 Task: Search one way flight ticket for 4 adults, 2 children, 2 infants in seat and 1 infant on lap in premium economy from Madison: Dane County Regional Airport (truax Field) to Springfield: Abraham Lincoln Capital Airport on 5-2-2023. Choice of flights is United. Number of bags: 2 checked bags. Price is upto 74000. Outbound departure time preference is 14:30.
Action: Mouse moved to (377, 338)
Screenshot: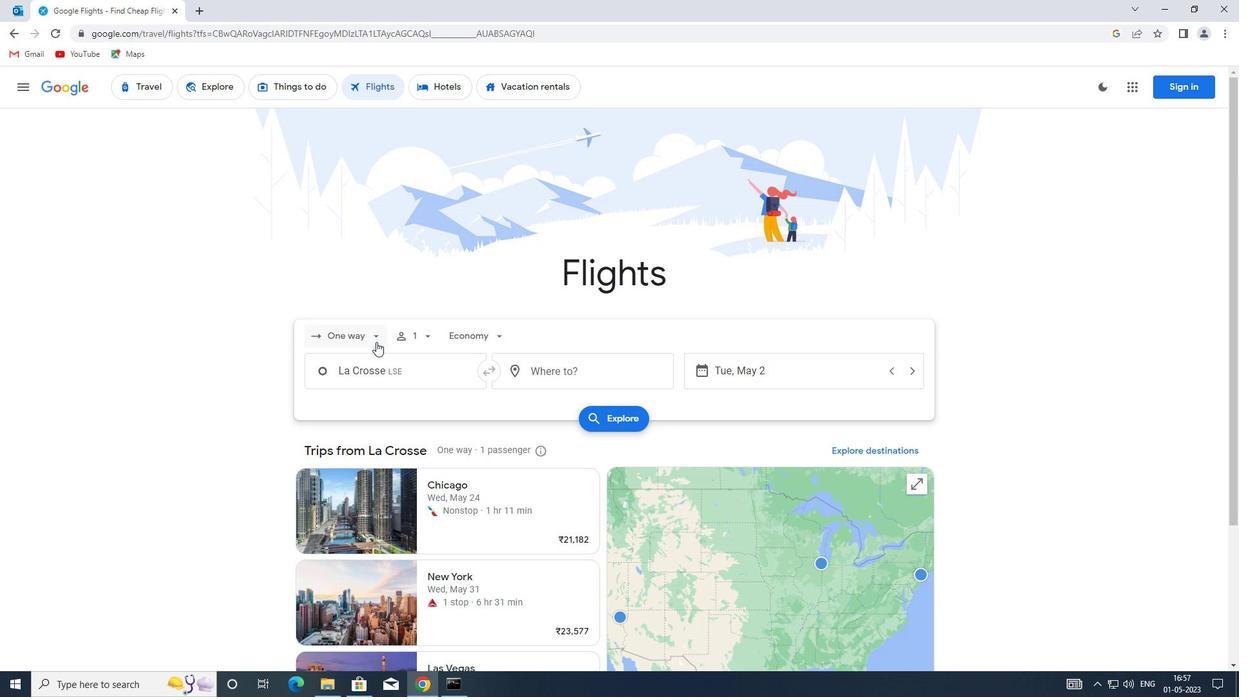 
Action: Mouse pressed left at (377, 338)
Screenshot: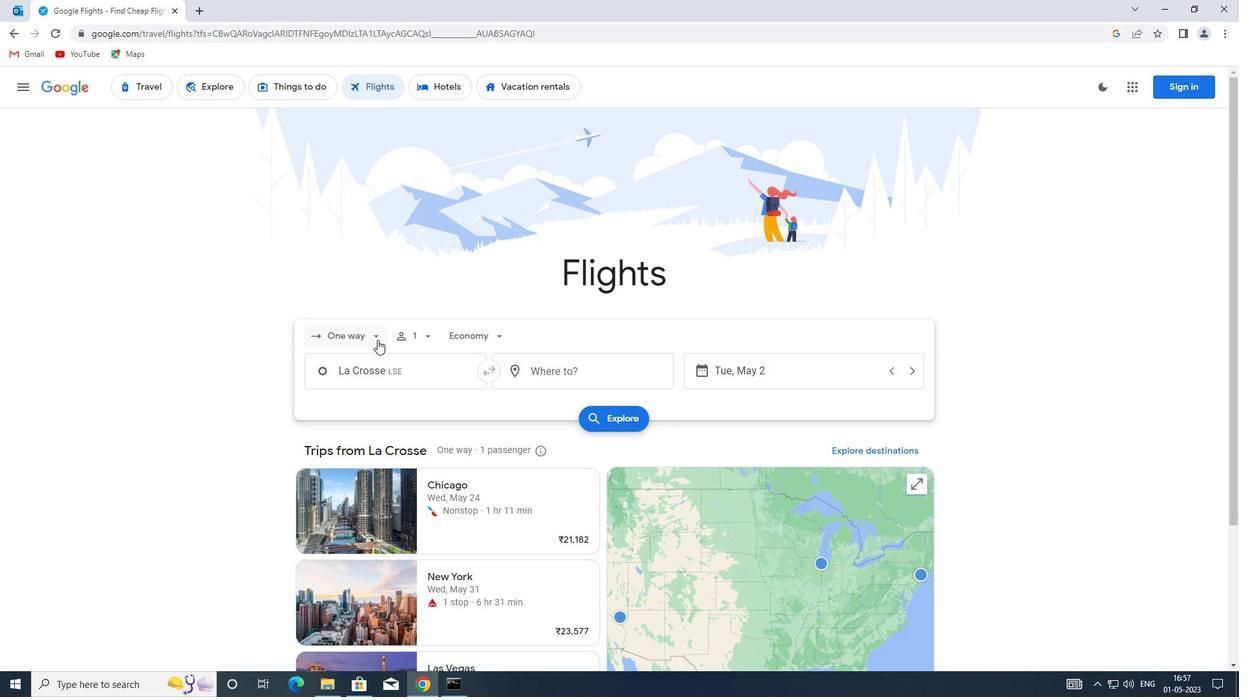 
Action: Mouse moved to (369, 396)
Screenshot: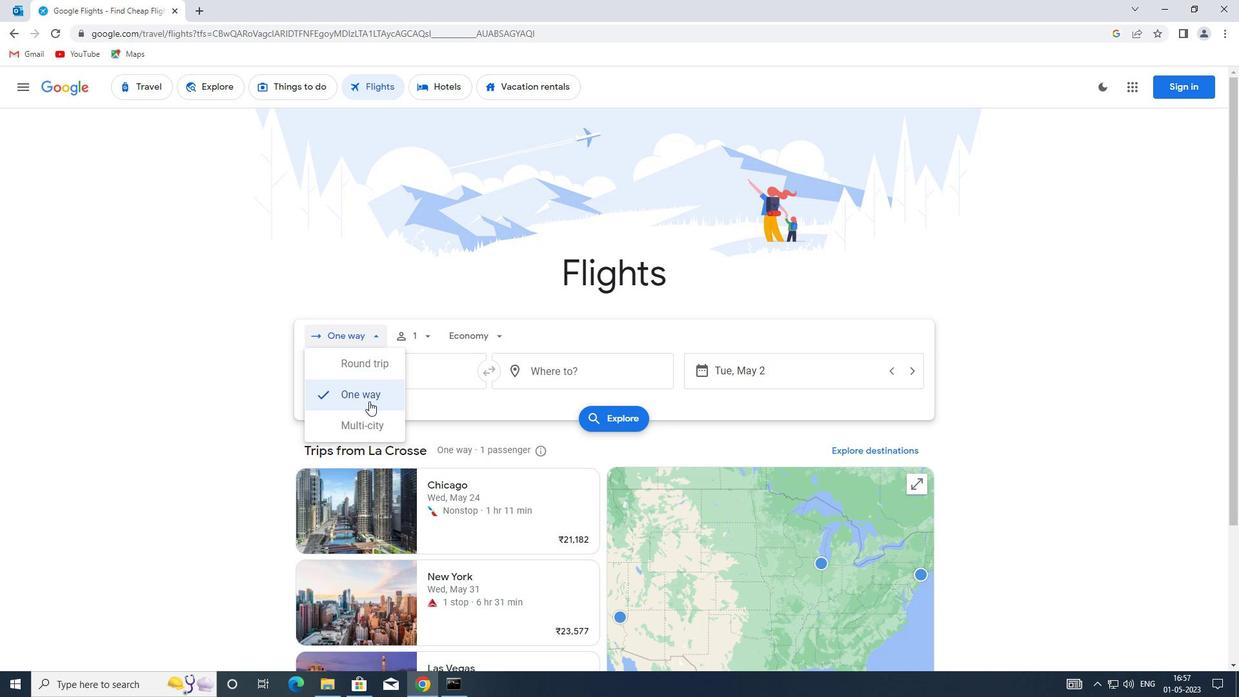 
Action: Mouse pressed left at (369, 396)
Screenshot: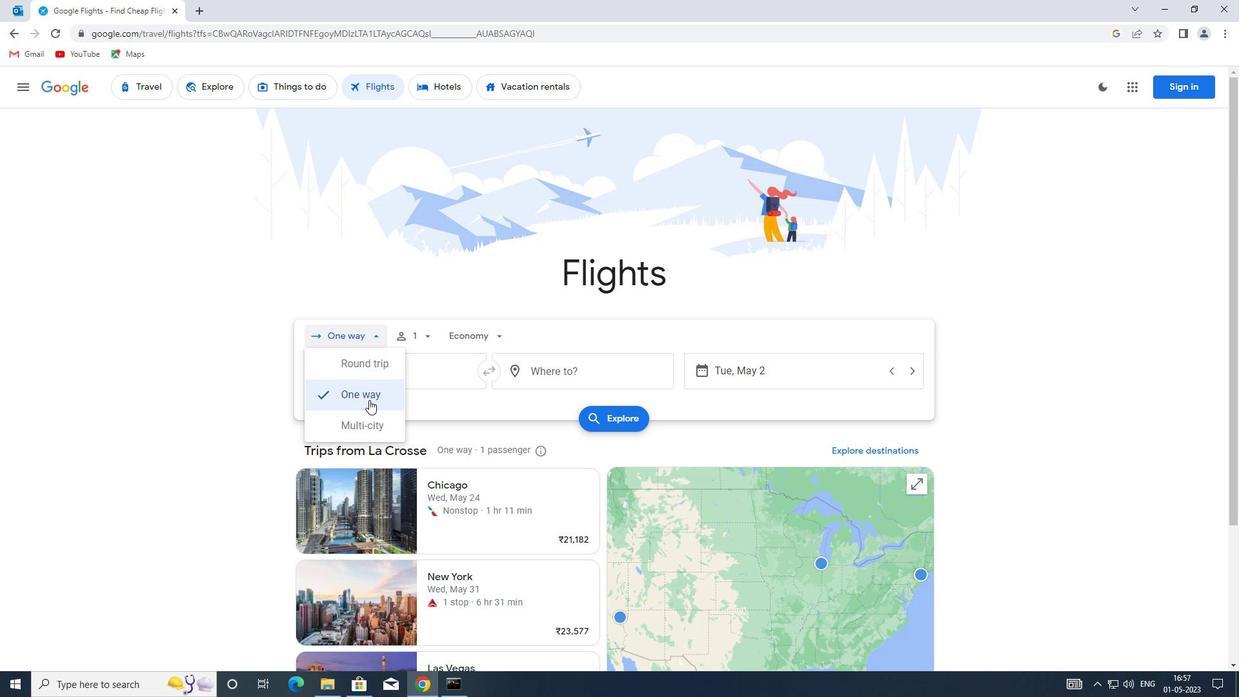 
Action: Mouse moved to (413, 333)
Screenshot: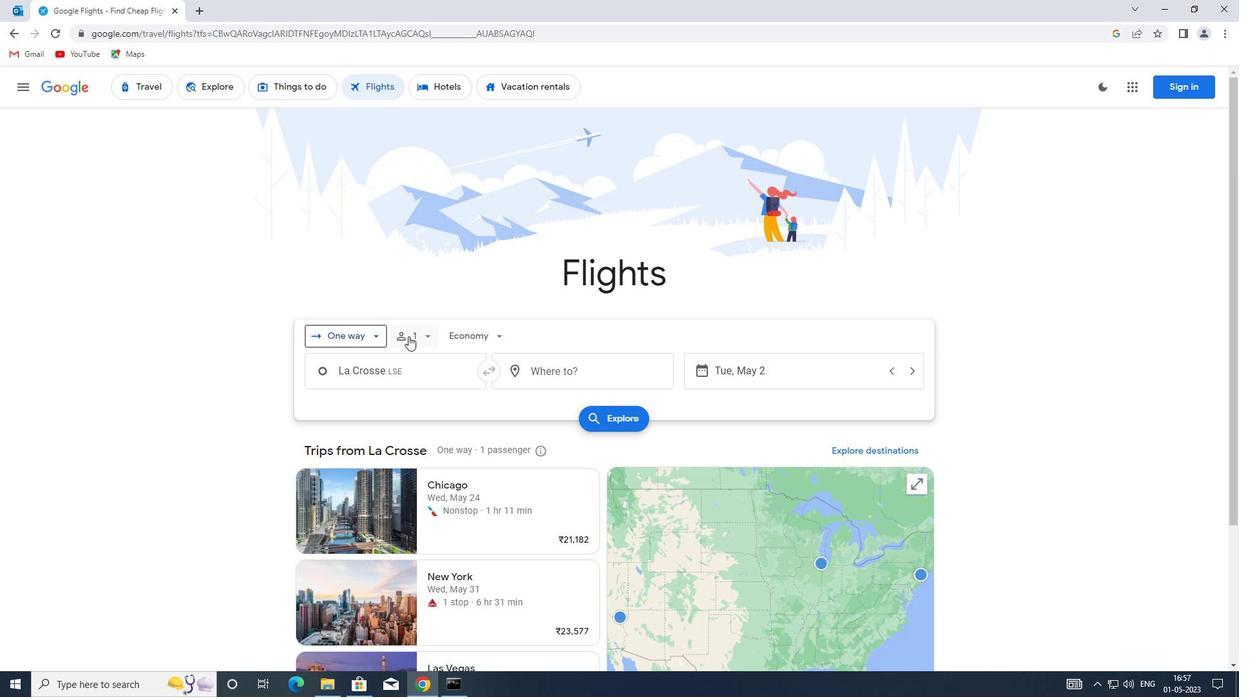 
Action: Mouse pressed left at (413, 333)
Screenshot: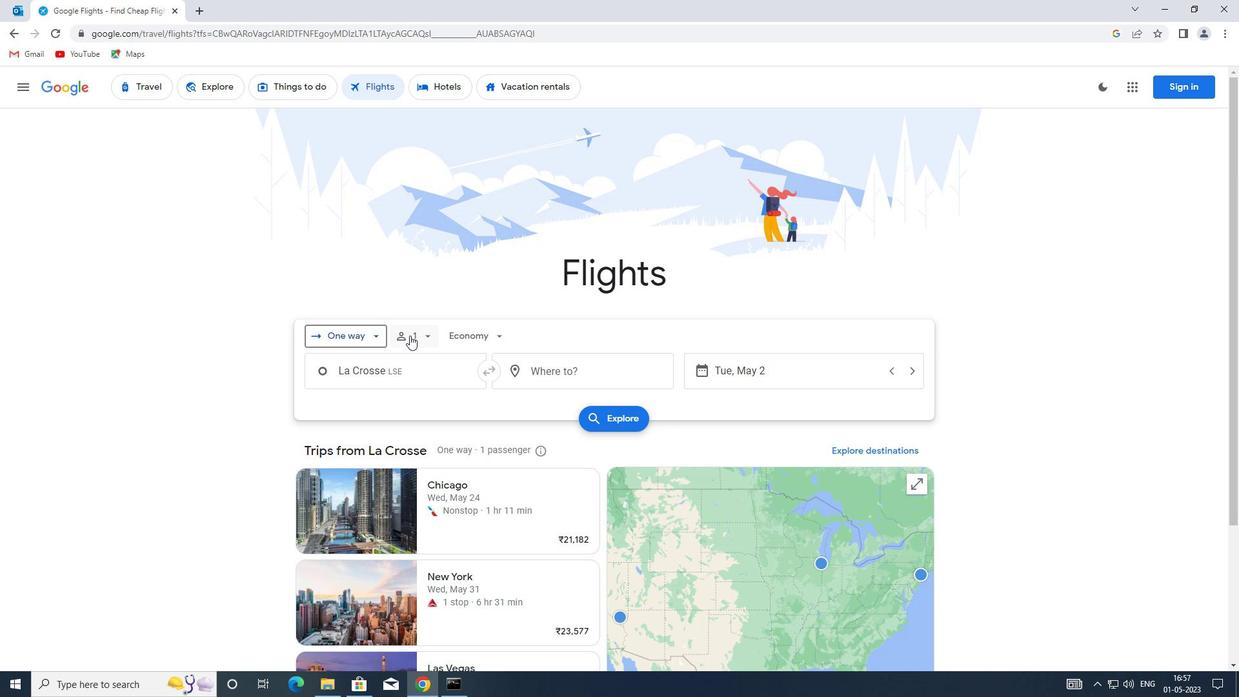 
Action: Mouse moved to (527, 367)
Screenshot: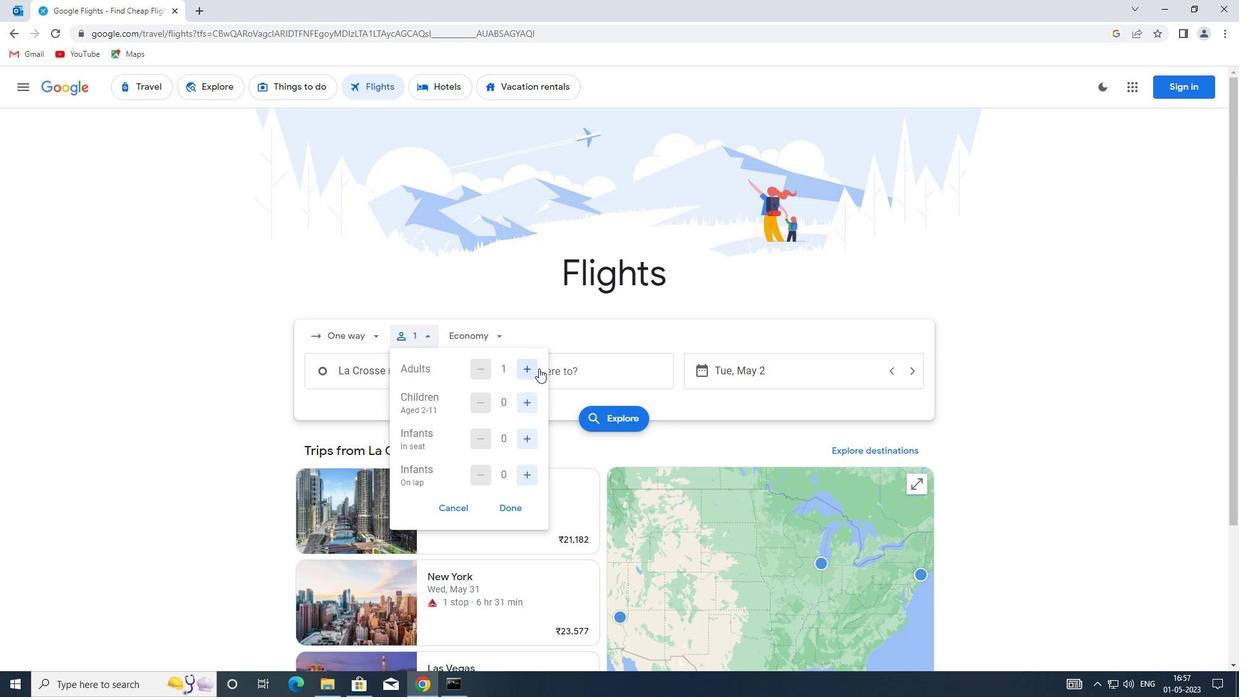 
Action: Mouse pressed left at (527, 367)
Screenshot: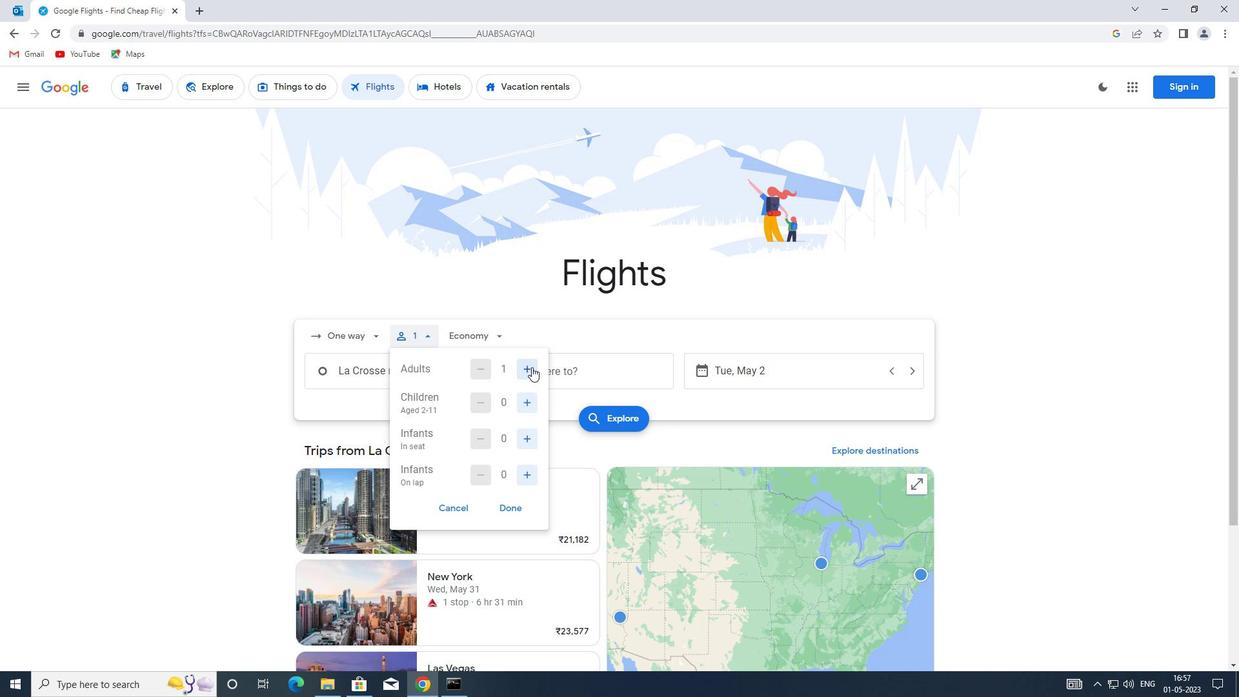 
Action: Mouse pressed left at (527, 367)
Screenshot: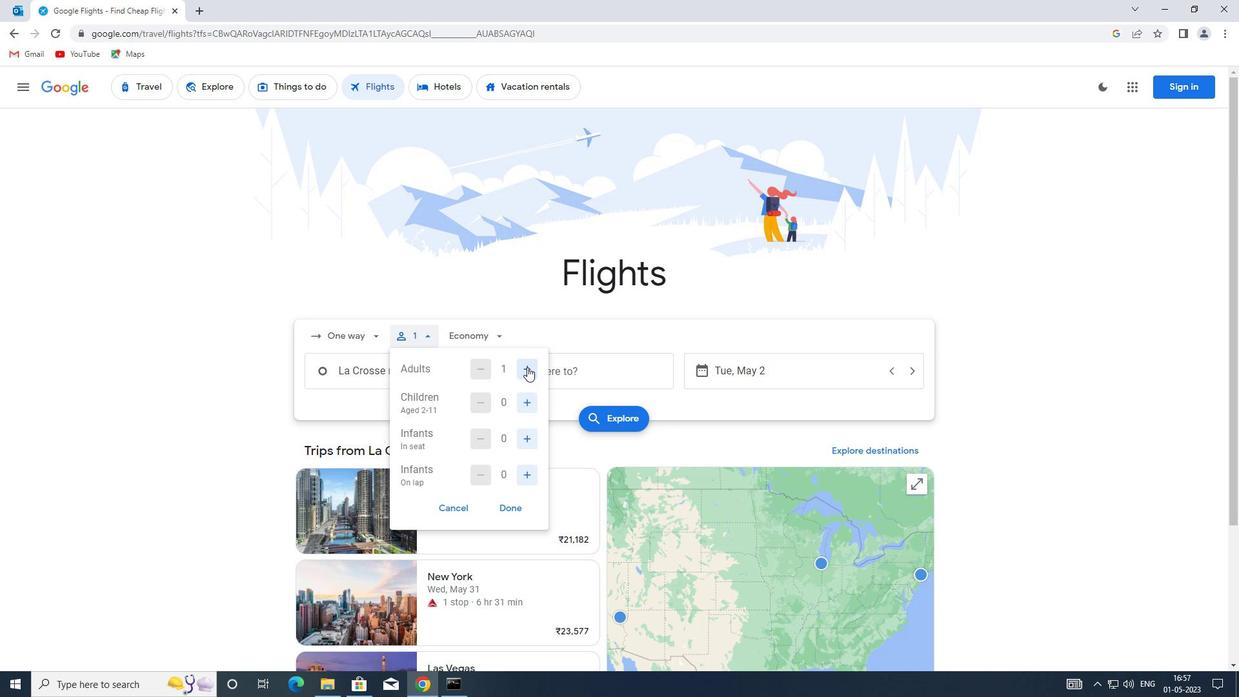 
Action: Mouse pressed left at (527, 367)
Screenshot: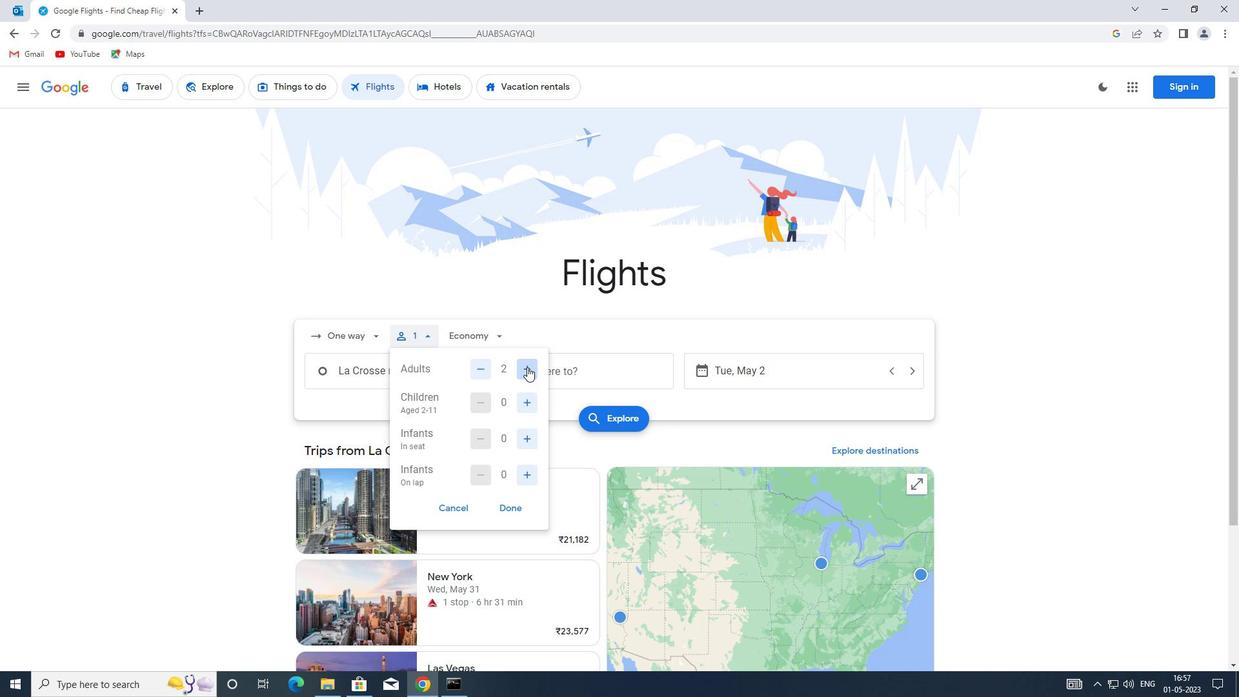 
Action: Mouse moved to (524, 400)
Screenshot: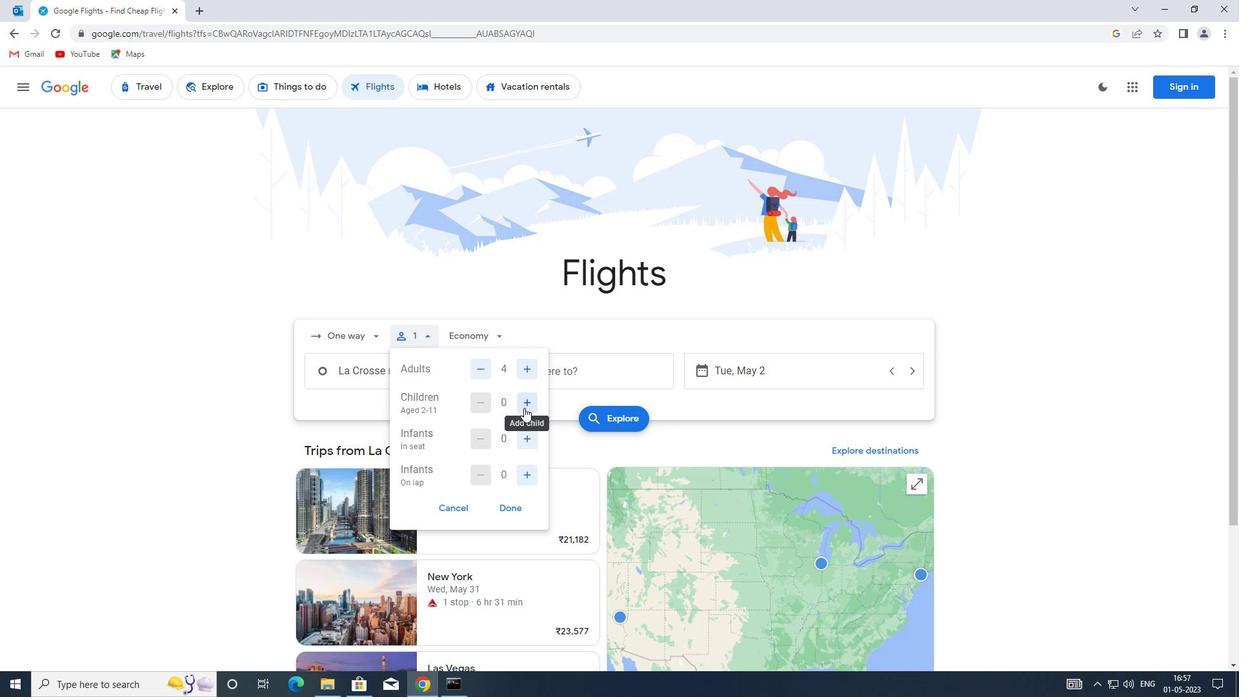 
Action: Mouse pressed left at (524, 400)
Screenshot: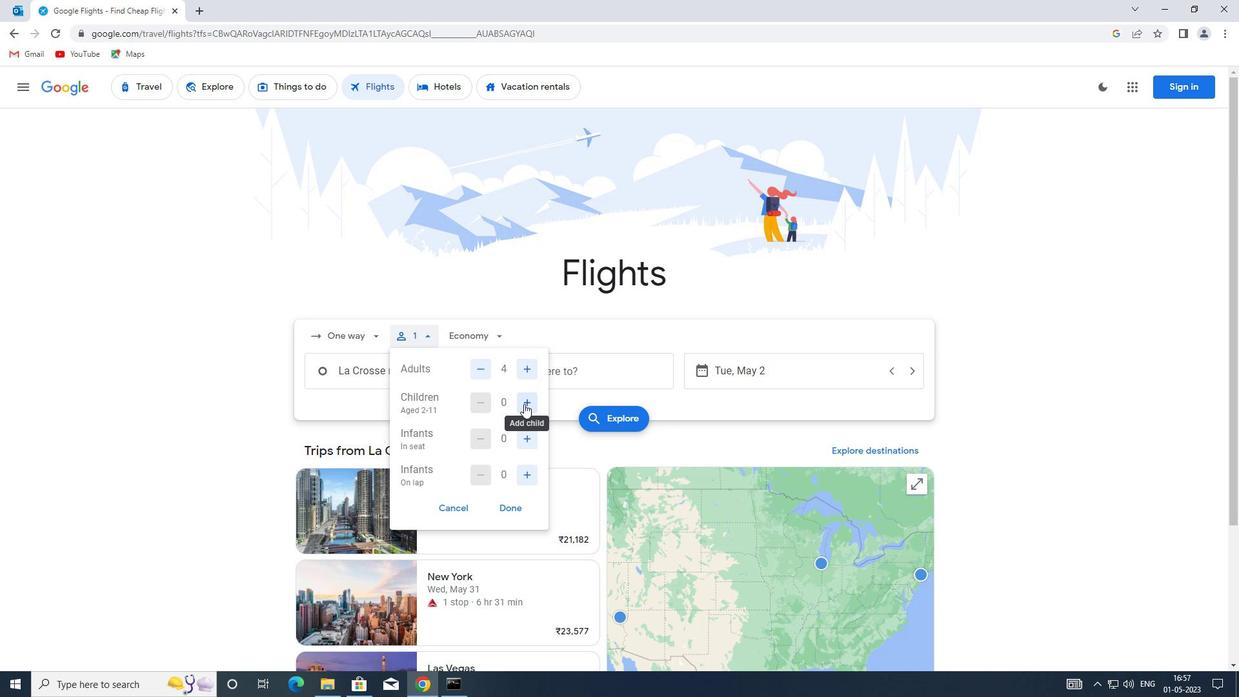 
Action: Mouse pressed left at (524, 400)
Screenshot: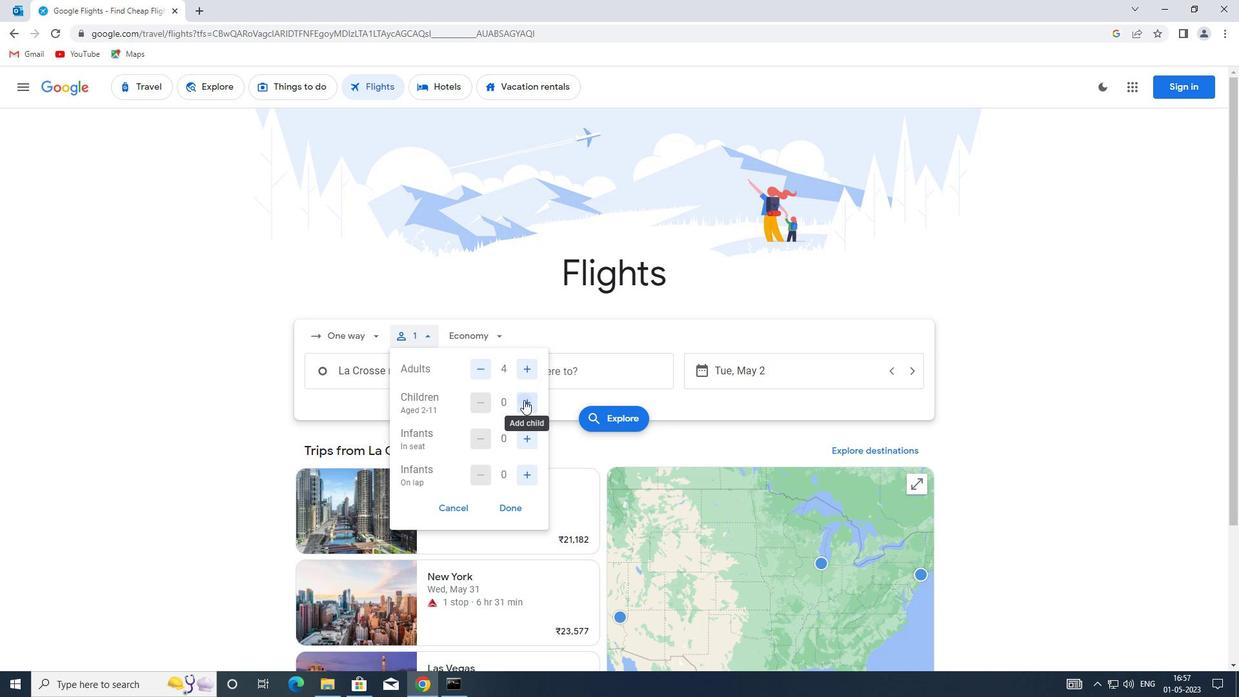 
Action: Mouse moved to (522, 436)
Screenshot: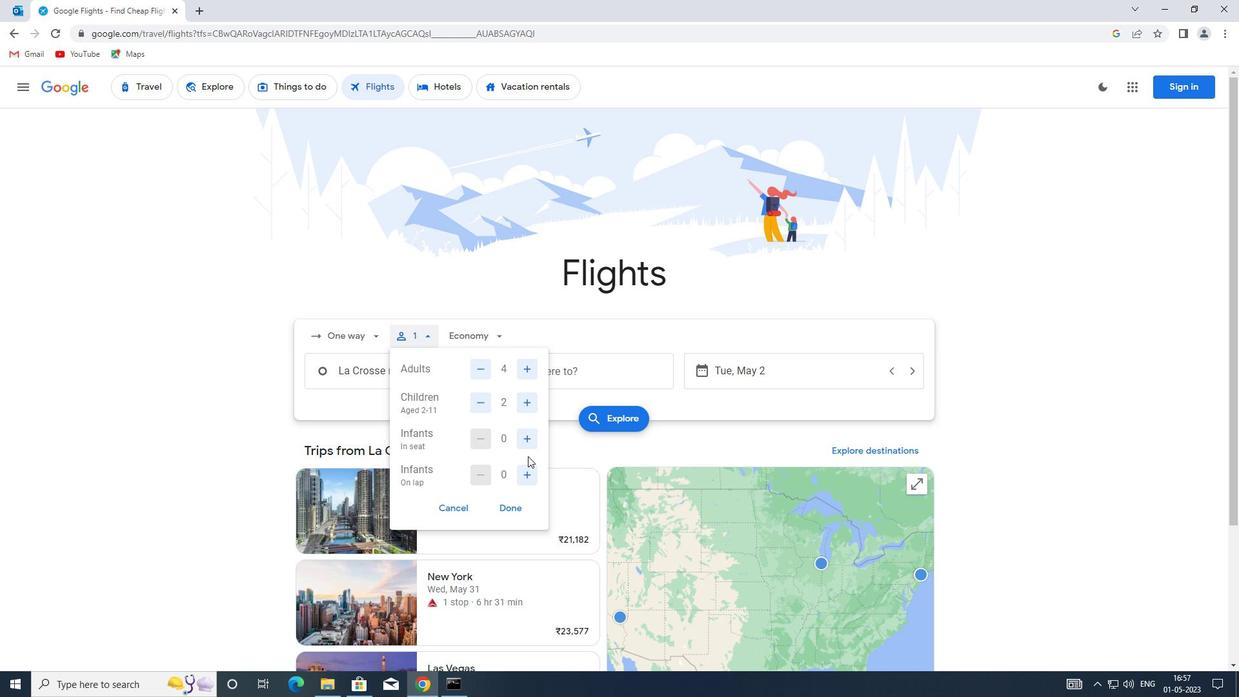 
Action: Mouse pressed left at (522, 436)
Screenshot: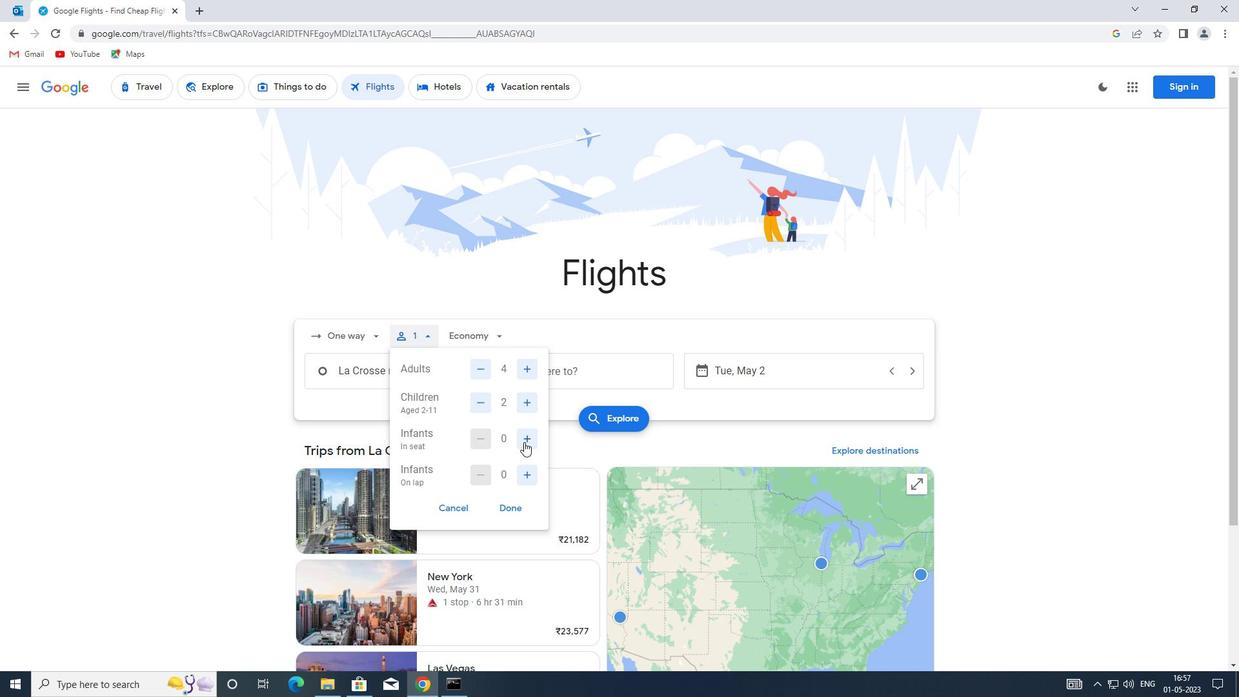 
Action: Mouse pressed left at (522, 436)
Screenshot: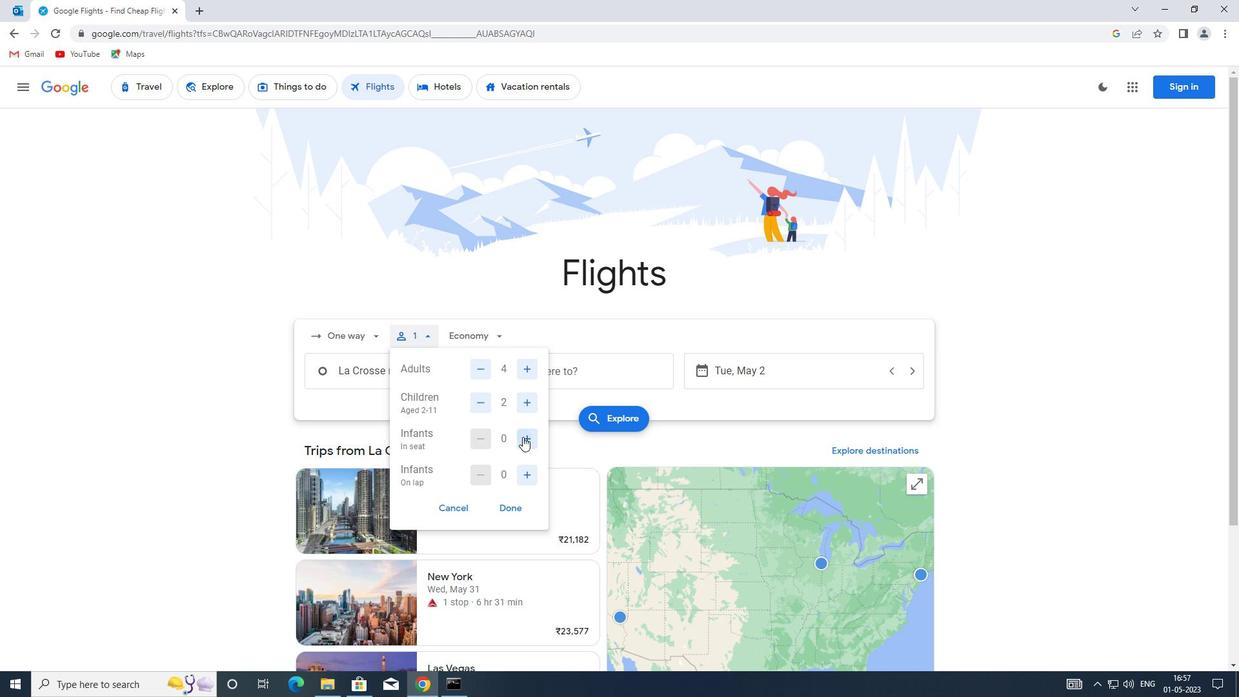 
Action: Mouse moved to (528, 473)
Screenshot: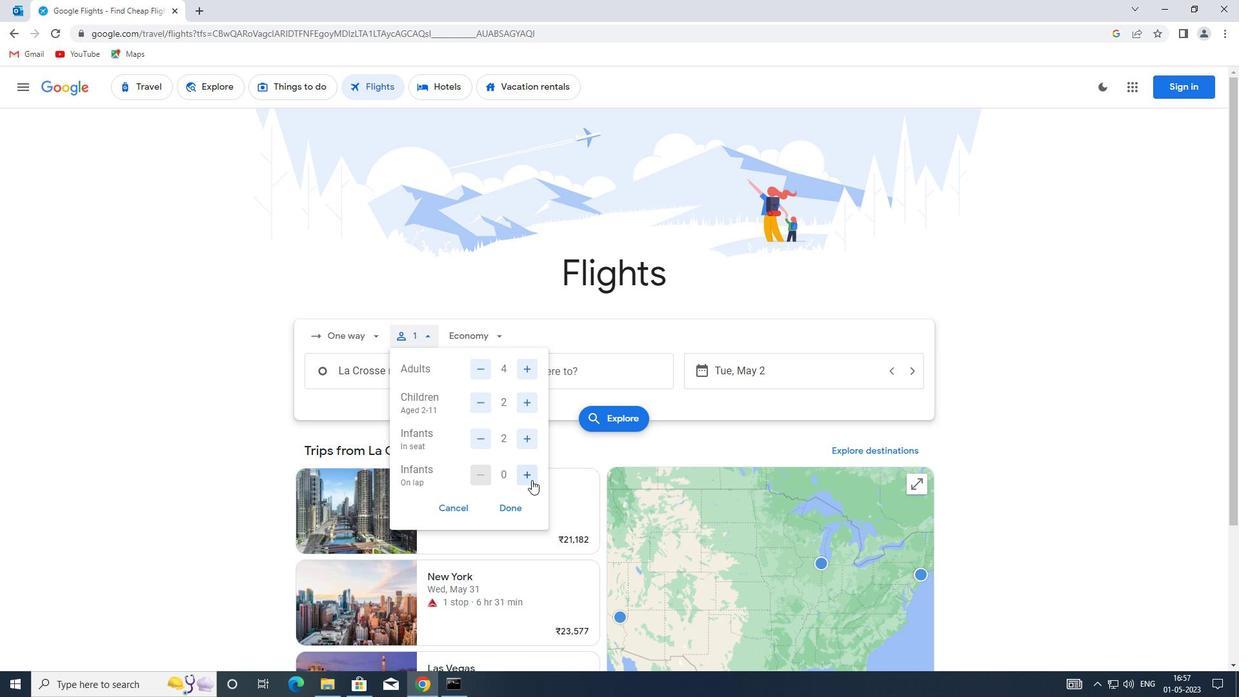 
Action: Mouse pressed left at (528, 473)
Screenshot: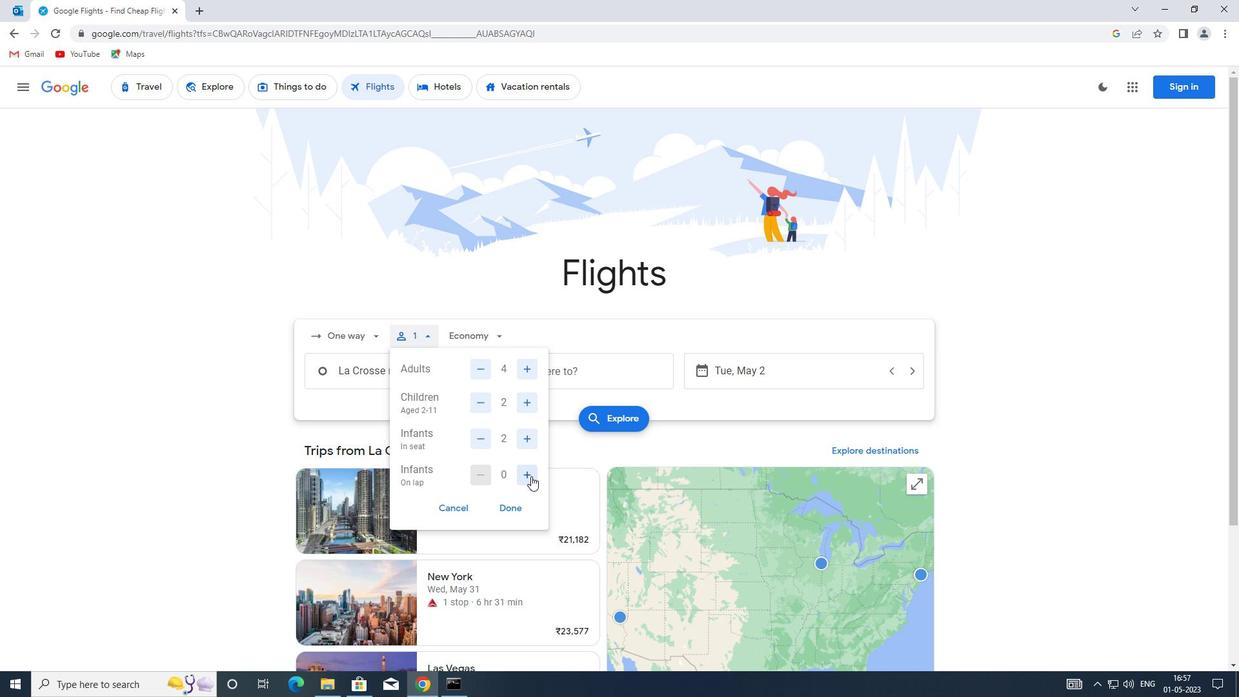 
Action: Mouse moved to (504, 509)
Screenshot: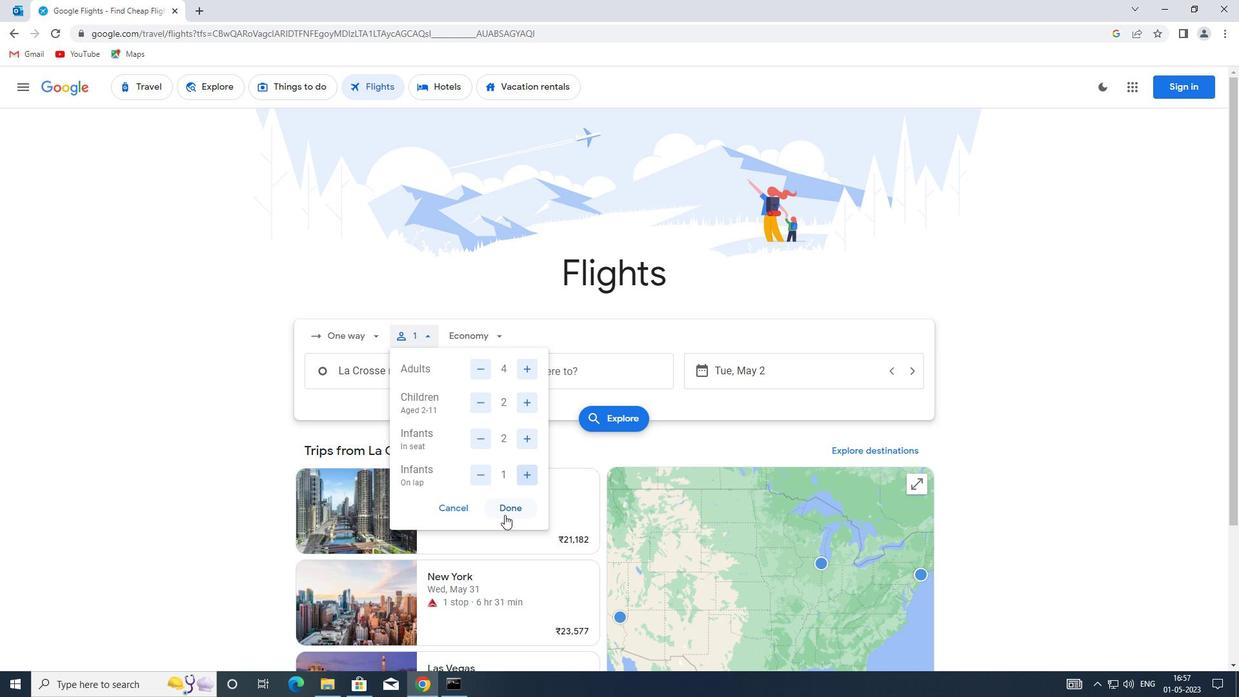 
Action: Mouse pressed left at (504, 509)
Screenshot: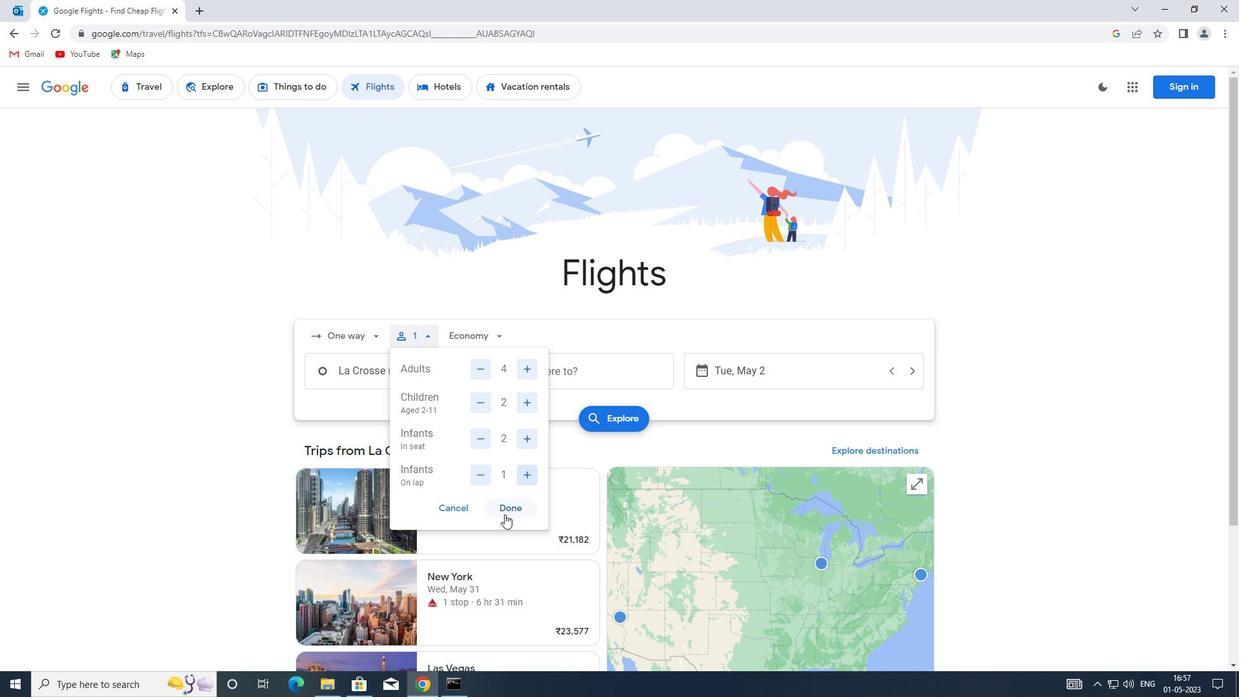 
Action: Mouse moved to (488, 337)
Screenshot: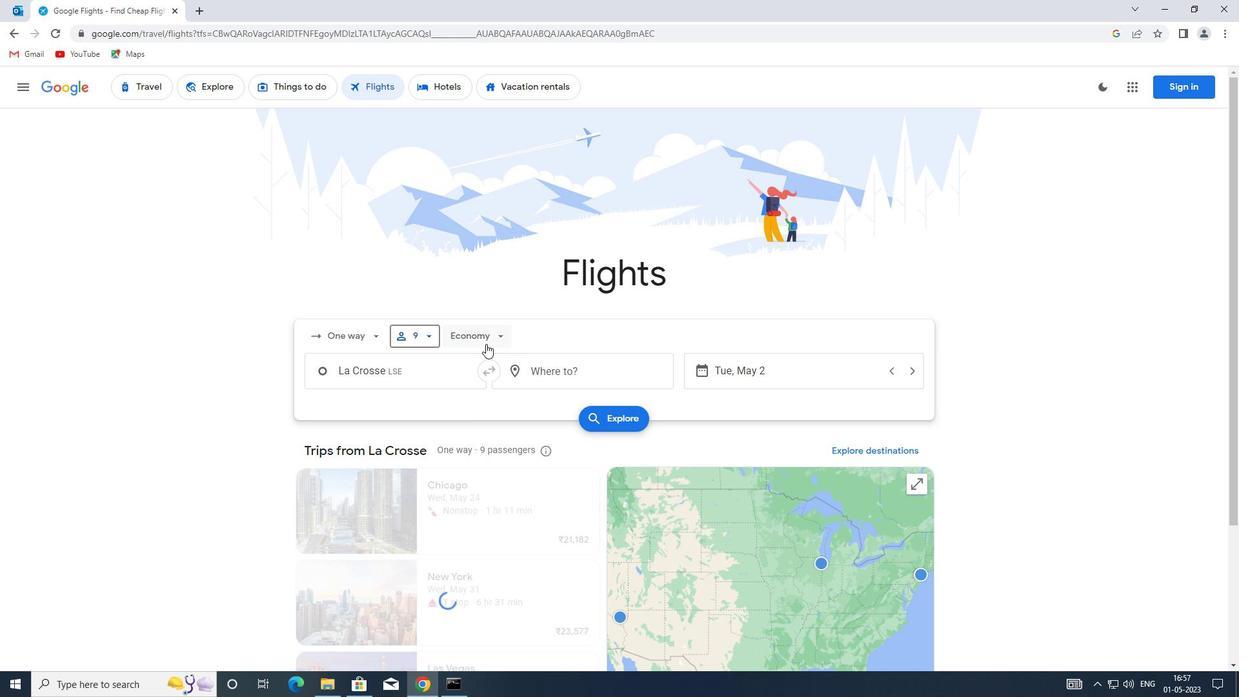 
Action: Mouse pressed left at (488, 337)
Screenshot: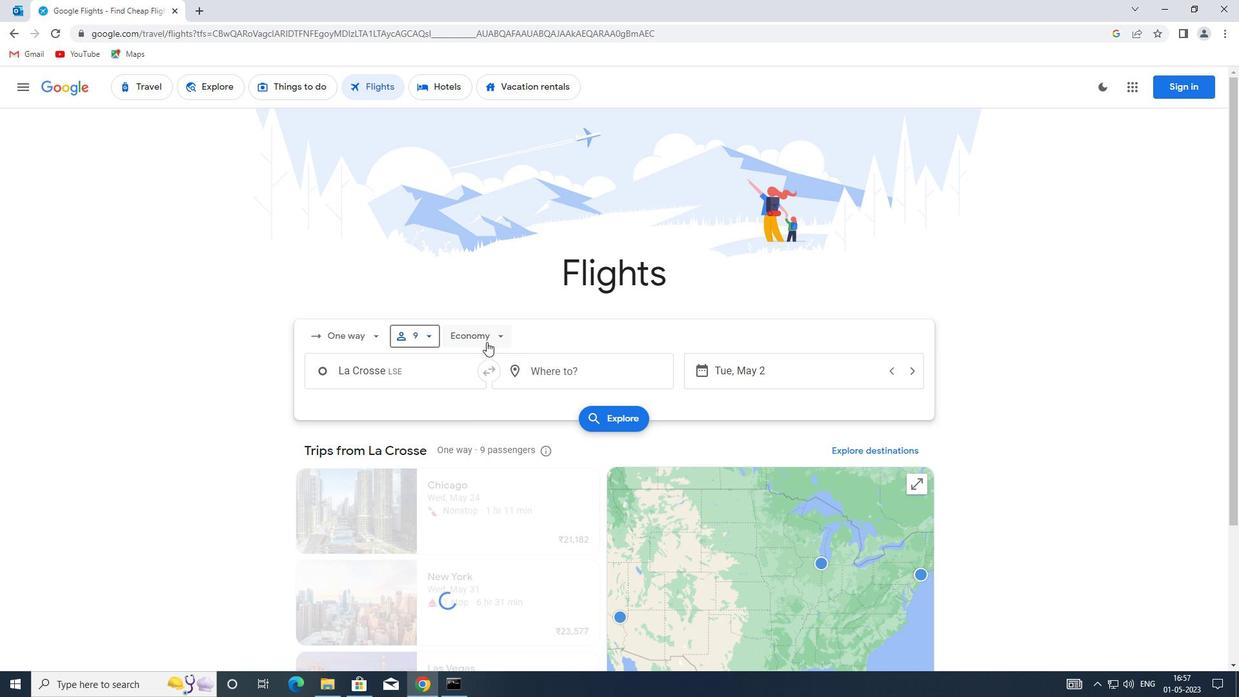 
Action: Mouse moved to (514, 396)
Screenshot: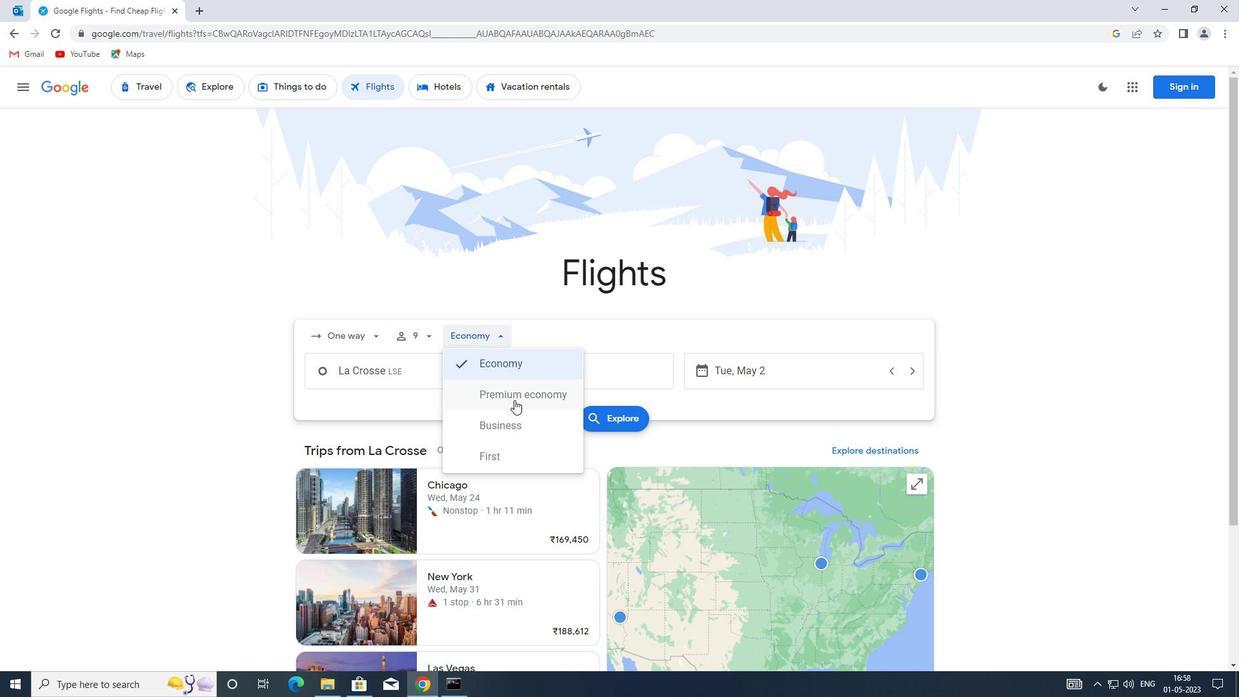 
Action: Mouse pressed left at (514, 396)
Screenshot: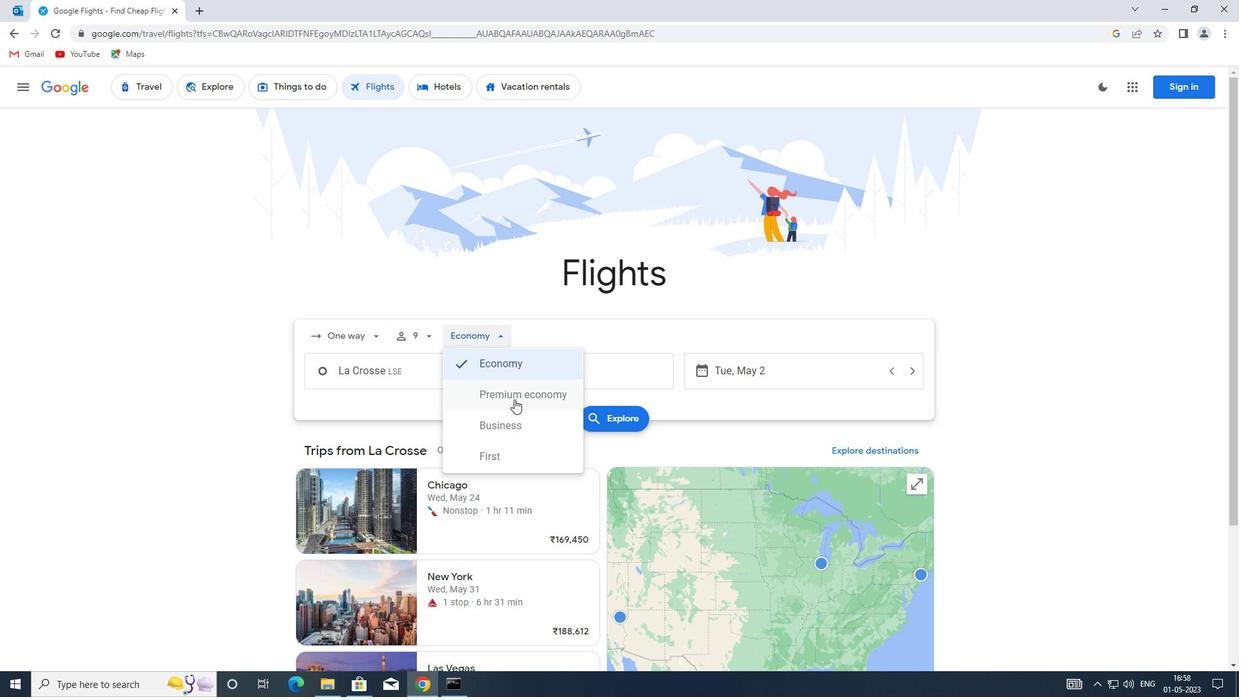 
Action: Mouse moved to (424, 372)
Screenshot: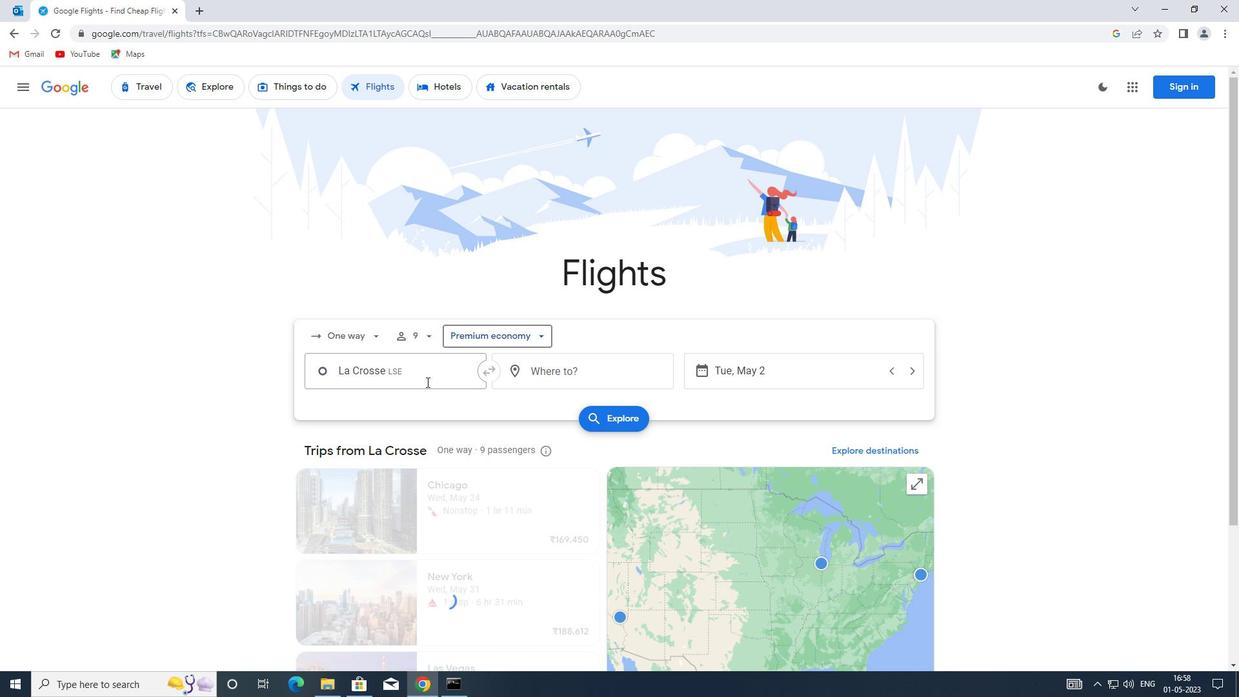 
Action: Mouse pressed left at (424, 372)
Screenshot: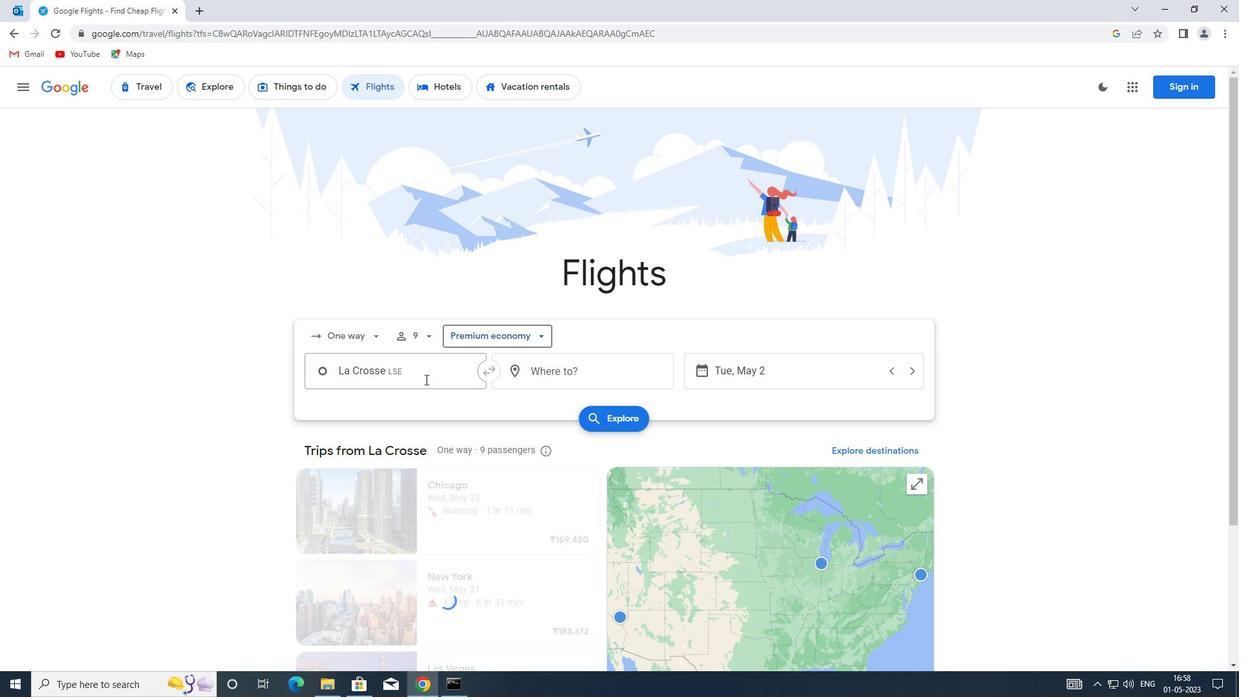 
Action: Key pressed msm<Key.backspace>n
Screenshot: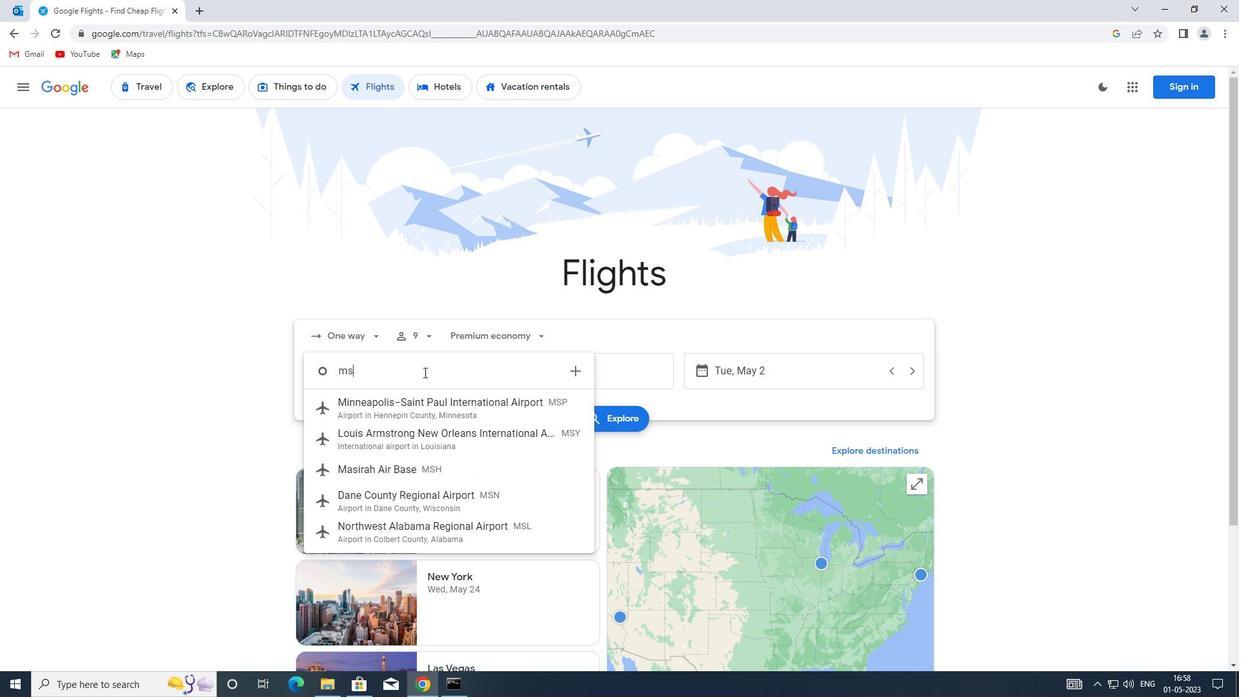
Action: Mouse moved to (498, 415)
Screenshot: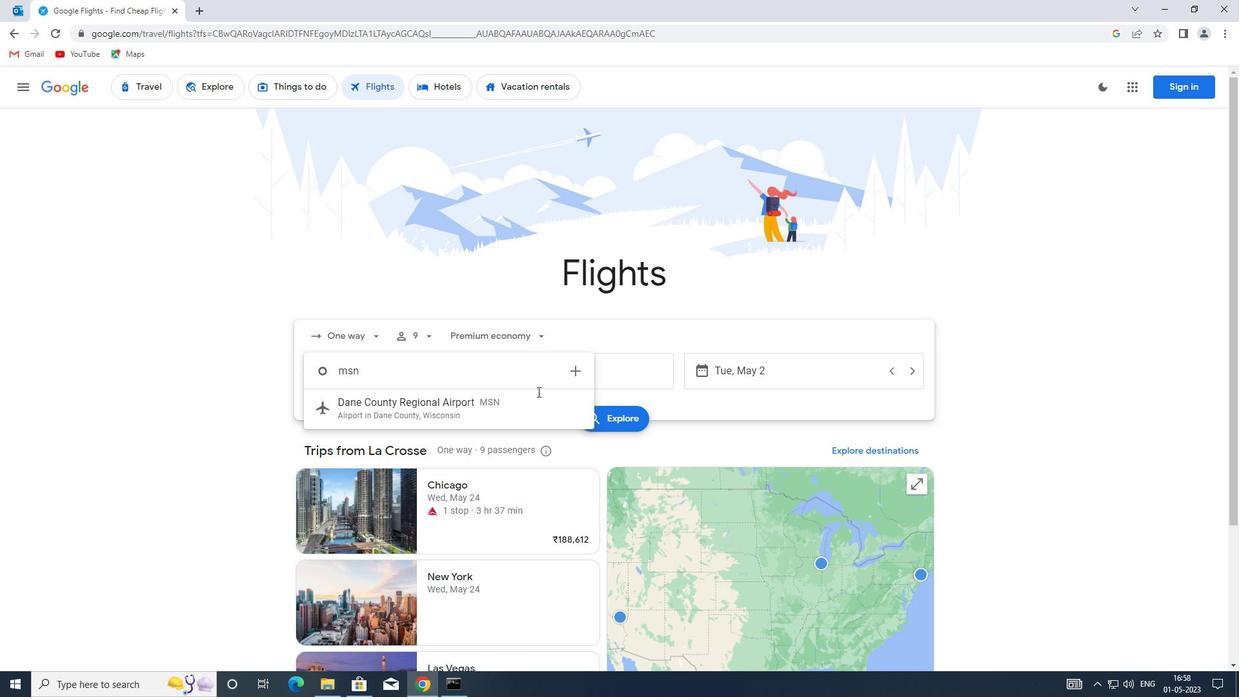 
Action: Mouse pressed left at (498, 415)
Screenshot: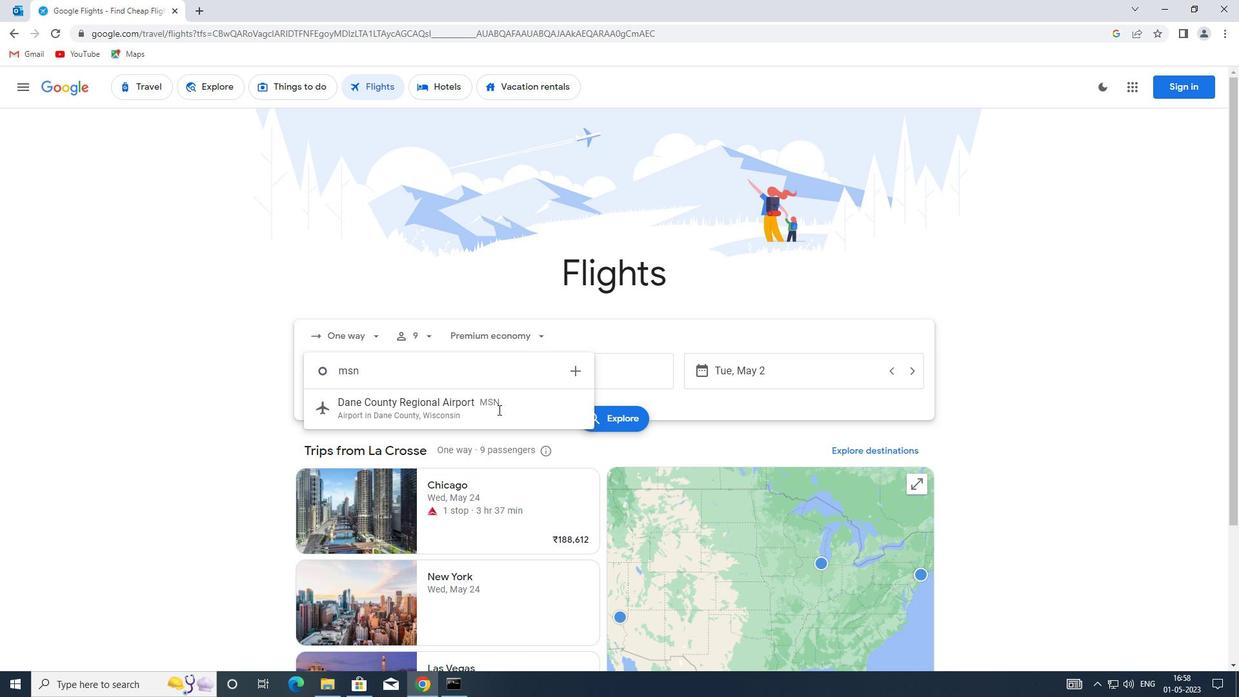 
Action: Mouse moved to (436, 410)
Screenshot: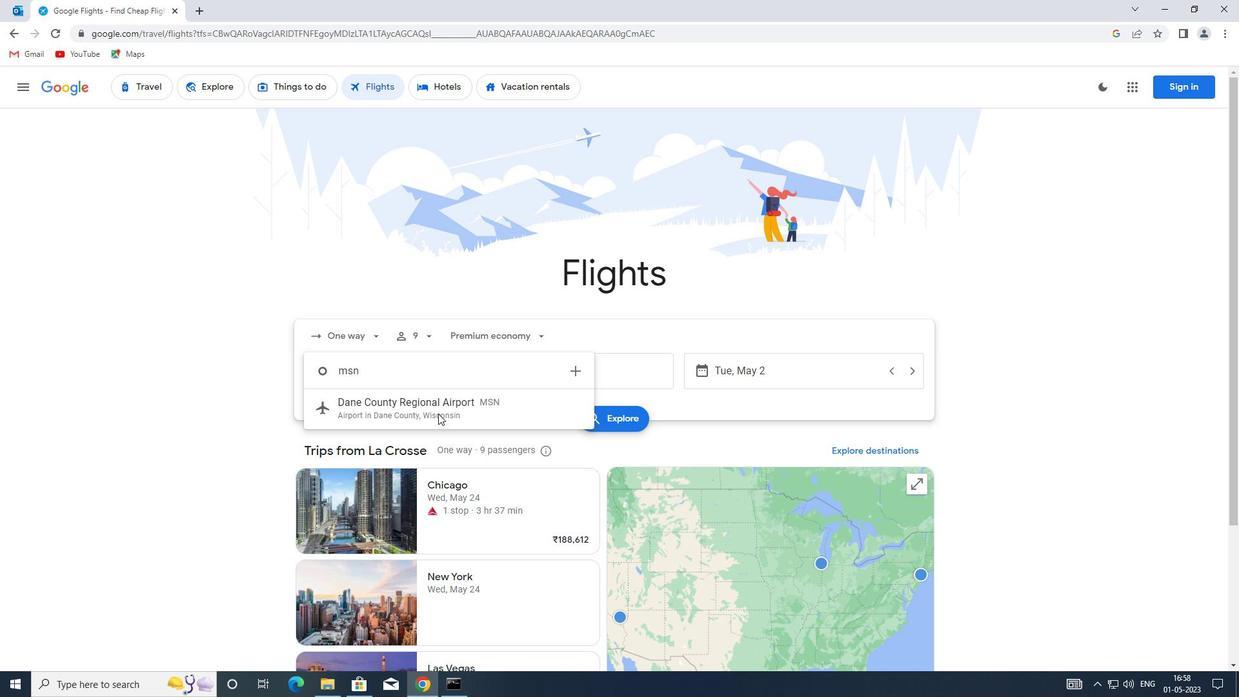 
Action: Mouse pressed left at (436, 410)
Screenshot: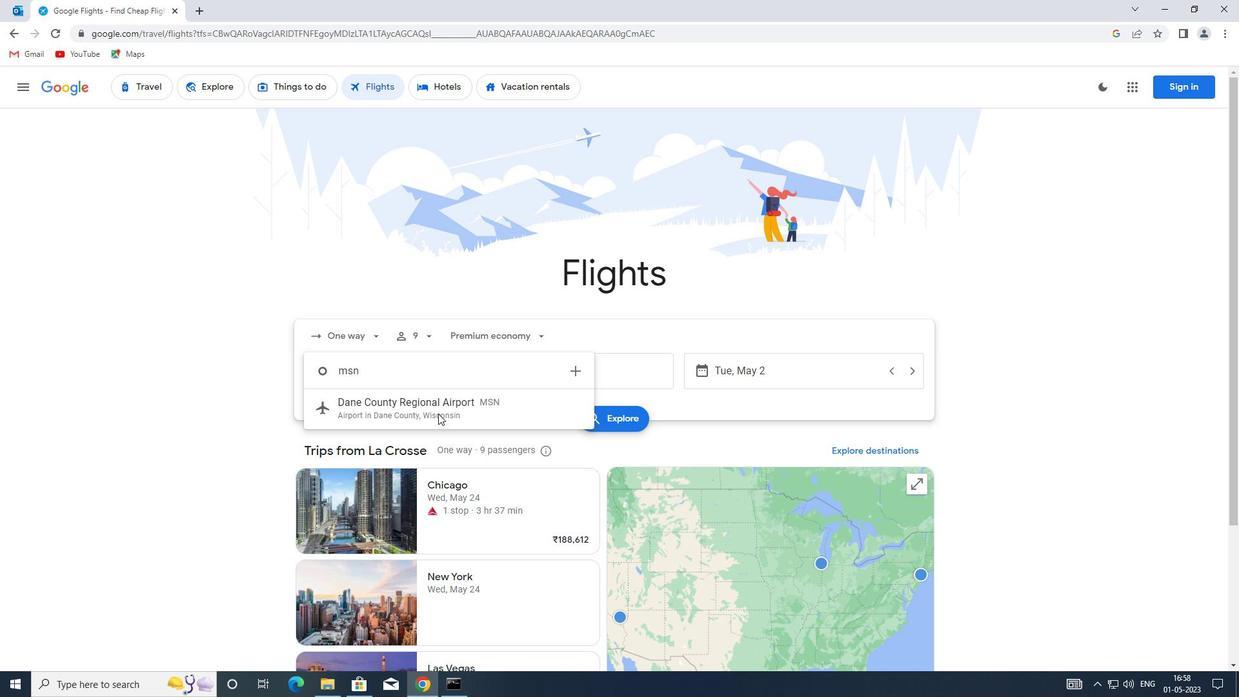 
Action: Mouse moved to (584, 365)
Screenshot: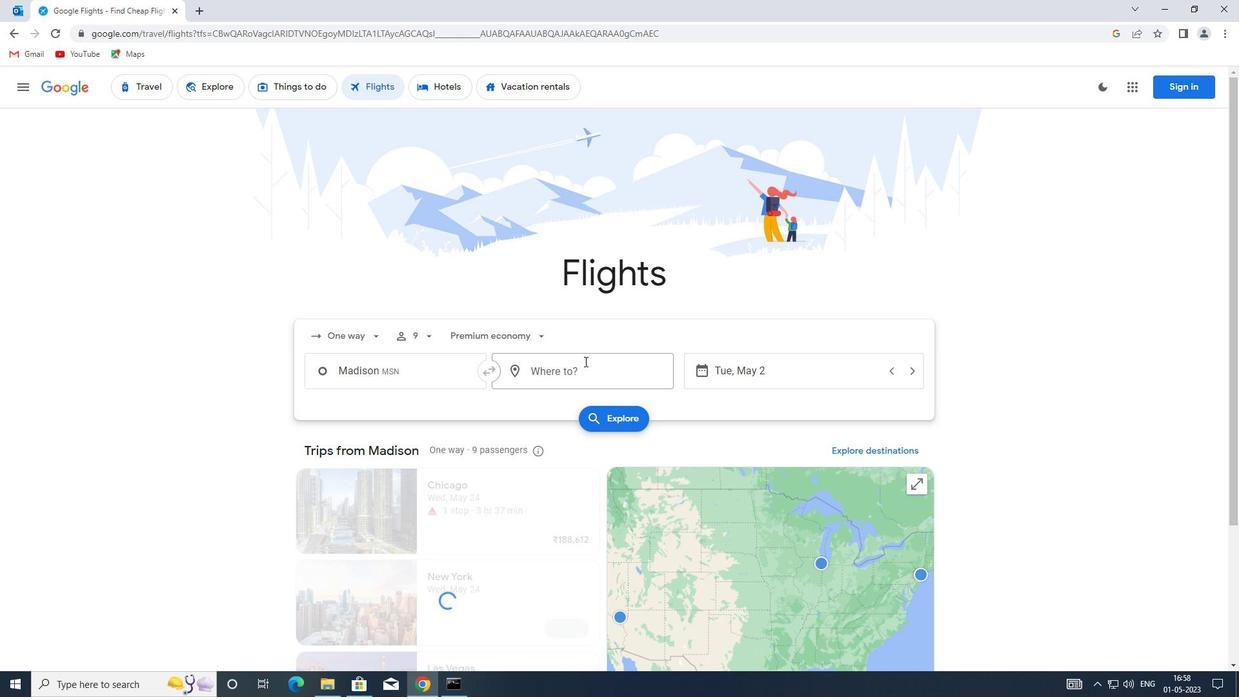 
Action: Mouse pressed left at (584, 365)
Screenshot: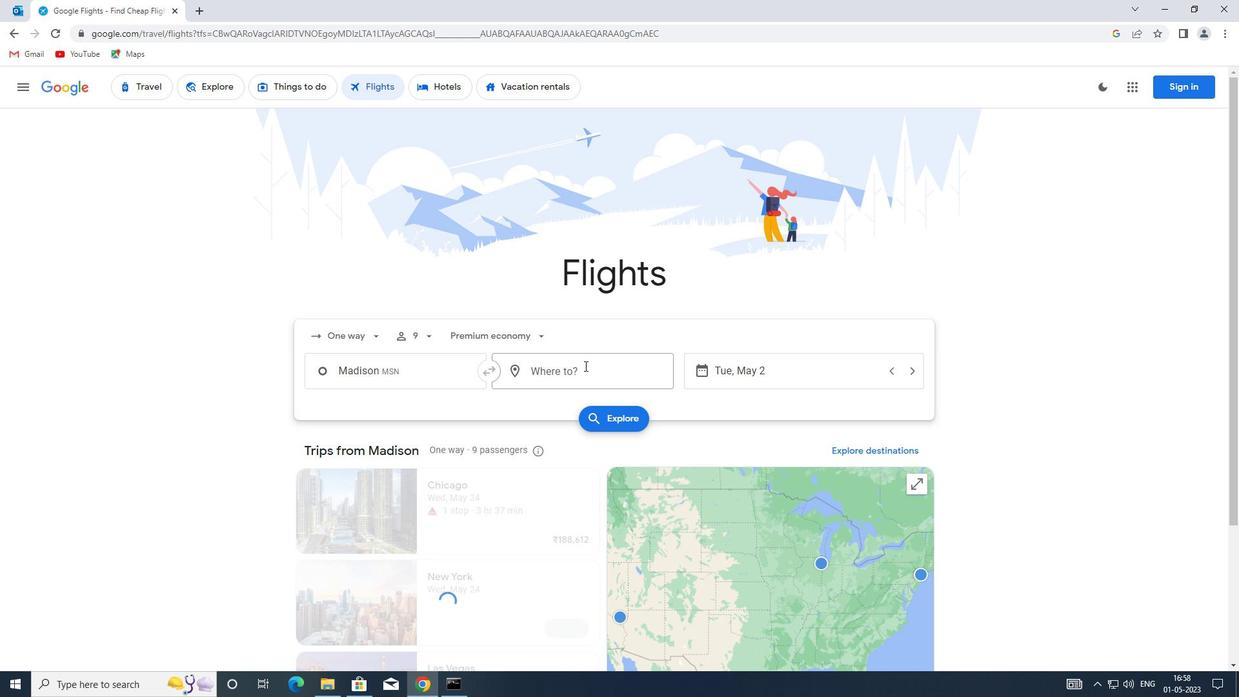 
Action: Mouse moved to (584, 366)
Screenshot: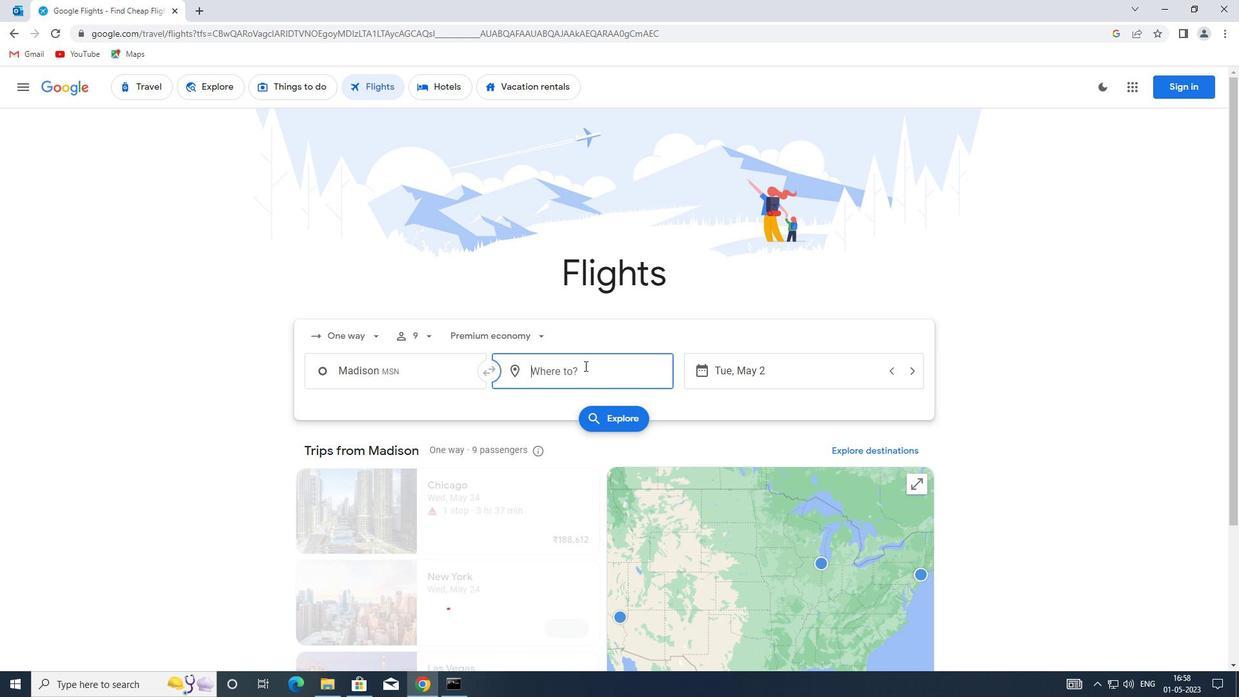 
Action: Key pressed spi
Screenshot: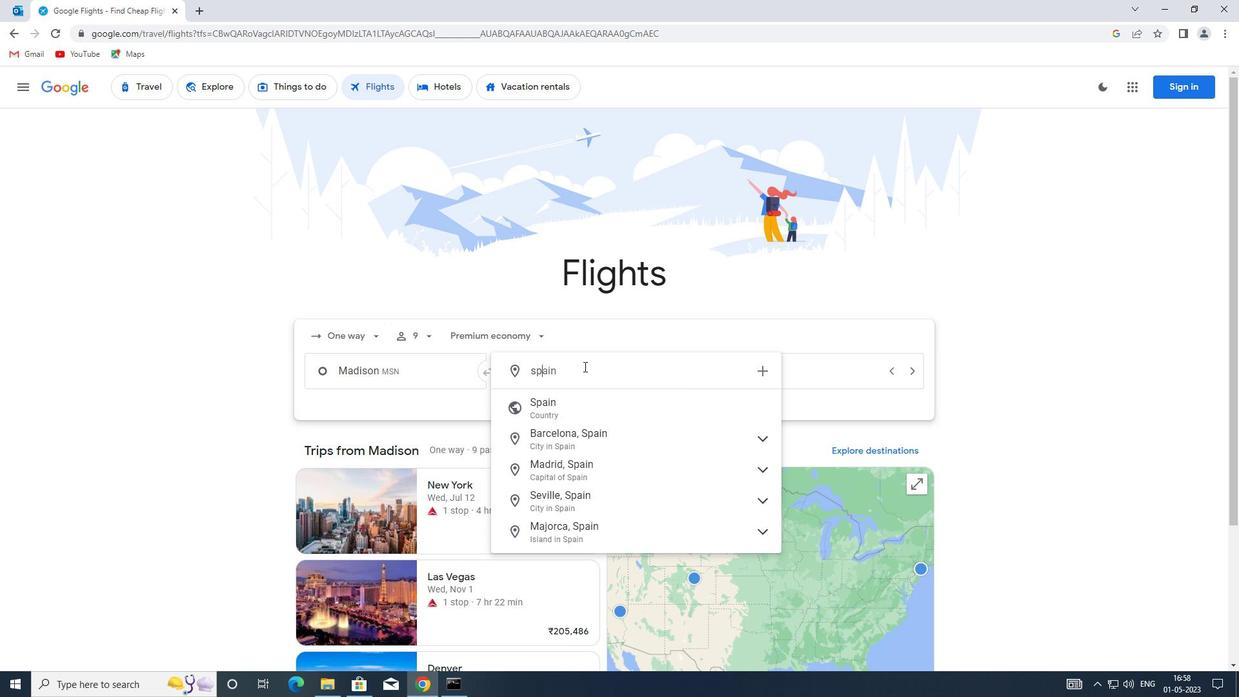 
Action: Mouse moved to (606, 405)
Screenshot: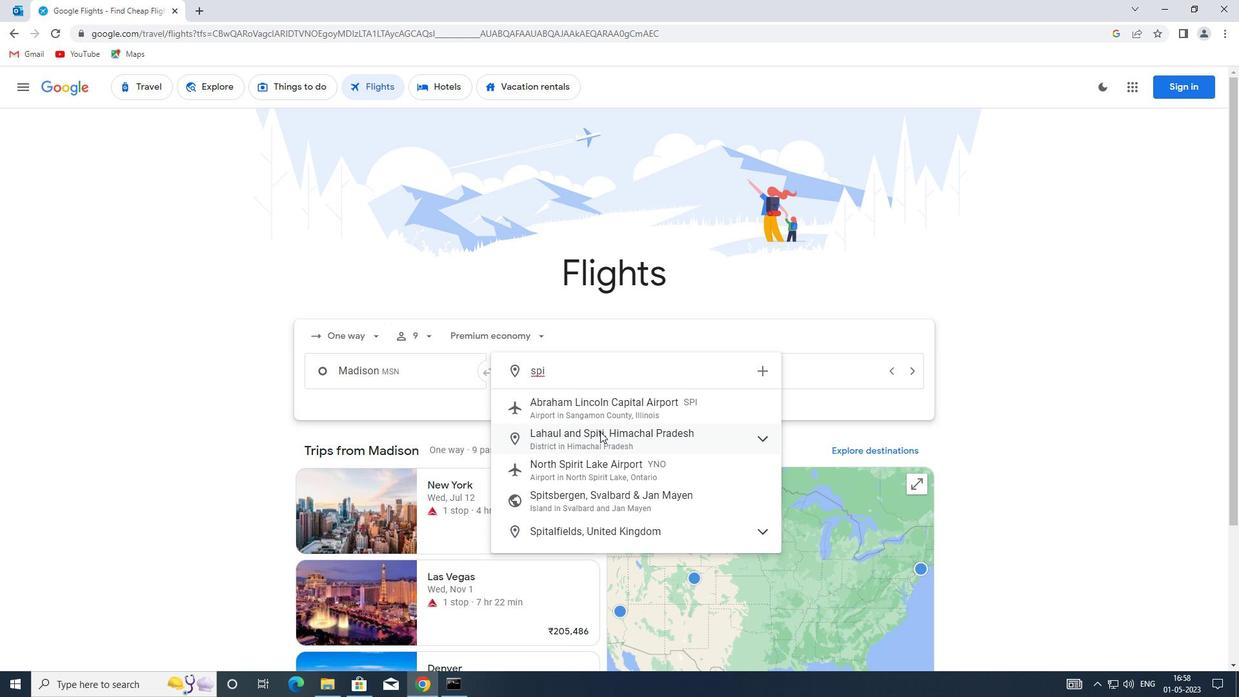 
Action: Mouse pressed left at (606, 405)
Screenshot: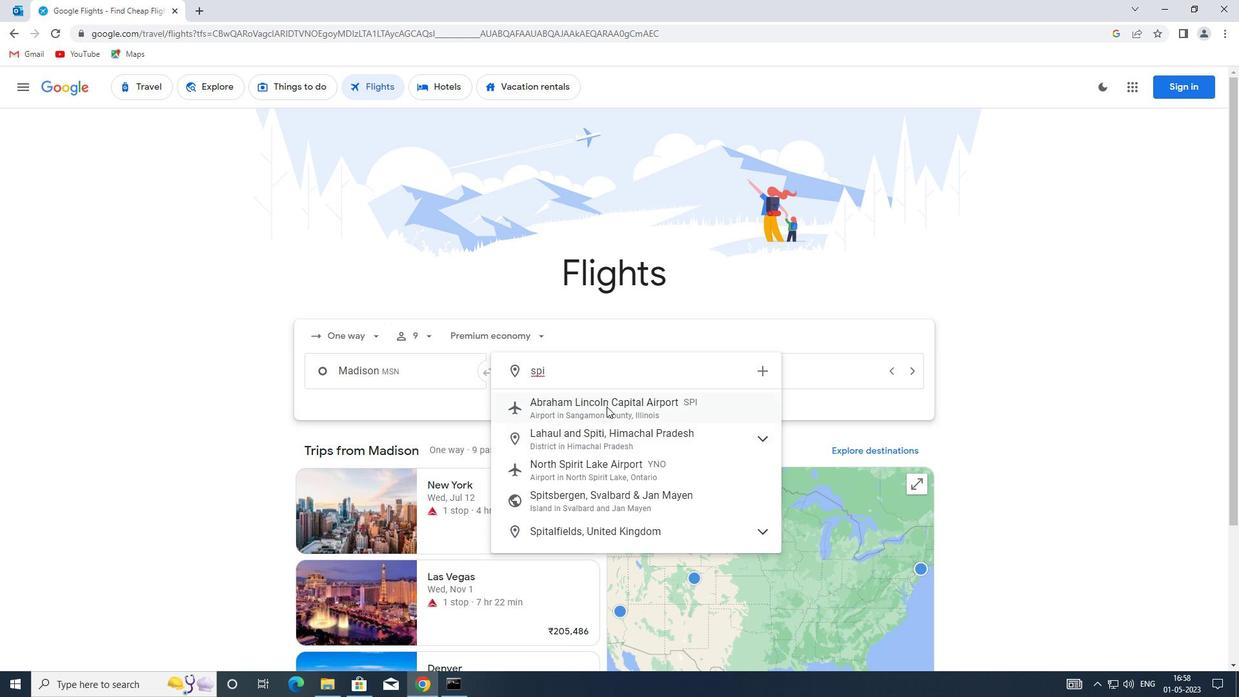 
Action: Mouse moved to (737, 373)
Screenshot: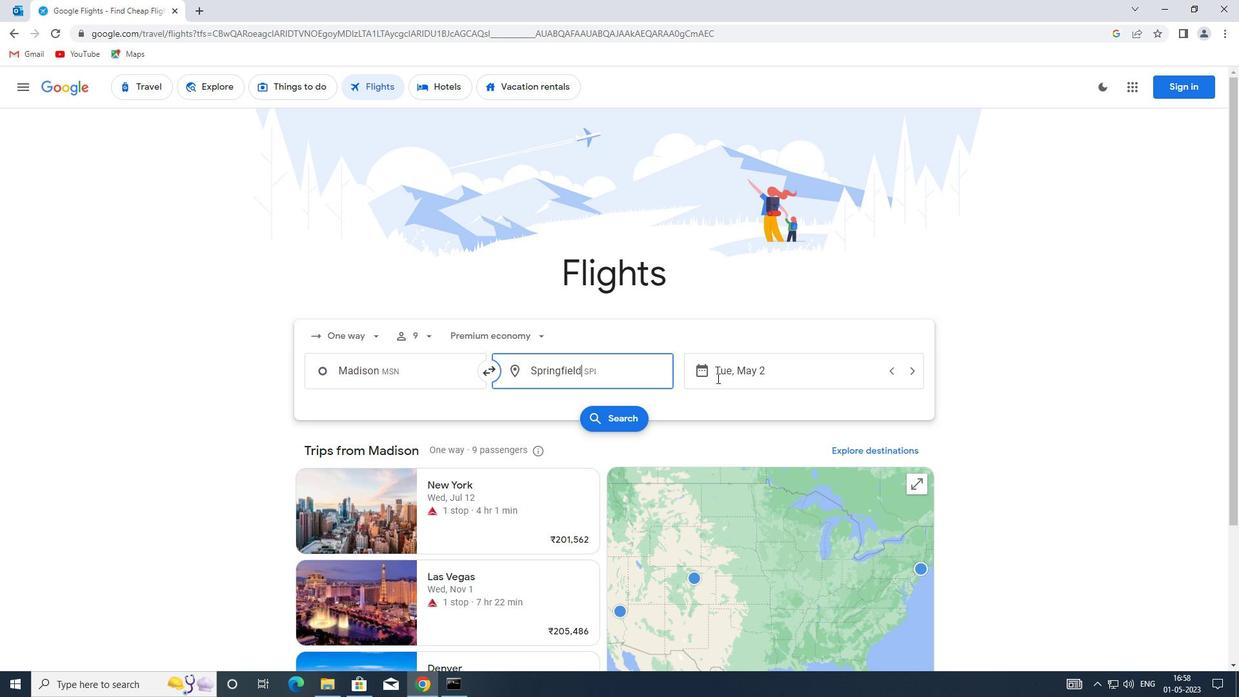 
Action: Mouse pressed left at (737, 373)
Screenshot: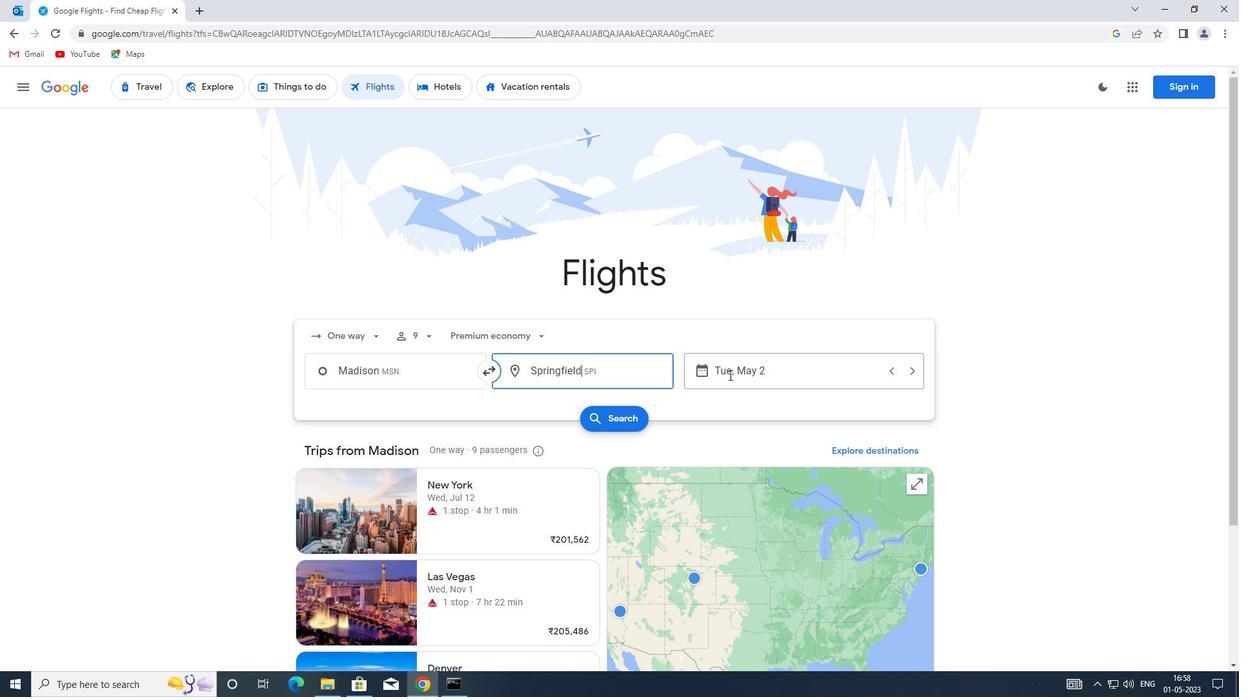 
Action: Mouse moved to (535, 439)
Screenshot: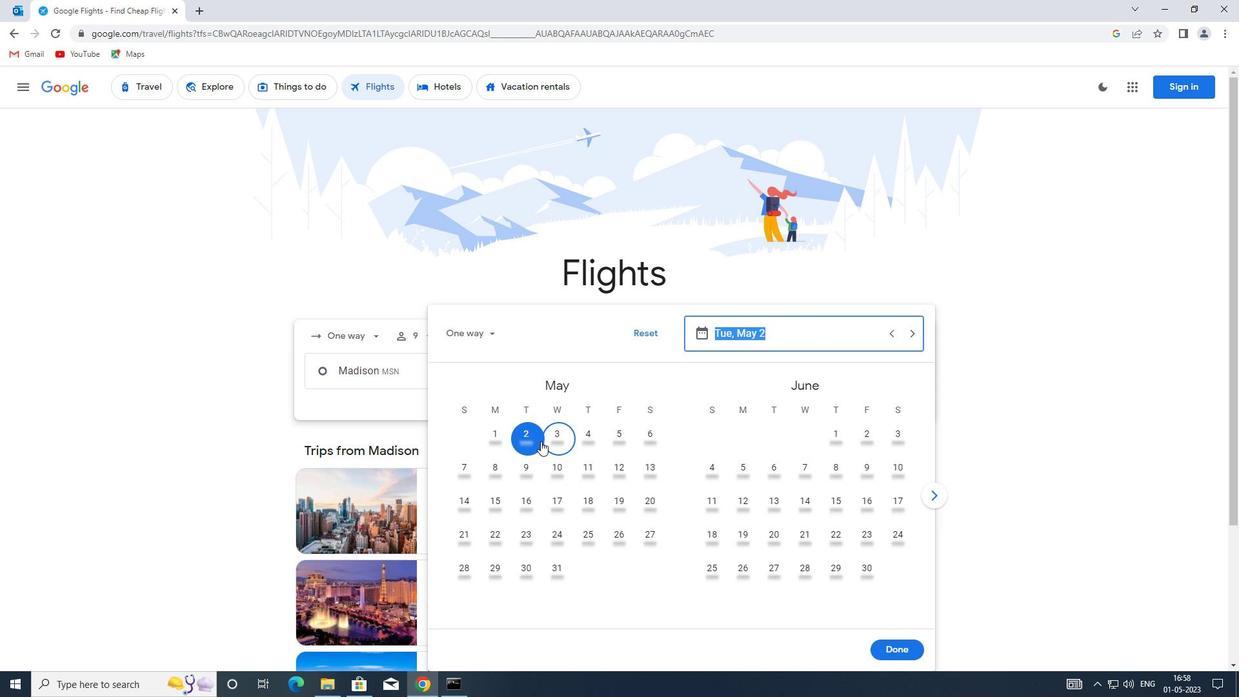 
Action: Mouse pressed left at (535, 439)
Screenshot: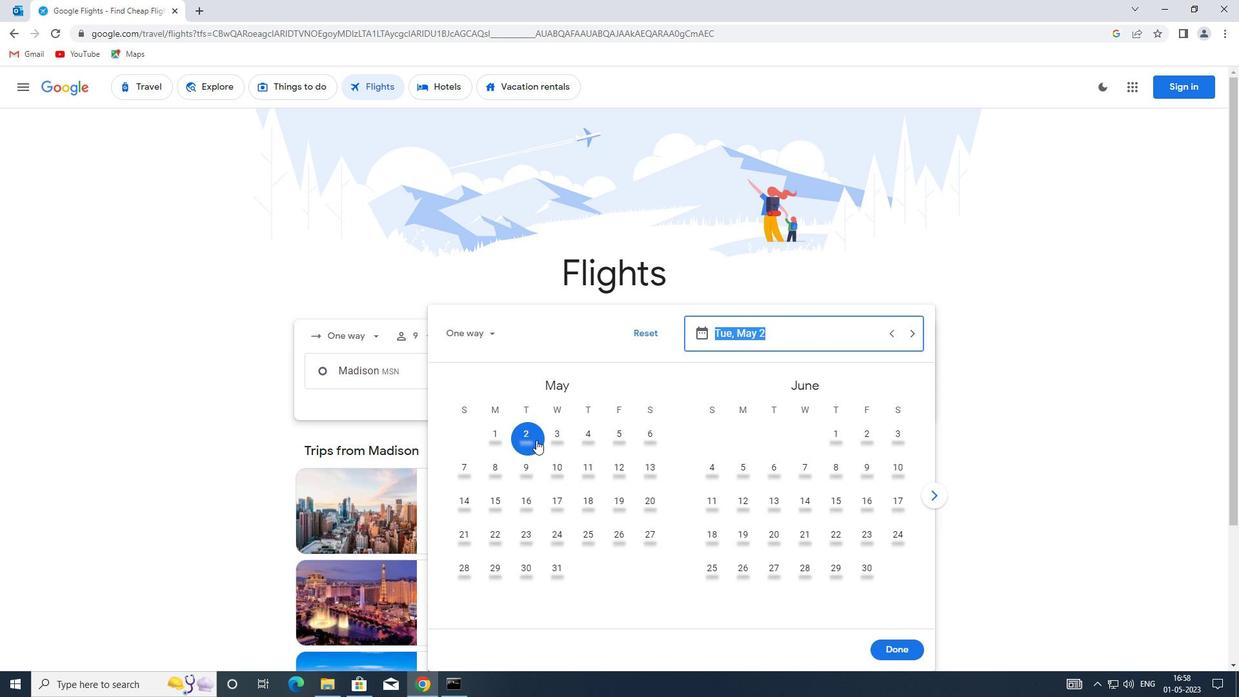 
Action: Mouse moved to (888, 646)
Screenshot: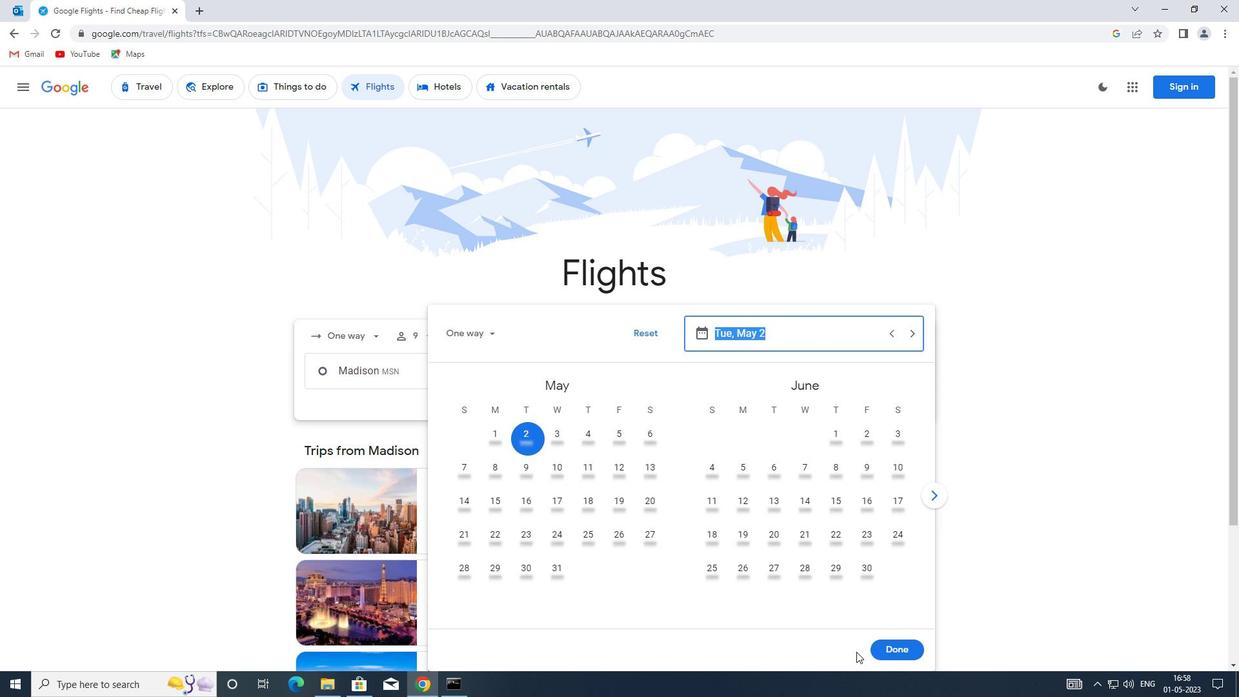 
Action: Mouse pressed left at (888, 646)
Screenshot: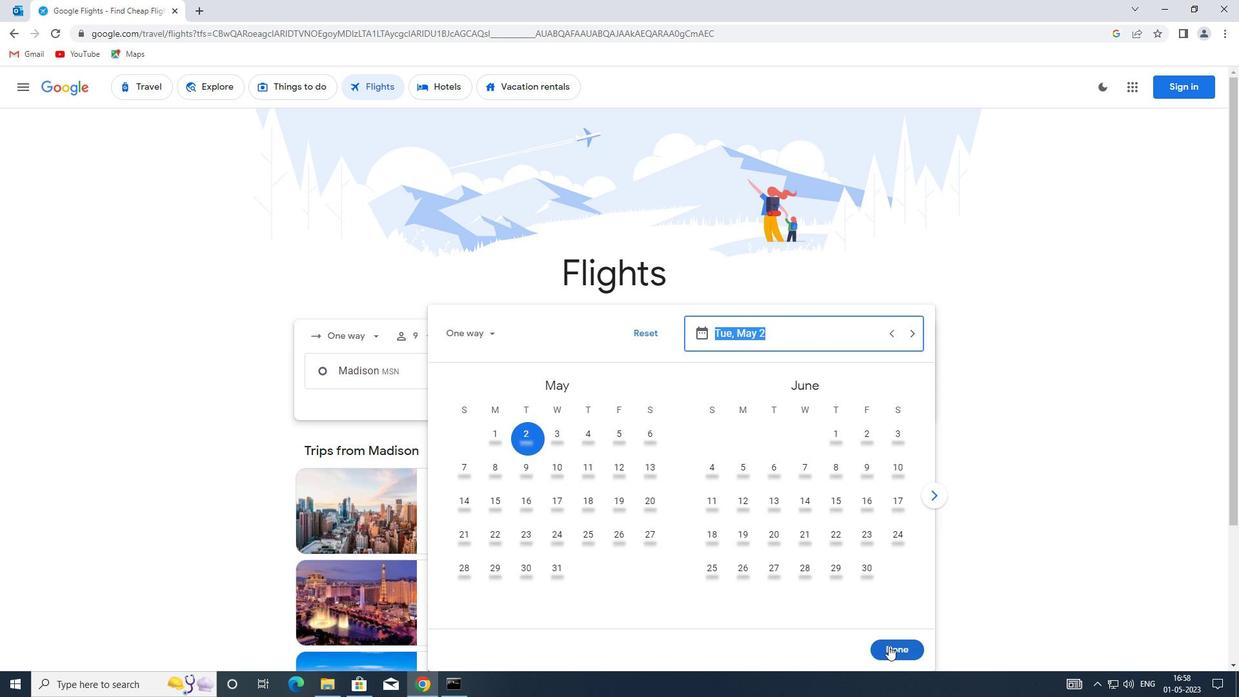 
Action: Mouse moved to (584, 423)
Screenshot: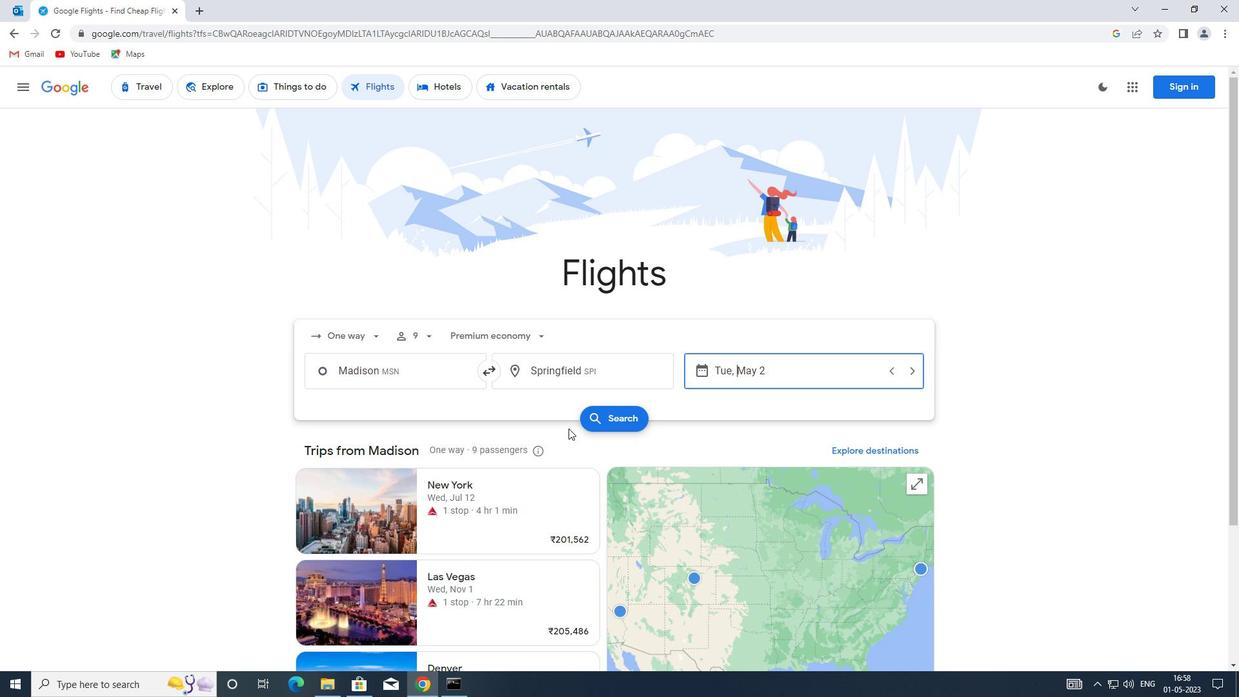
Action: Mouse pressed left at (584, 423)
Screenshot: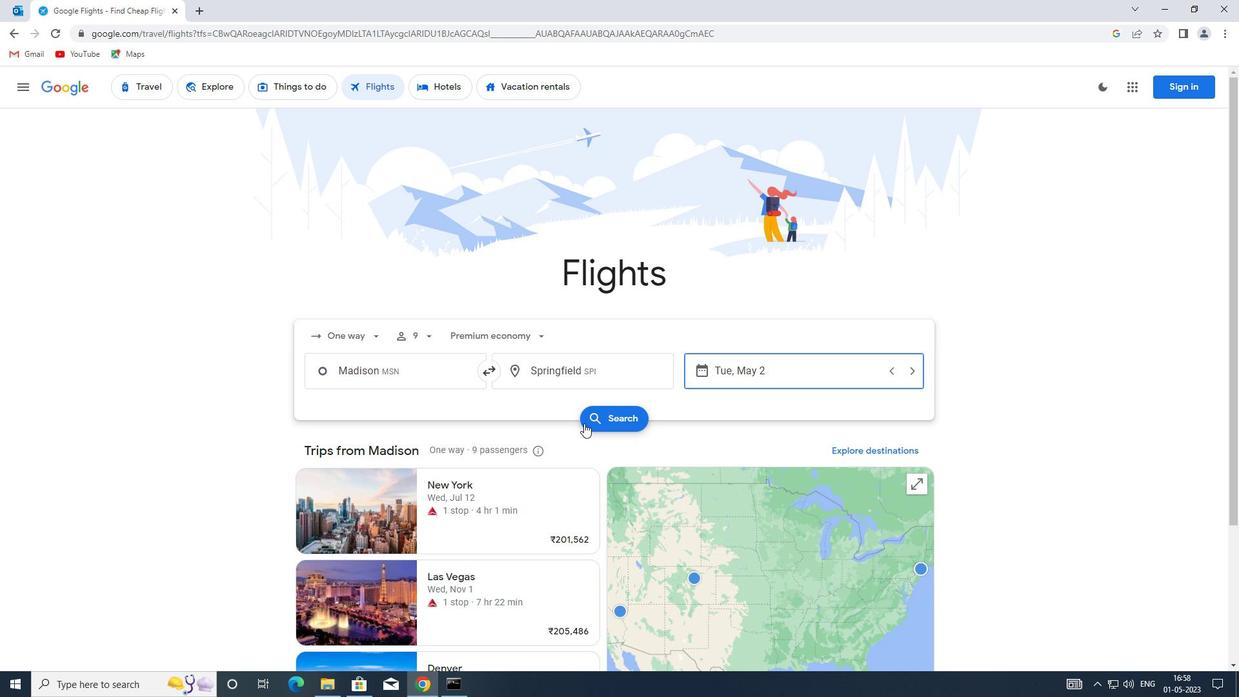 
Action: Mouse moved to (340, 203)
Screenshot: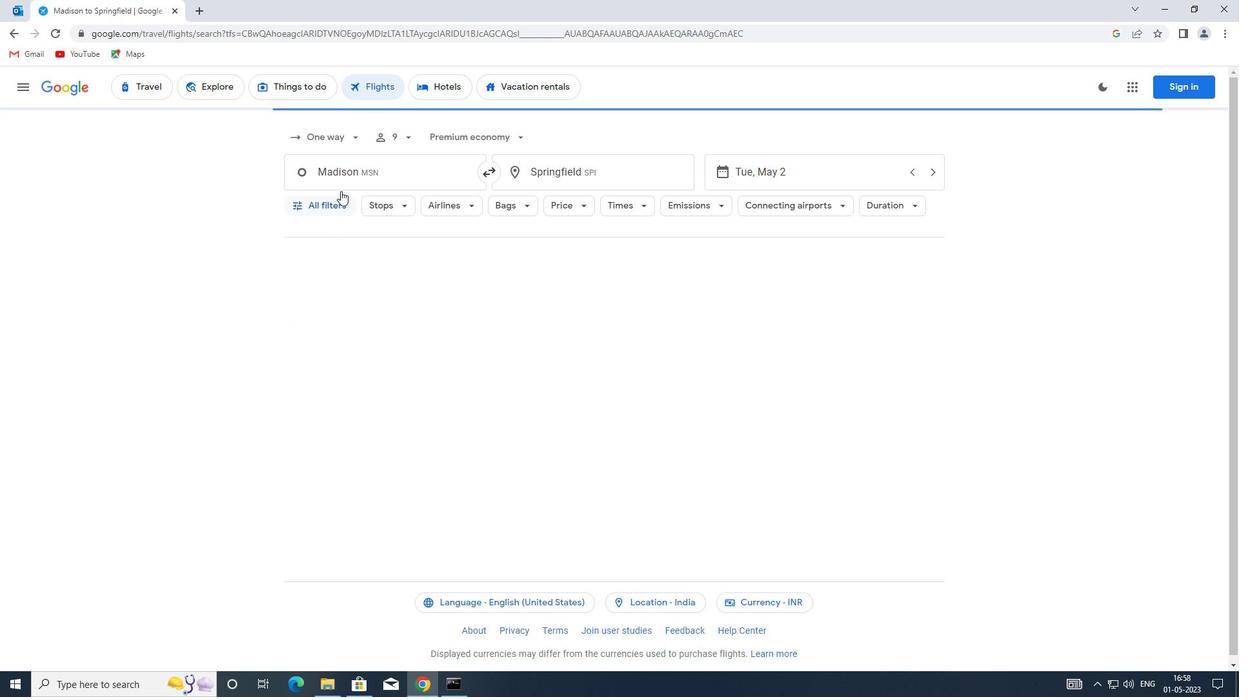 
Action: Mouse pressed left at (340, 203)
Screenshot: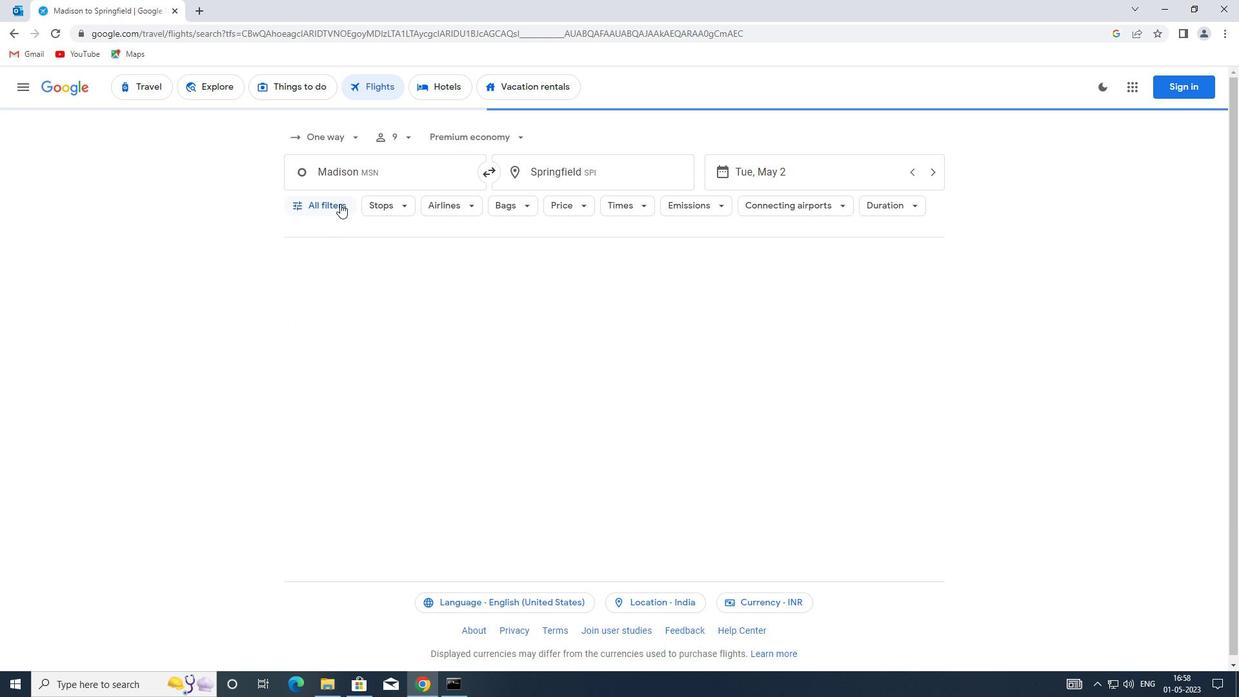 
Action: Mouse moved to (398, 349)
Screenshot: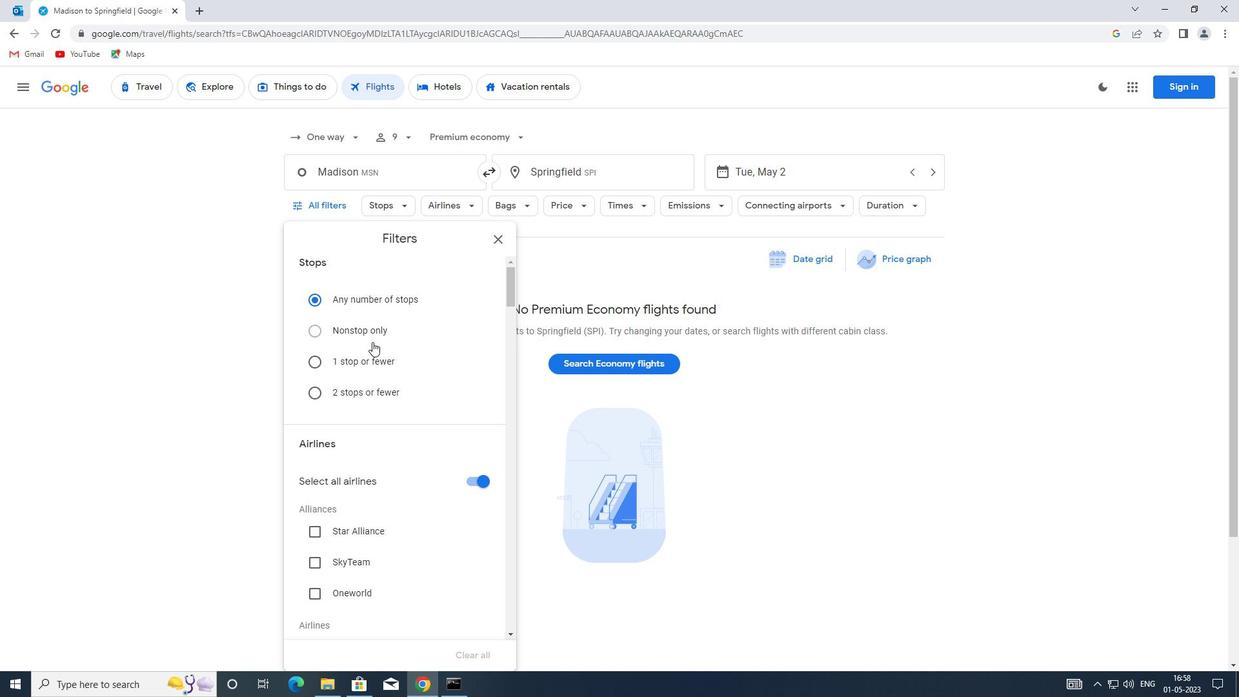 
Action: Mouse scrolled (398, 348) with delta (0, 0)
Screenshot: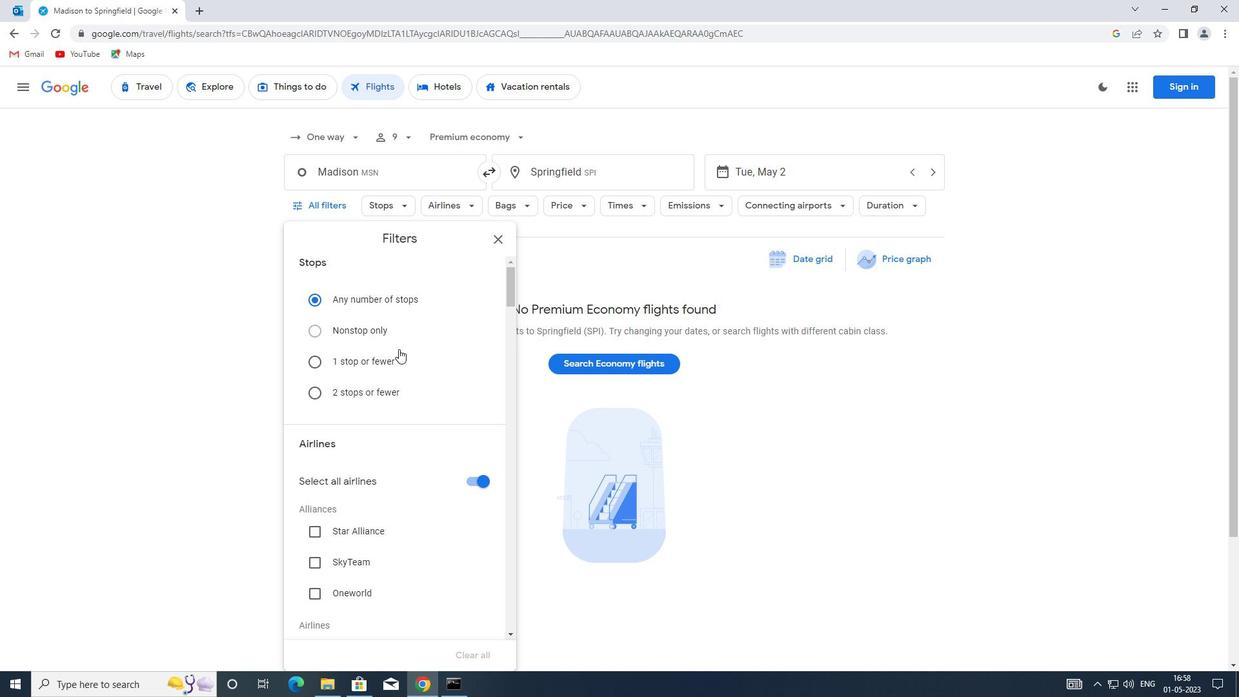 
Action: Mouse moved to (467, 414)
Screenshot: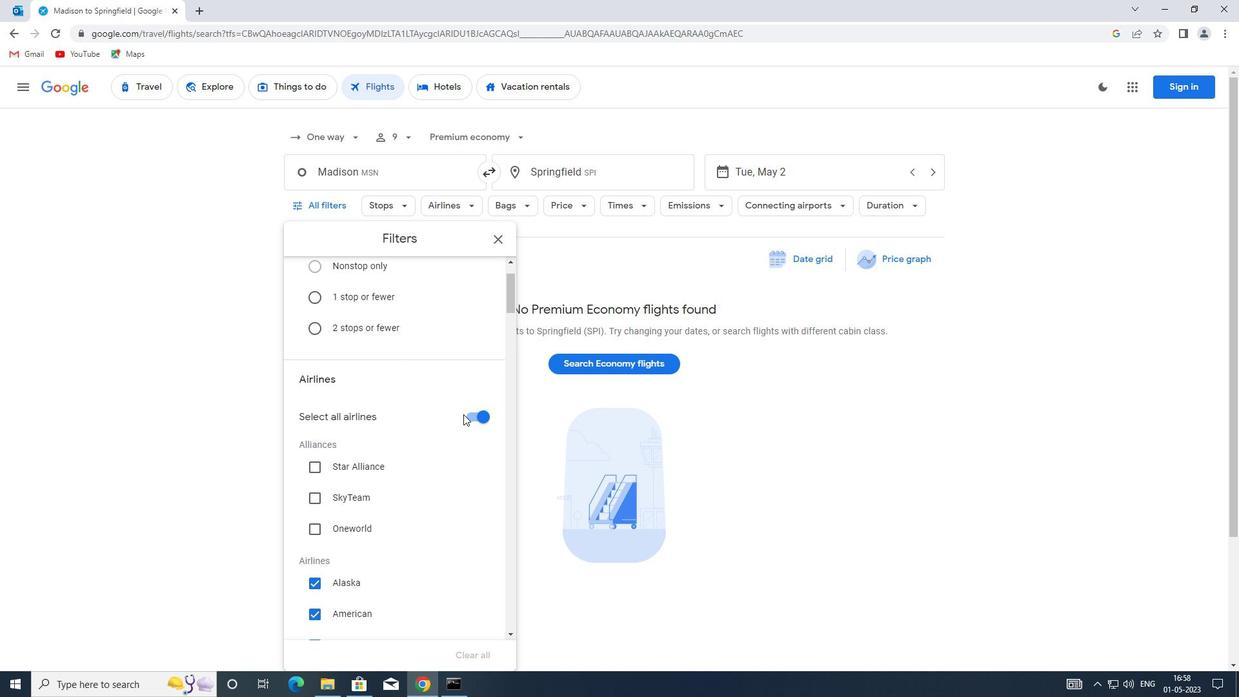 
Action: Mouse pressed left at (467, 414)
Screenshot: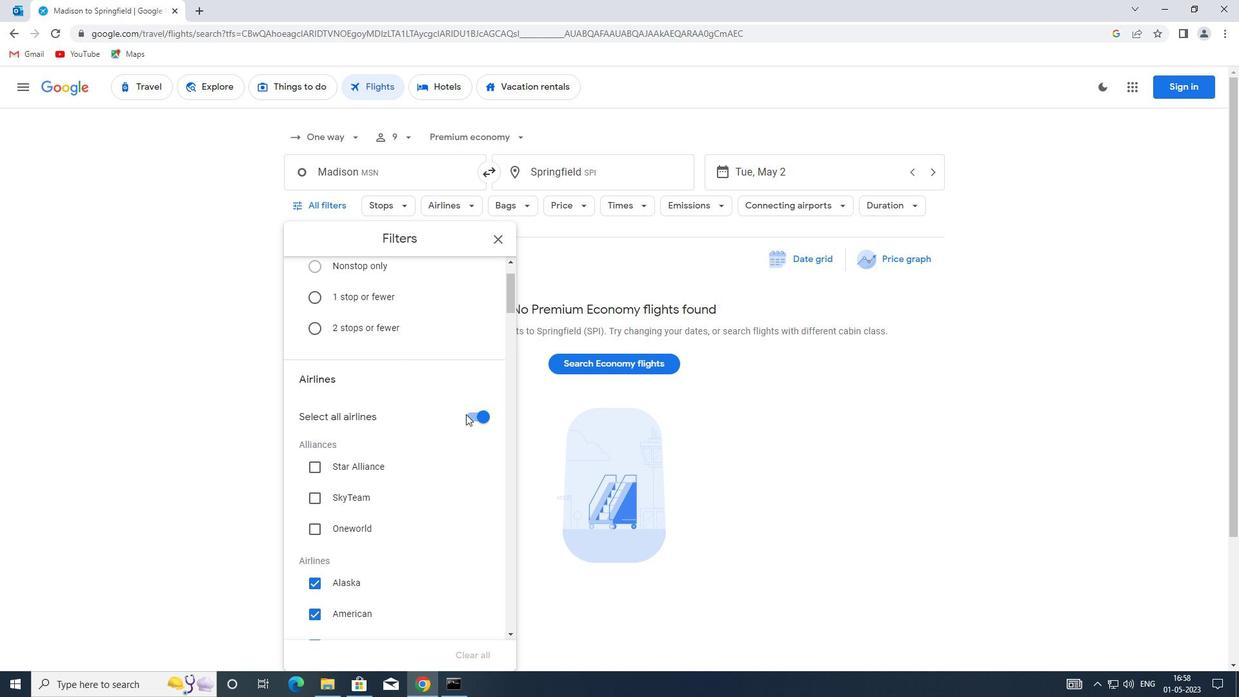
Action: Mouse moved to (386, 416)
Screenshot: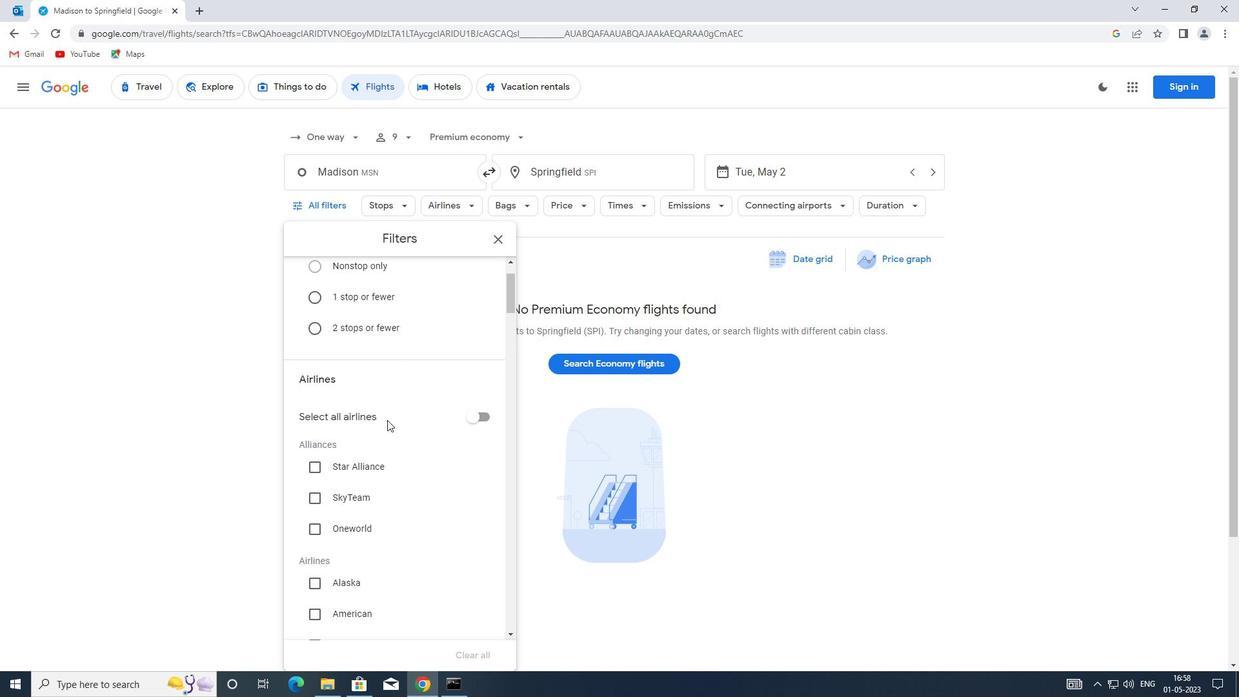 
Action: Mouse scrolled (386, 416) with delta (0, 0)
Screenshot: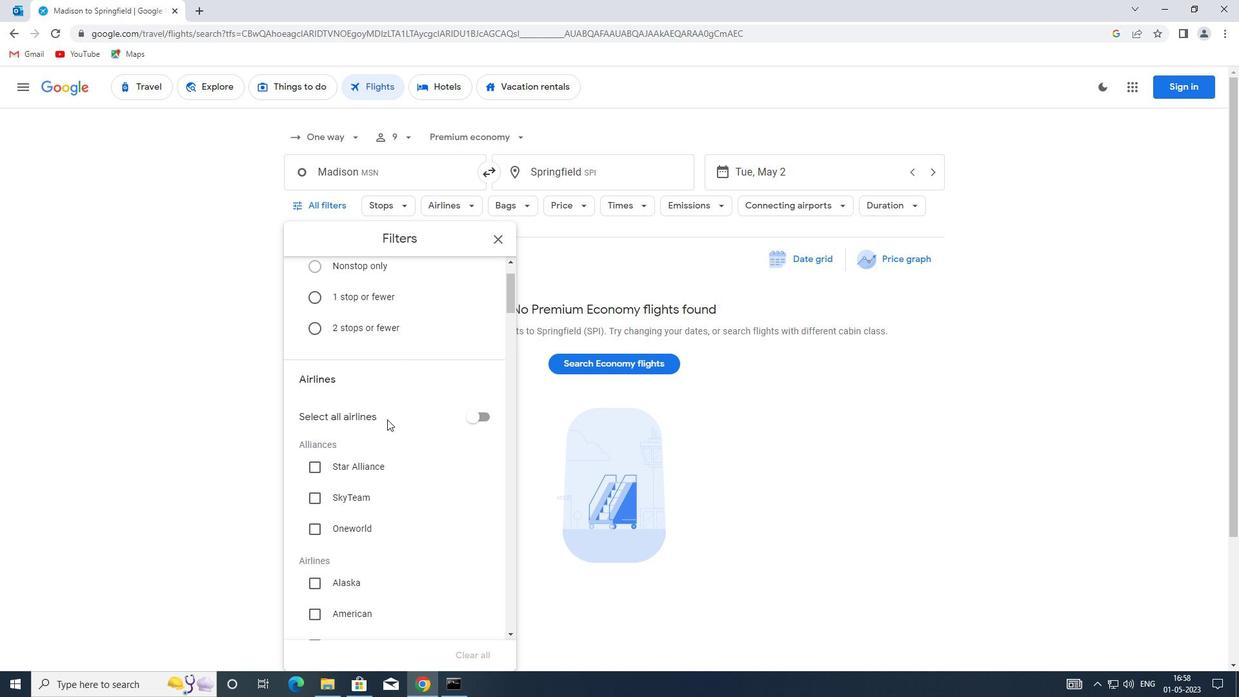 
Action: Mouse moved to (381, 417)
Screenshot: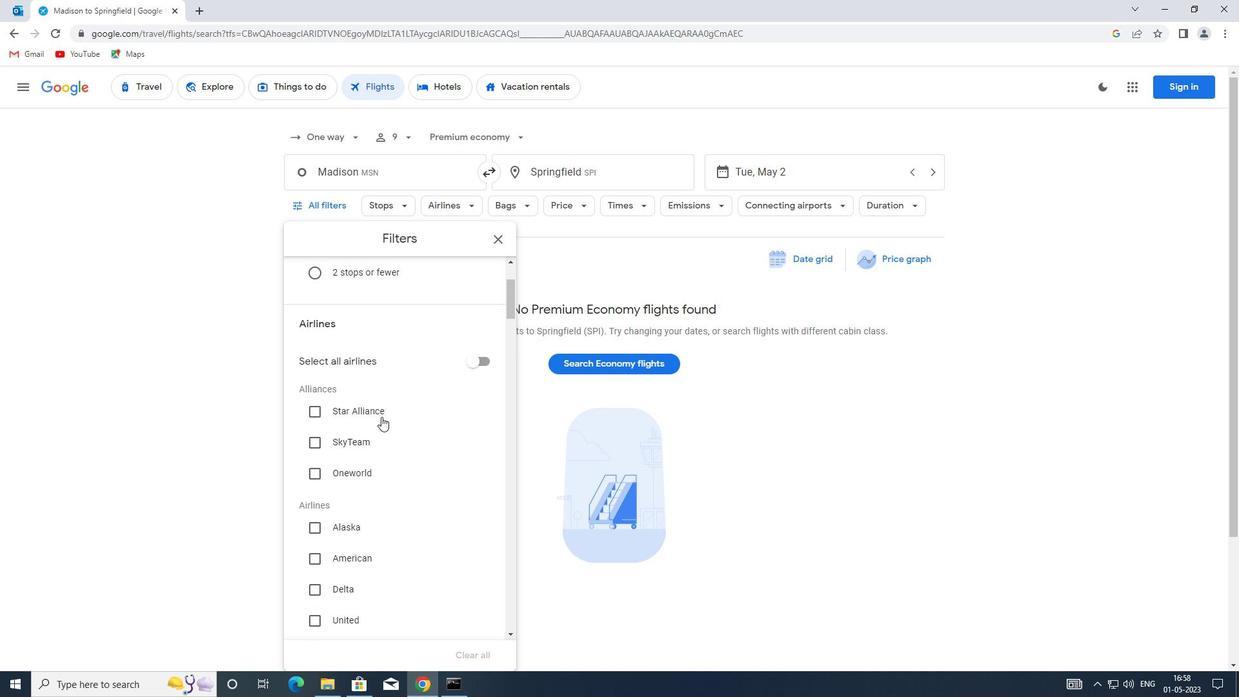 
Action: Mouse scrolled (381, 416) with delta (0, 0)
Screenshot: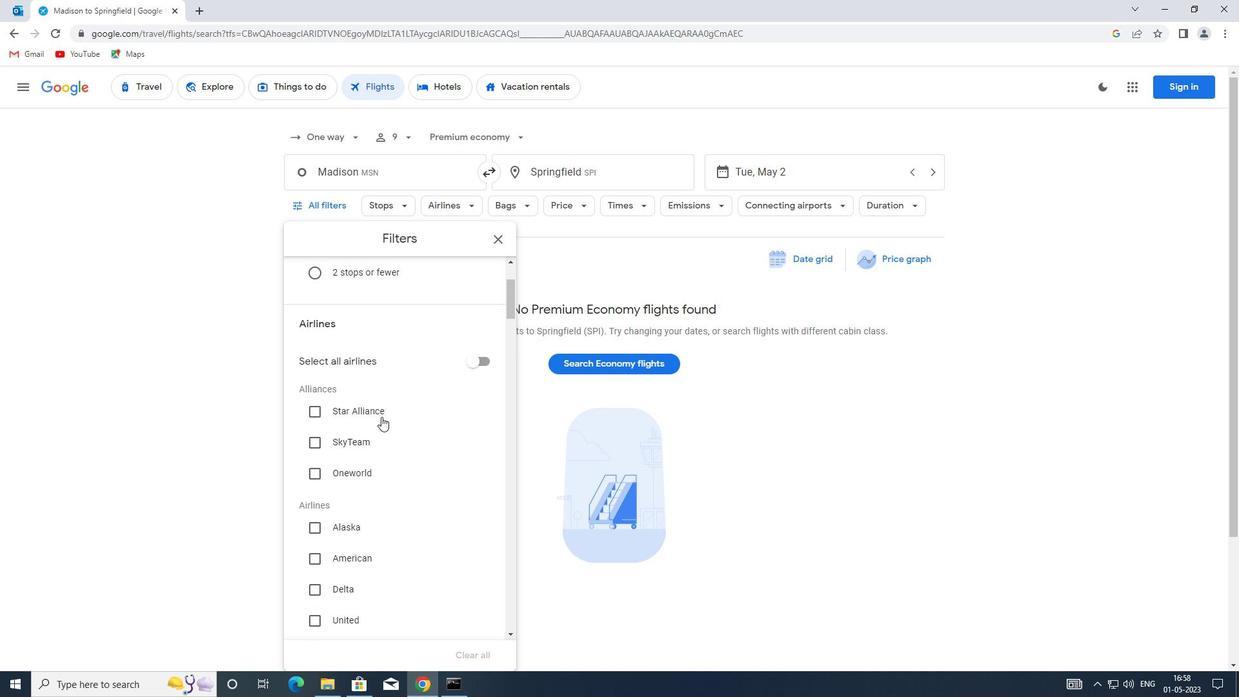 
Action: Mouse moved to (377, 419)
Screenshot: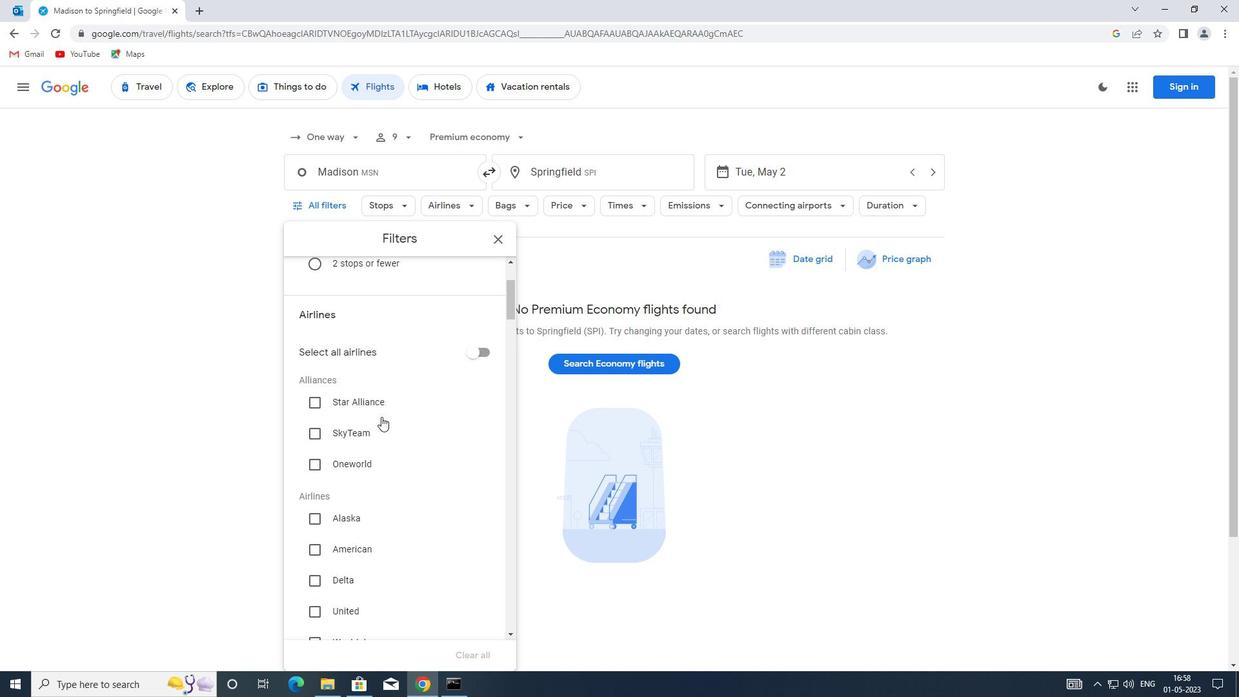 
Action: Mouse scrolled (377, 418) with delta (0, 0)
Screenshot: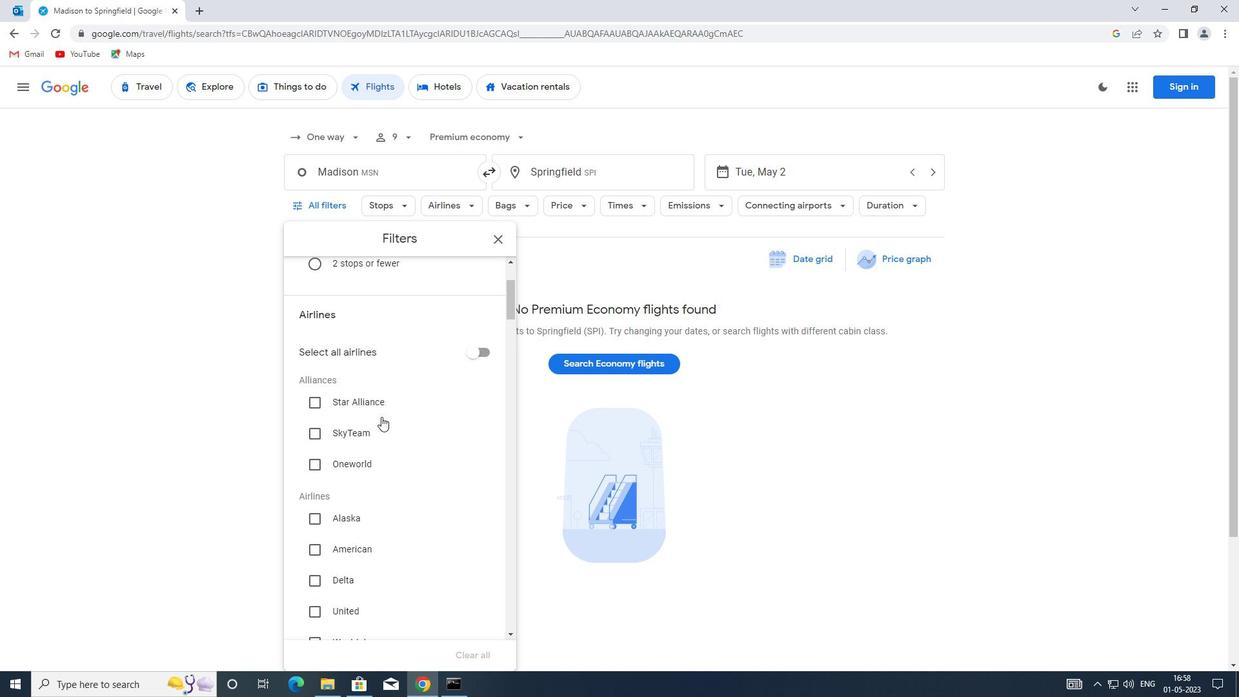 
Action: Mouse moved to (309, 480)
Screenshot: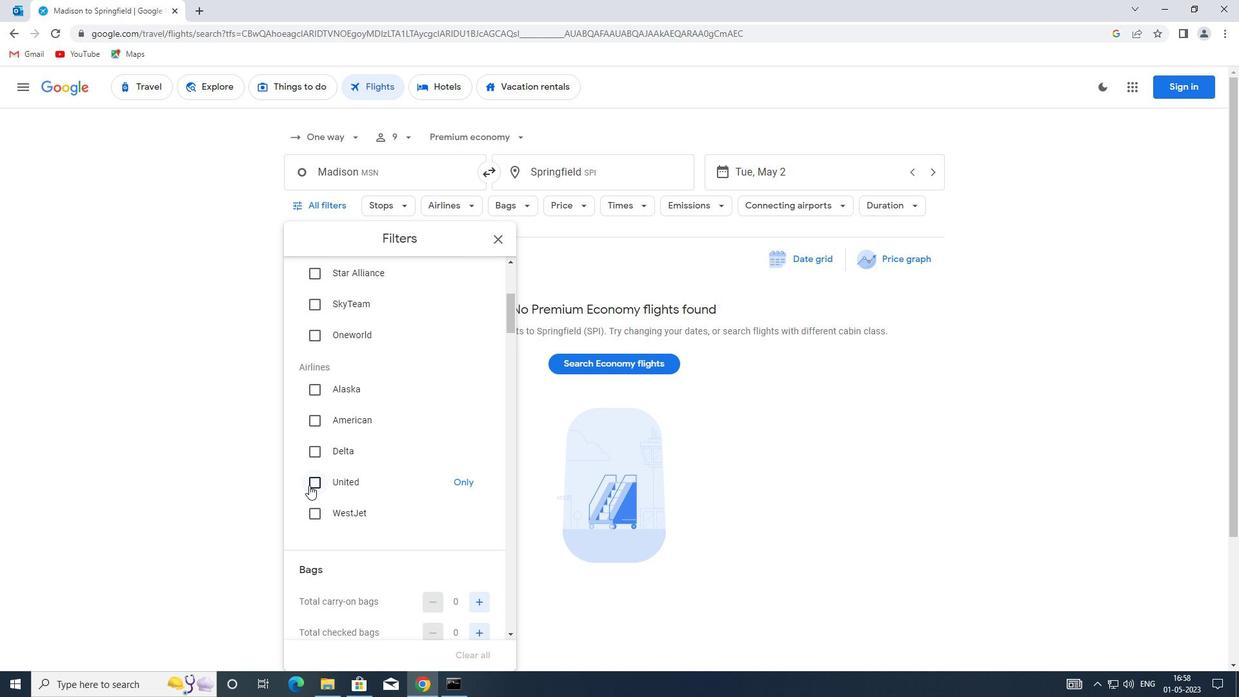 
Action: Mouse pressed left at (309, 480)
Screenshot: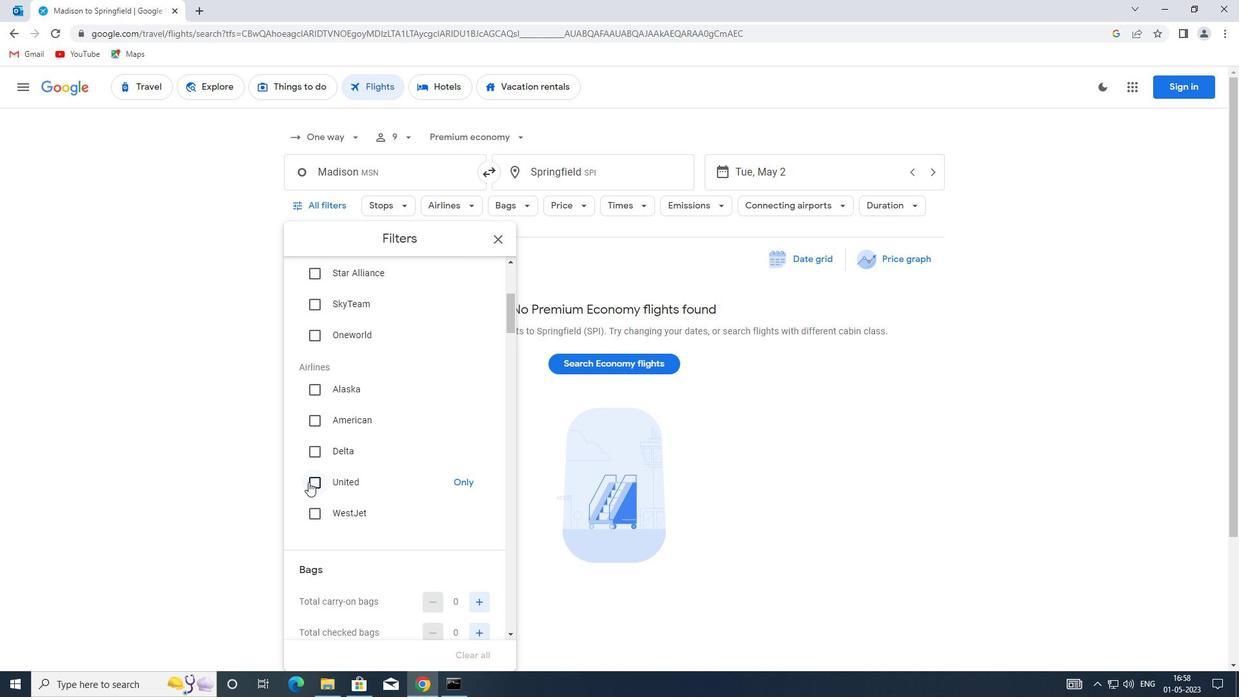
Action: Mouse moved to (413, 429)
Screenshot: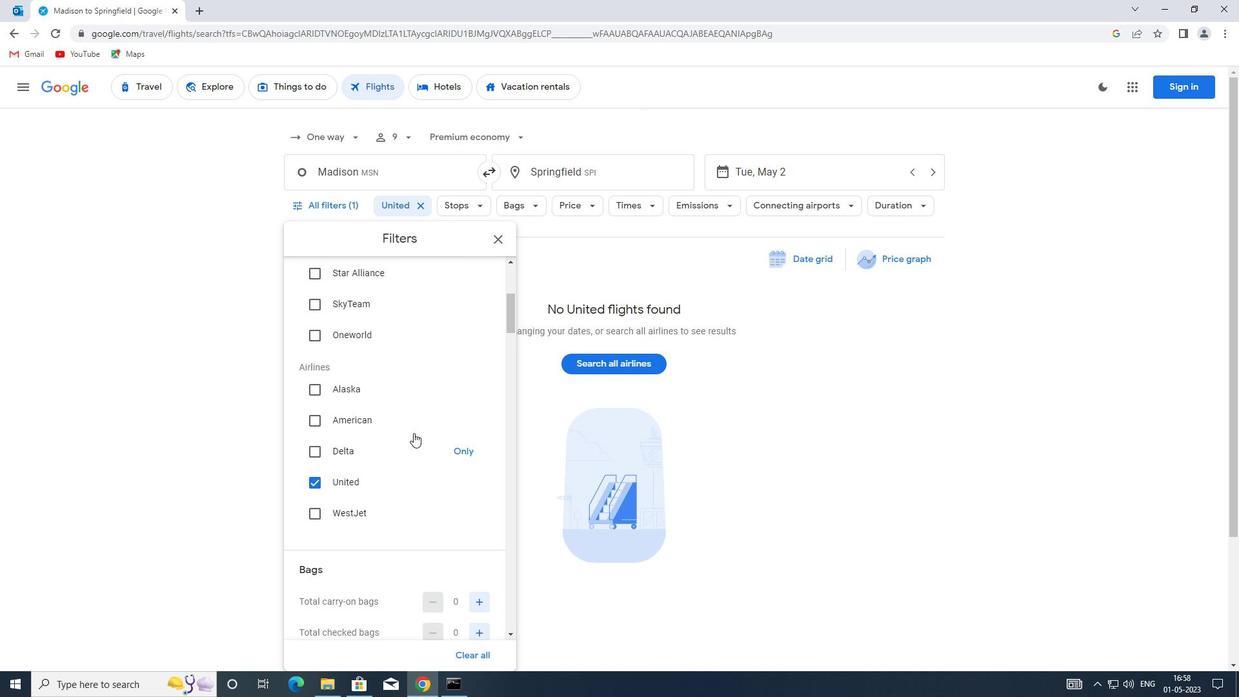 
Action: Mouse scrolled (413, 428) with delta (0, 0)
Screenshot: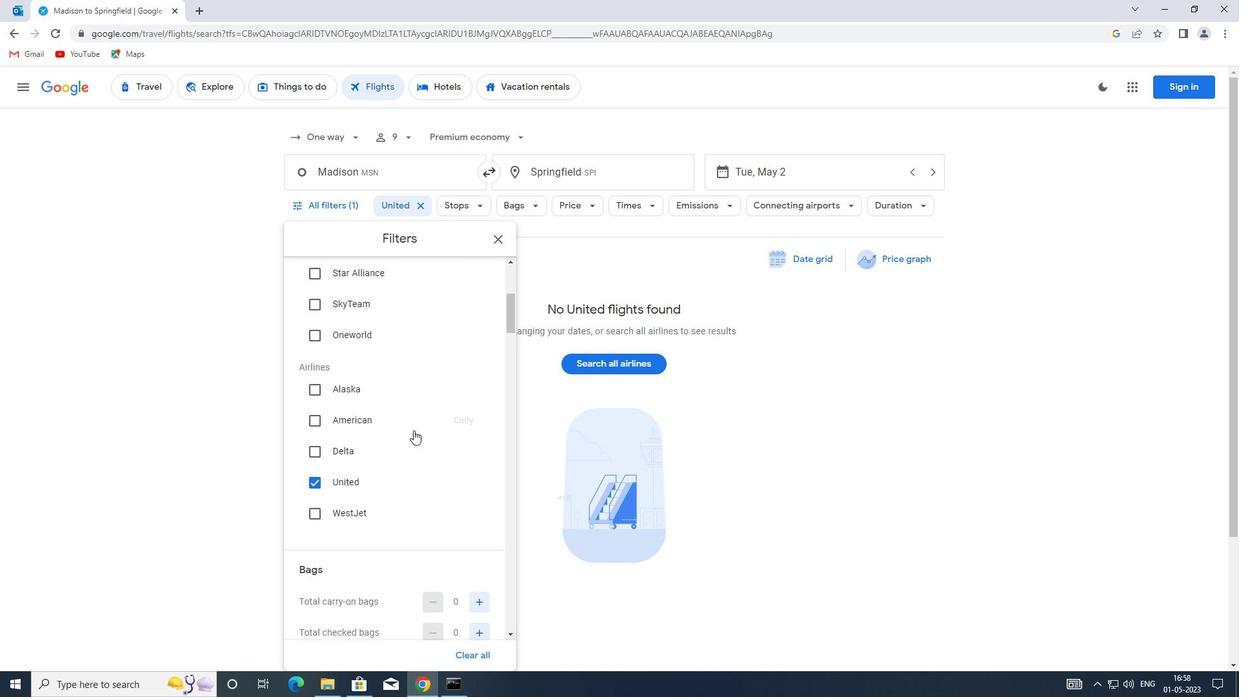 
Action: Mouse moved to (410, 423)
Screenshot: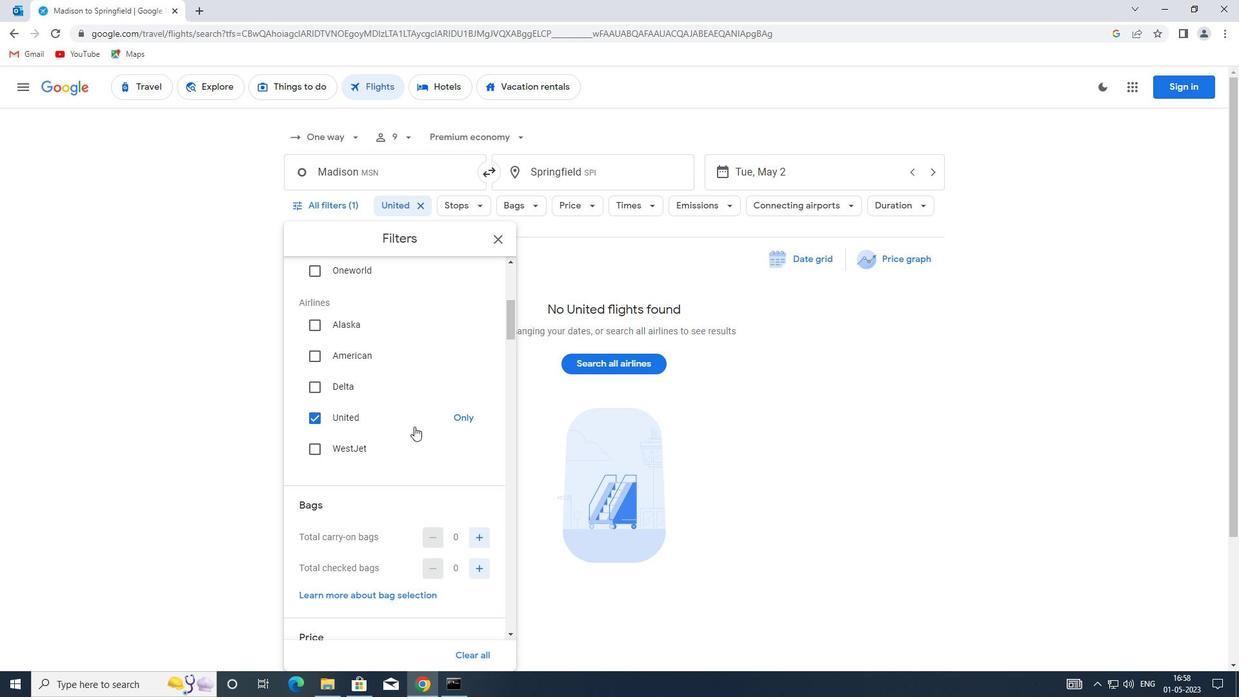 
Action: Mouse scrolled (410, 422) with delta (0, 0)
Screenshot: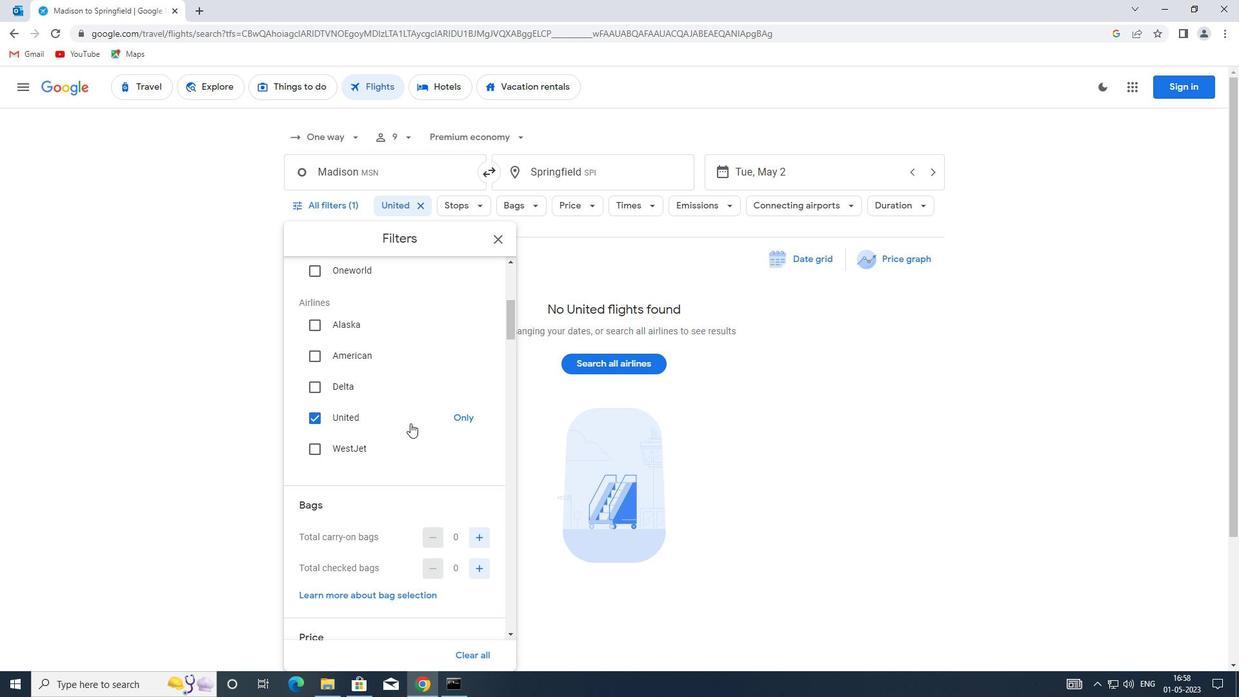 
Action: Mouse moved to (478, 503)
Screenshot: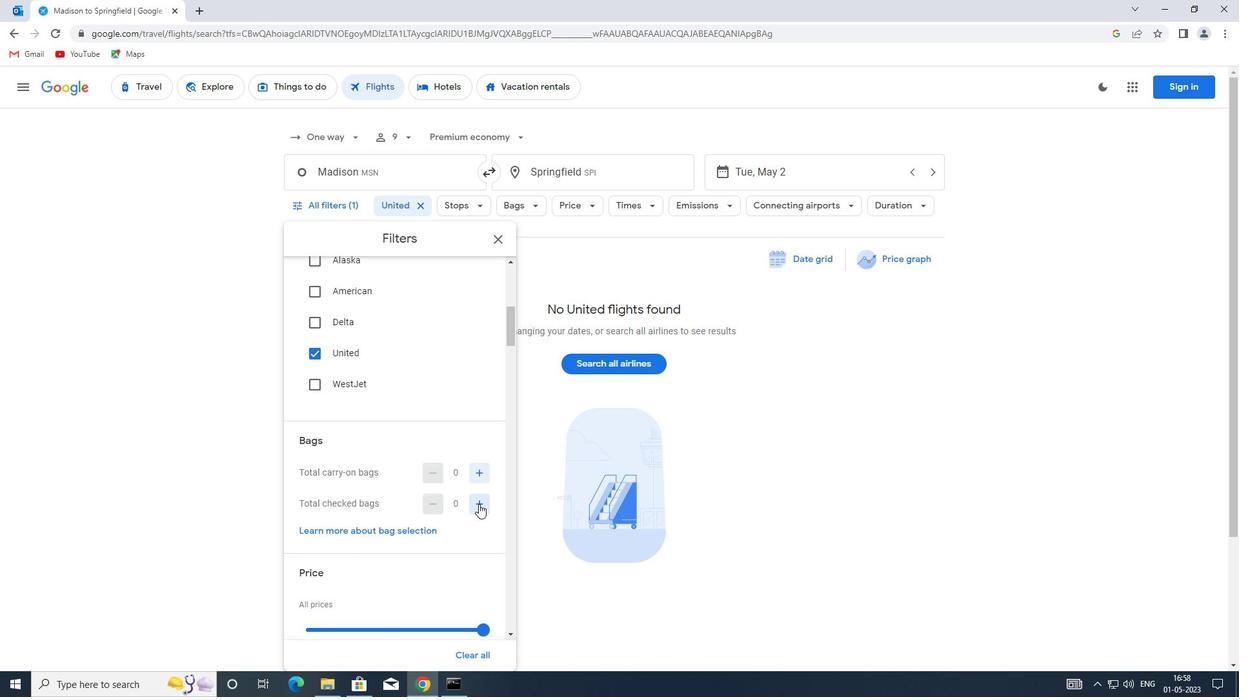 
Action: Mouse pressed left at (478, 503)
Screenshot: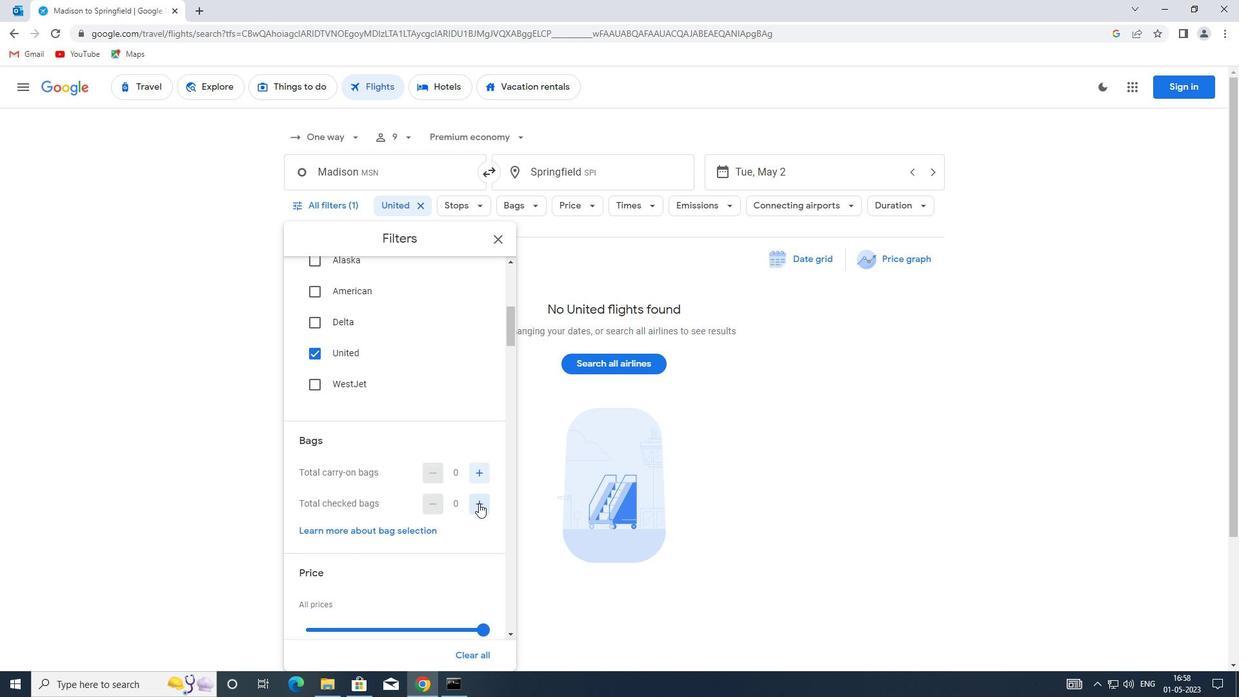 
Action: Mouse moved to (480, 503)
Screenshot: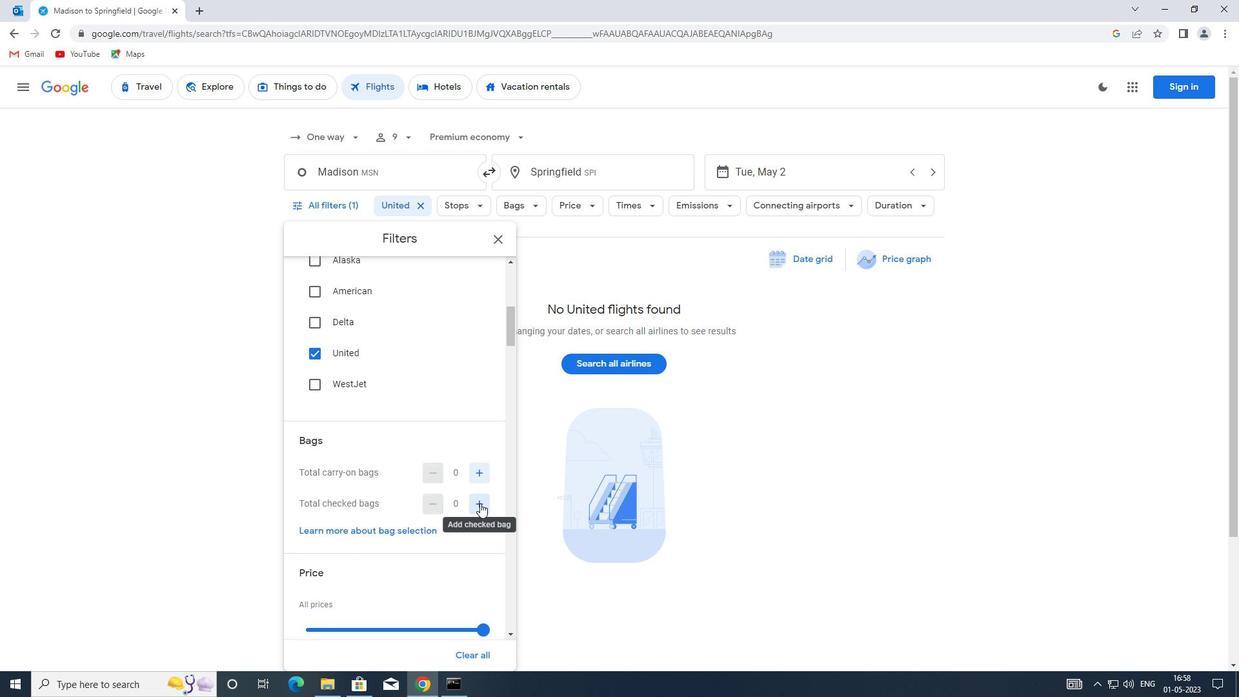 
Action: Mouse pressed left at (480, 503)
Screenshot: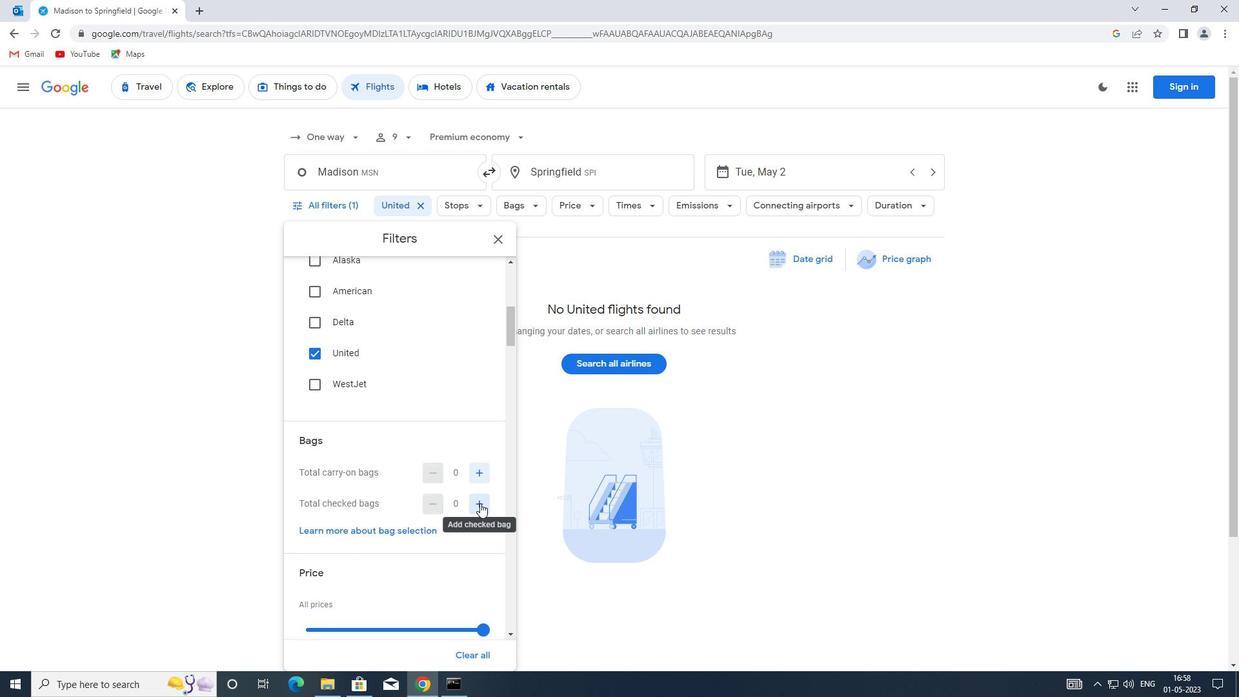 
Action: Mouse moved to (383, 484)
Screenshot: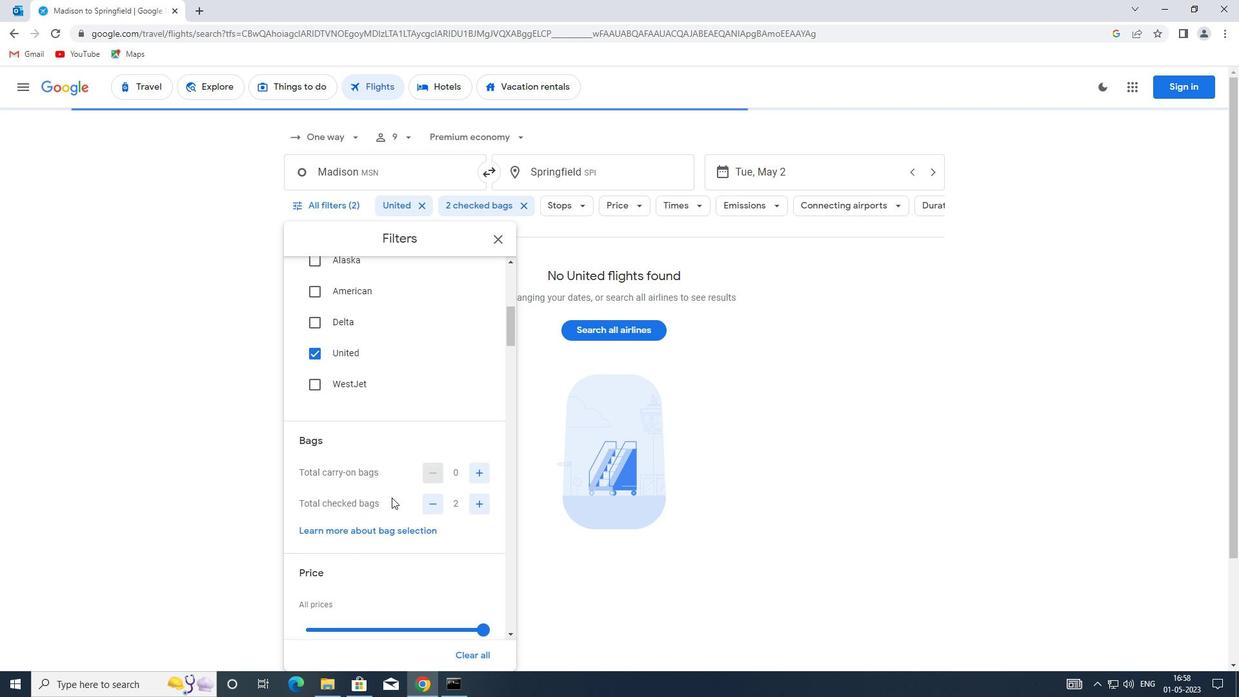 
Action: Mouse scrolled (383, 483) with delta (0, 0)
Screenshot: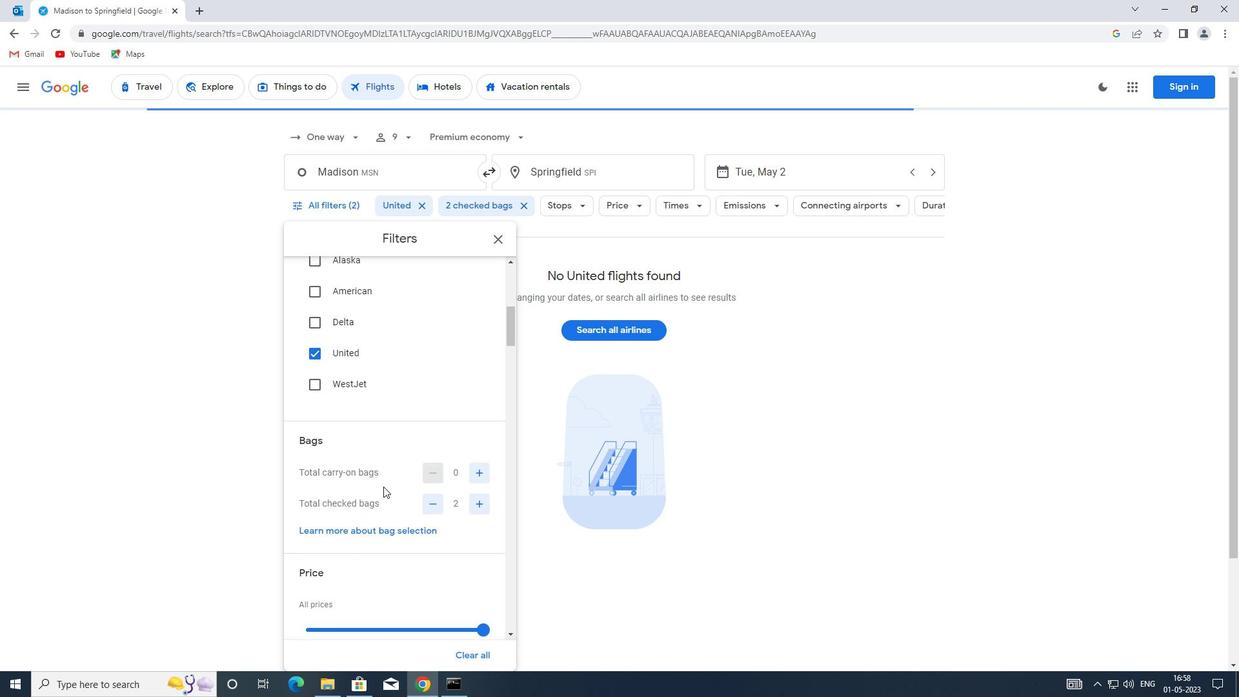 
Action: Mouse moved to (381, 482)
Screenshot: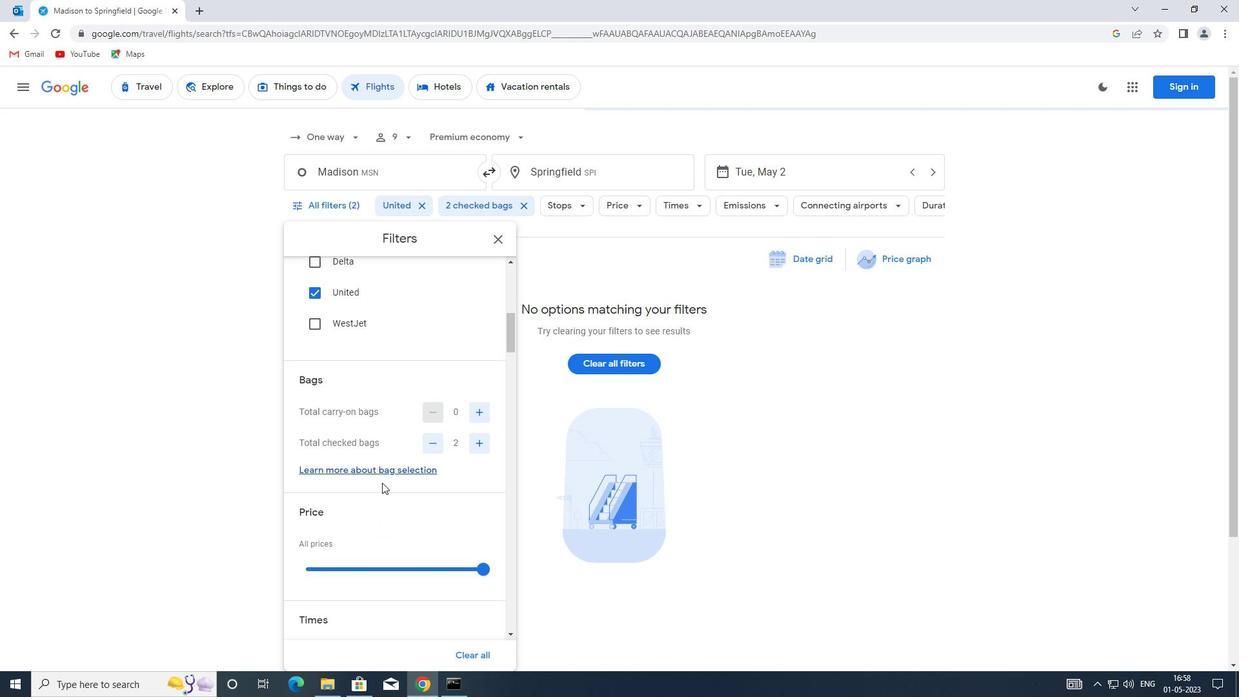 
Action: Mouse scrolled (381, 482) with delta (0, 0)
Screenshot: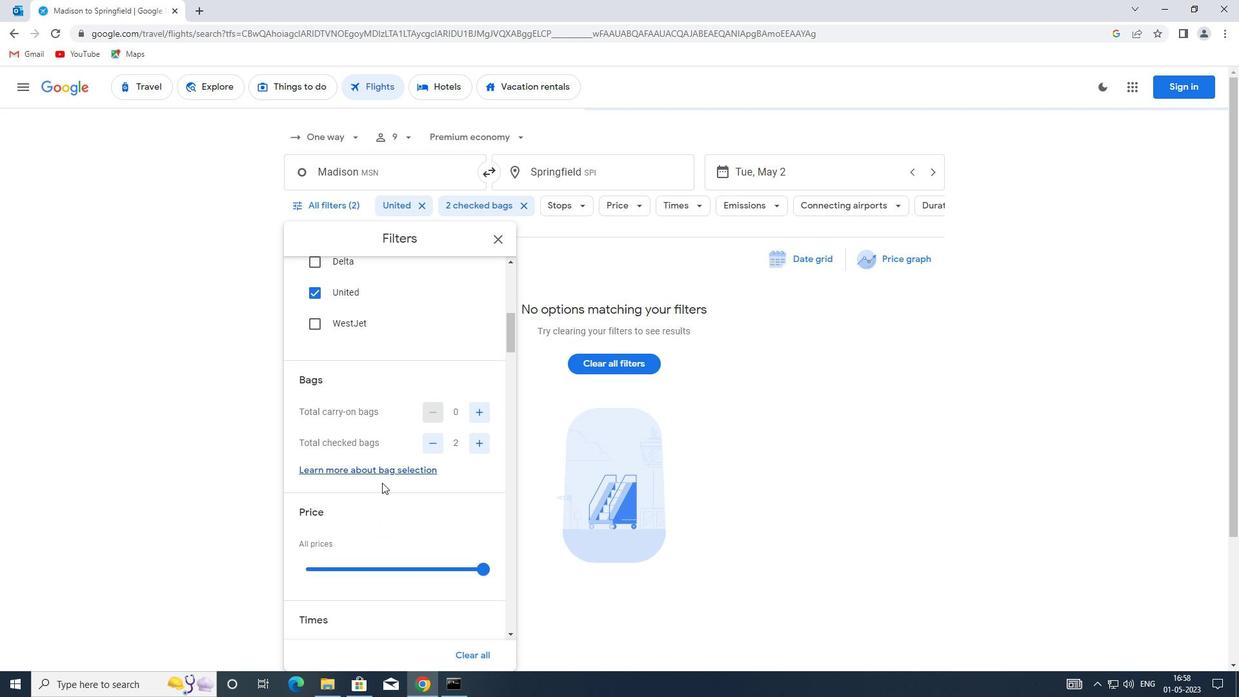 
Action: Mouse moved to (384, 495)
Screenshot: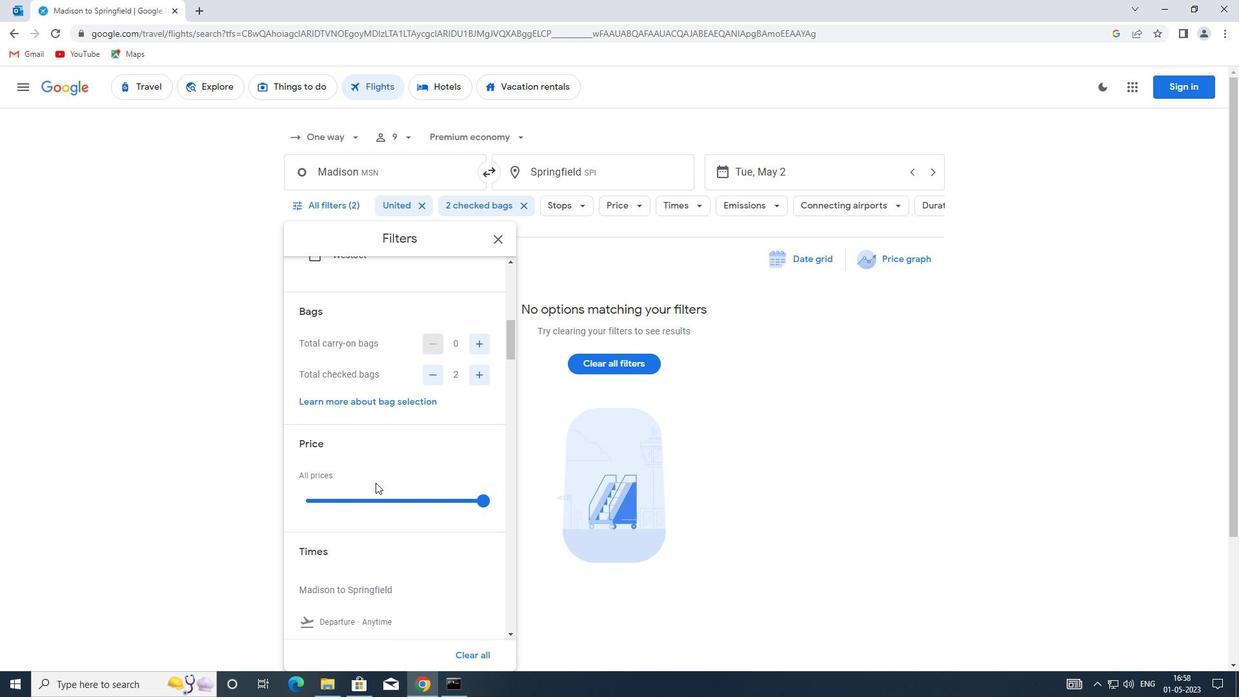 
Action: Mouse pressed left at (384, 495)
Screenshot: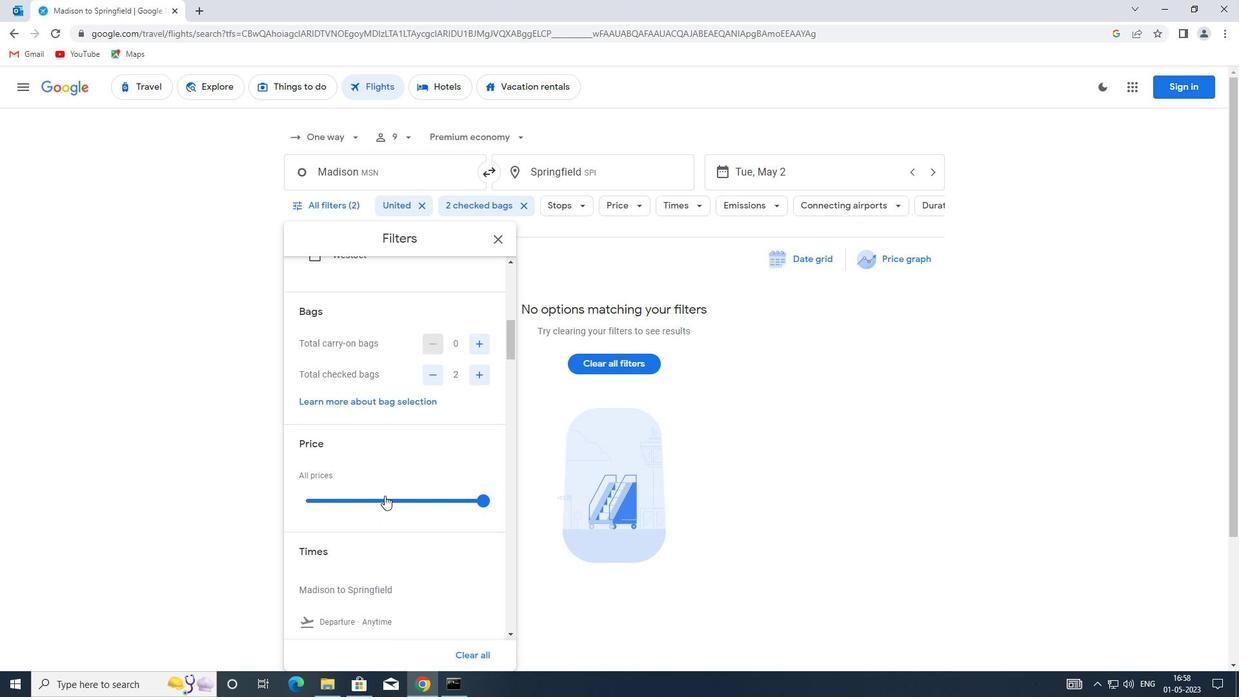 
Action: Mouse moved to (385, 495)
Screenshot: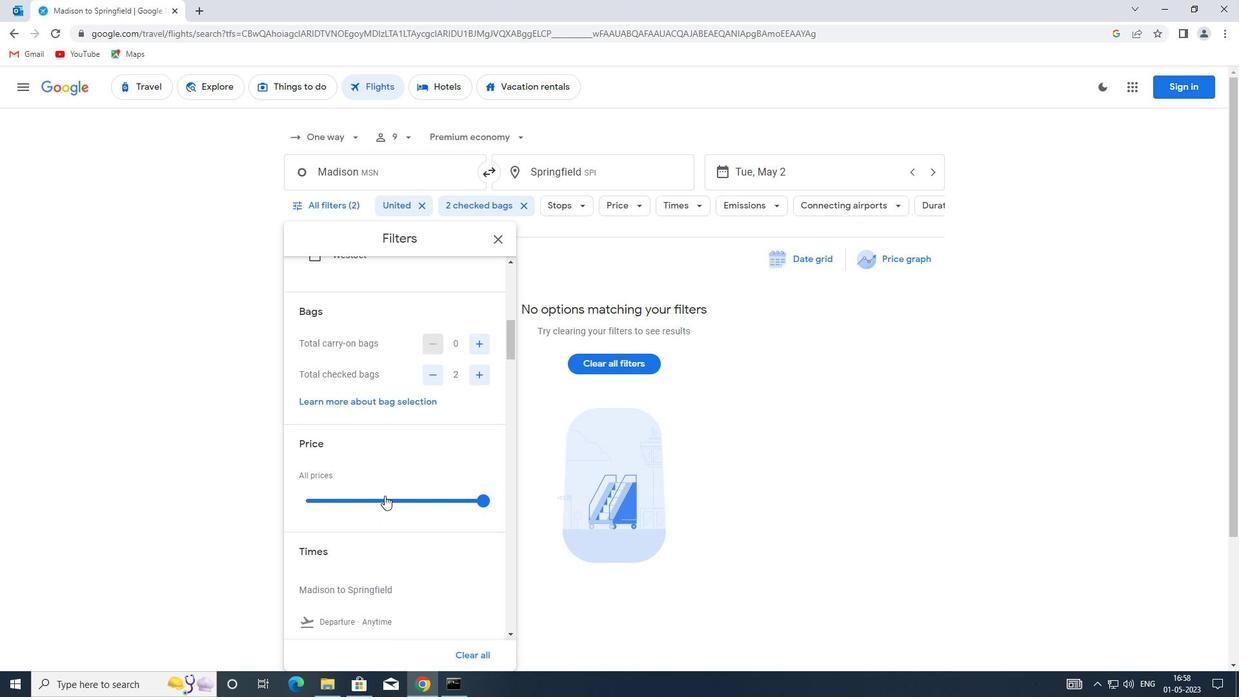 
Action: Mouse pressed left at (385, 495)
Screenshot: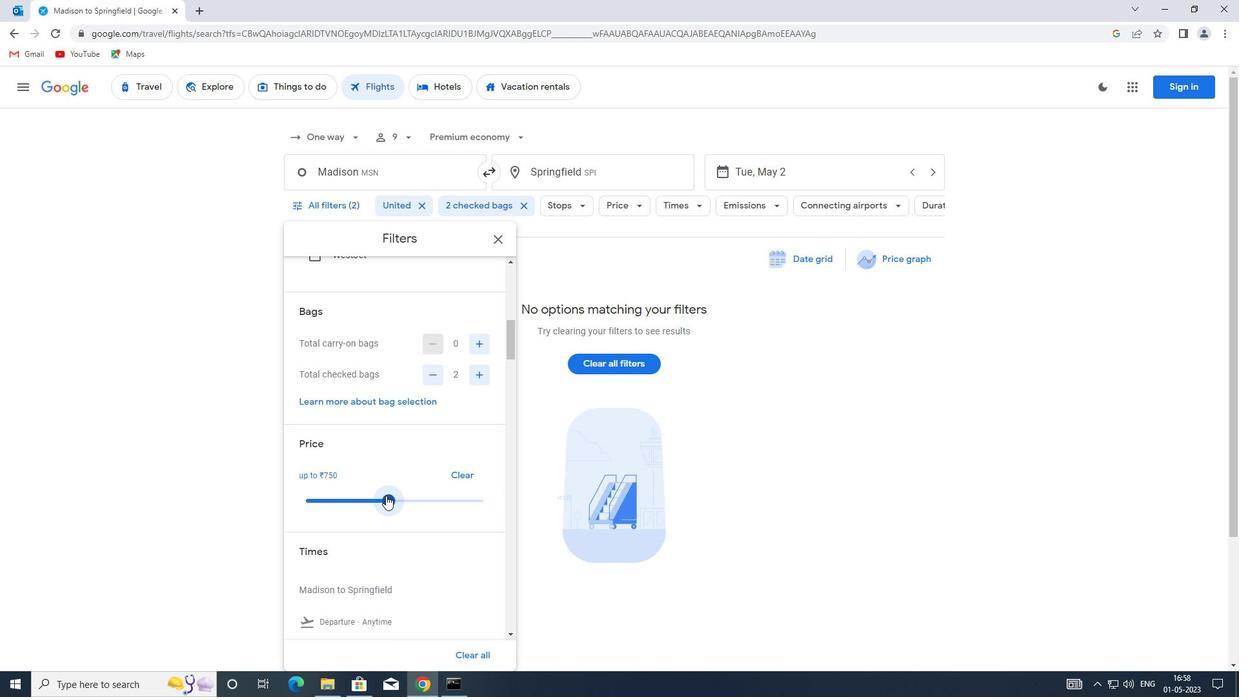 
Action: Mouse moved to (406, 451)
Screenshot: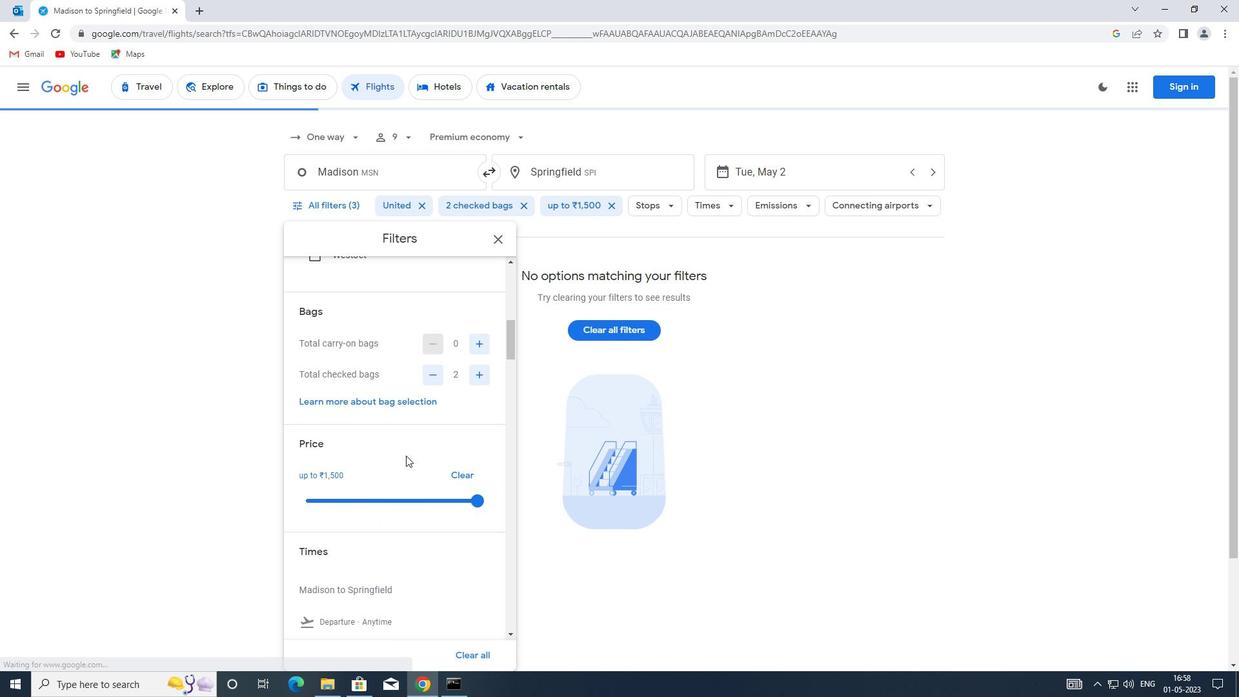 
Action: Mouse scrolled (406, 450) with delta (0, 0)
Screenshot: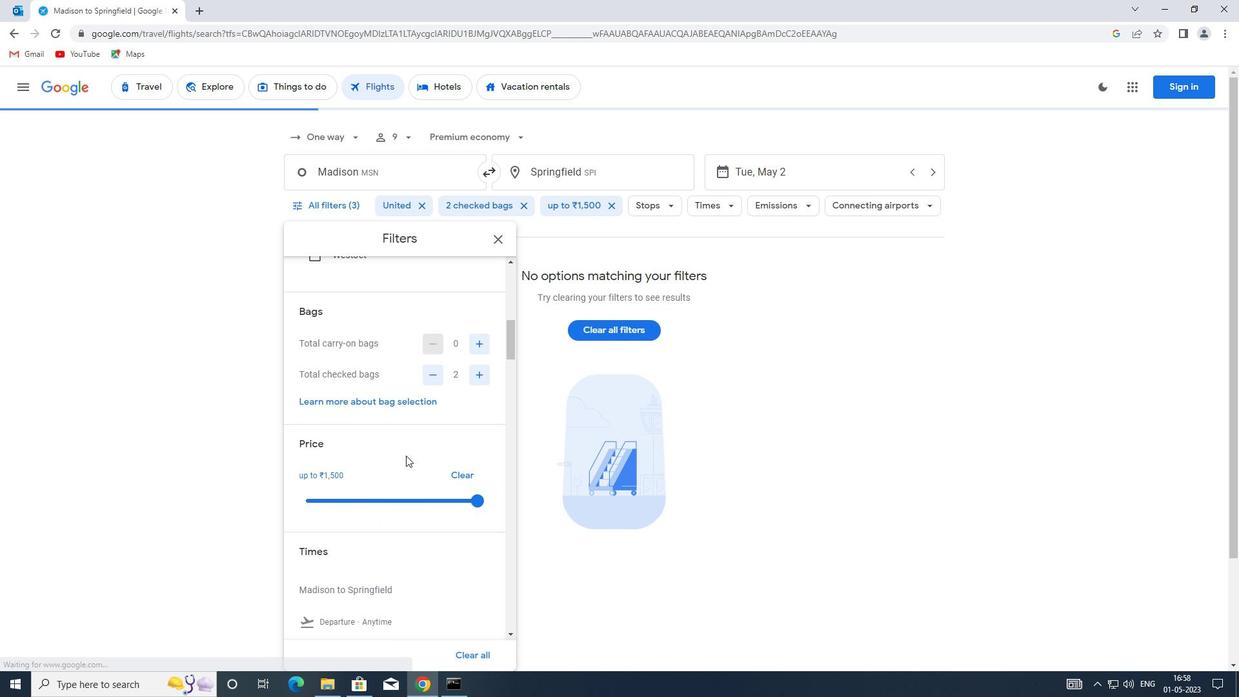 
Action: Mouse scrolled (406, 450) with delta (0, 0)
Screenshot: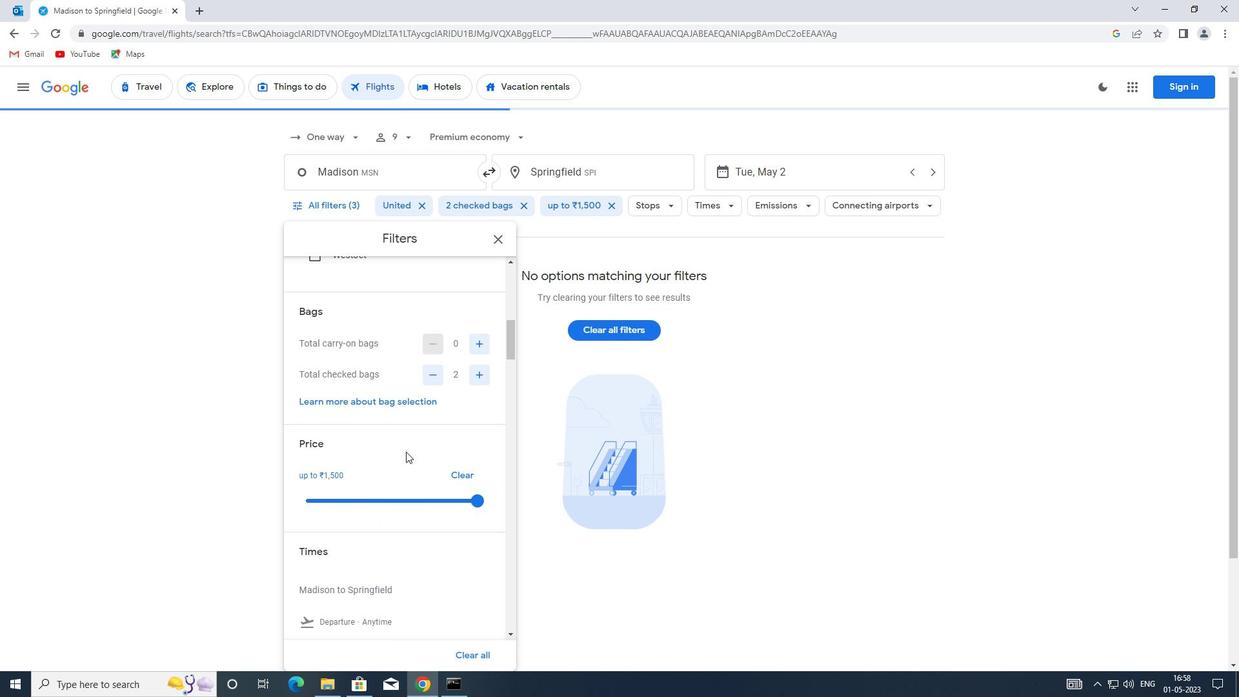 
Action: Mouse moved to (394, 456)
Screenshot: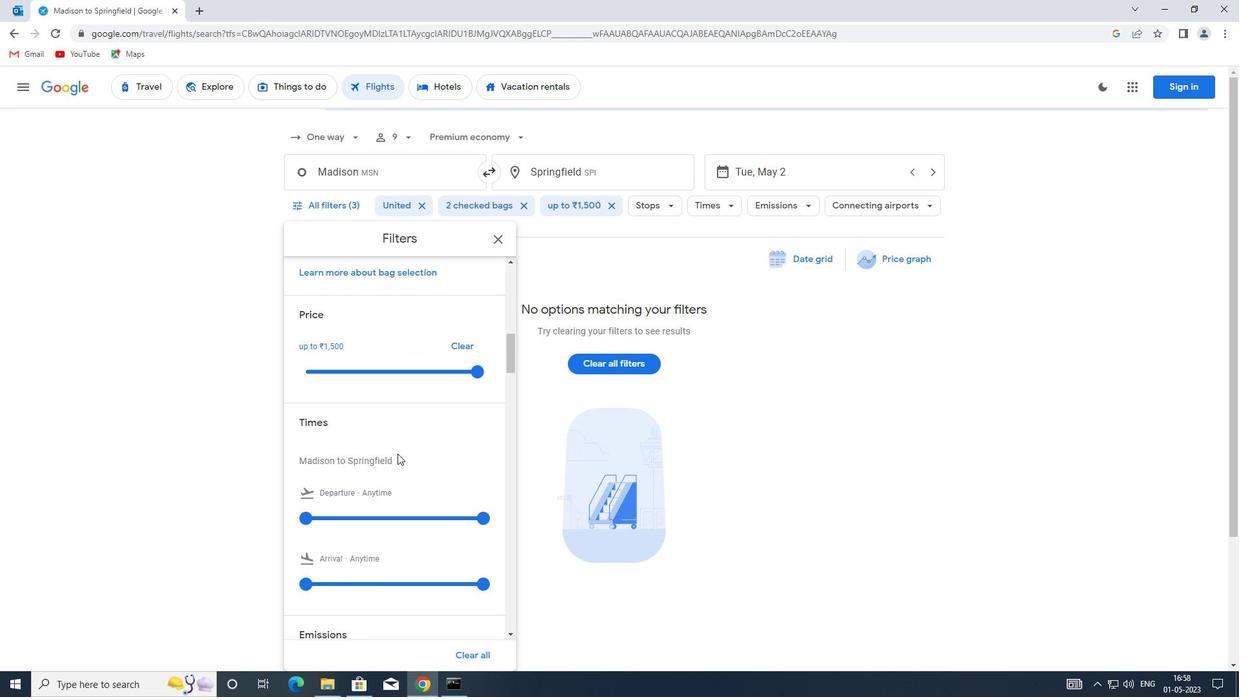 
Action: Mouse scrolled (394, 456) with delta (0, 0)
Screenshot: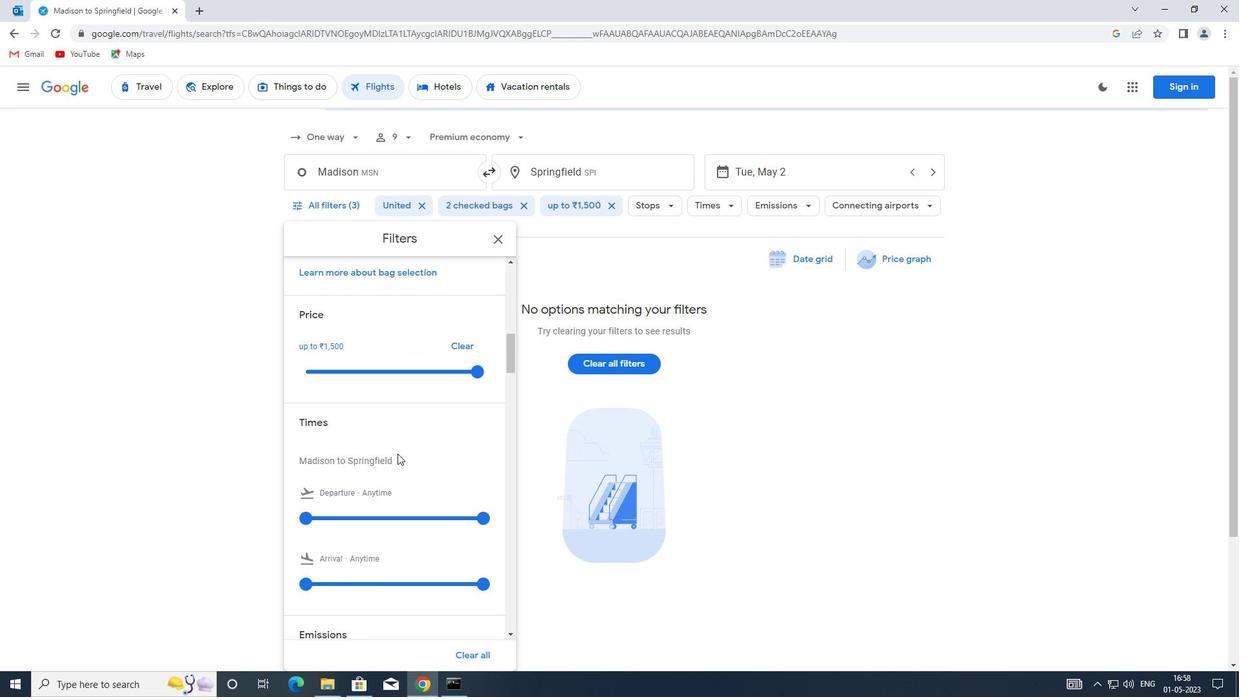 
Action: Mouse moved to (355, 451)
Screenshot: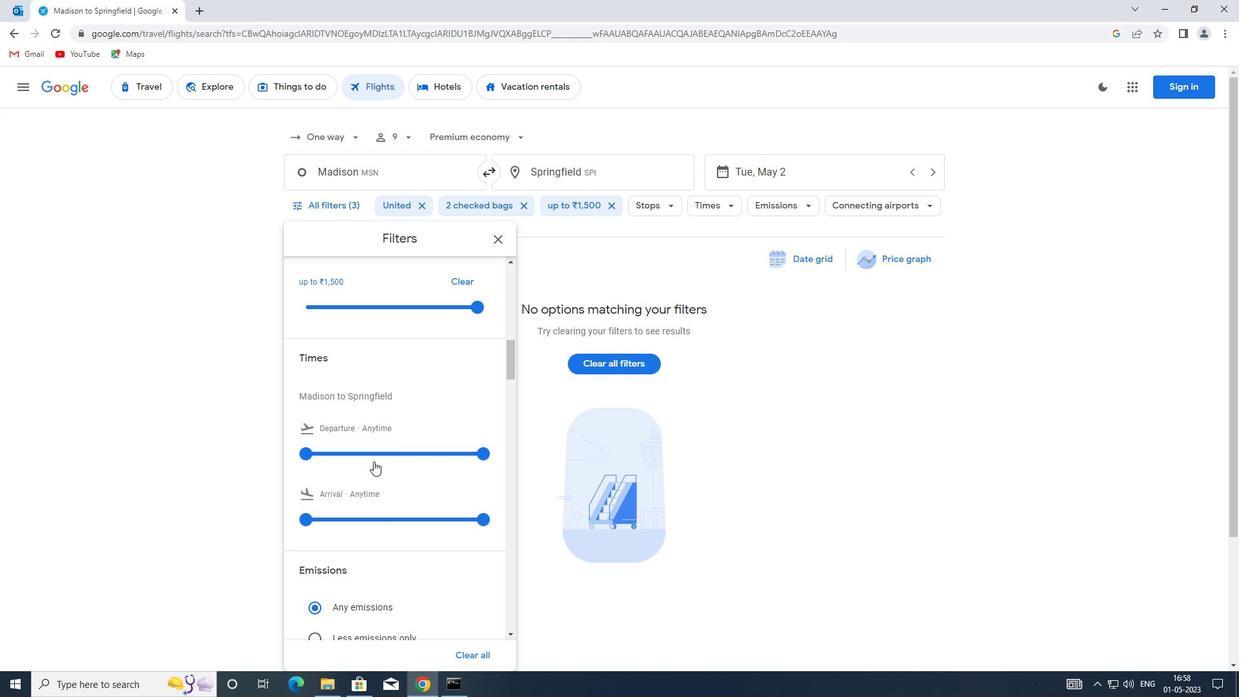 
Action: Mouse pressed left at (355, 451)
Screenshot: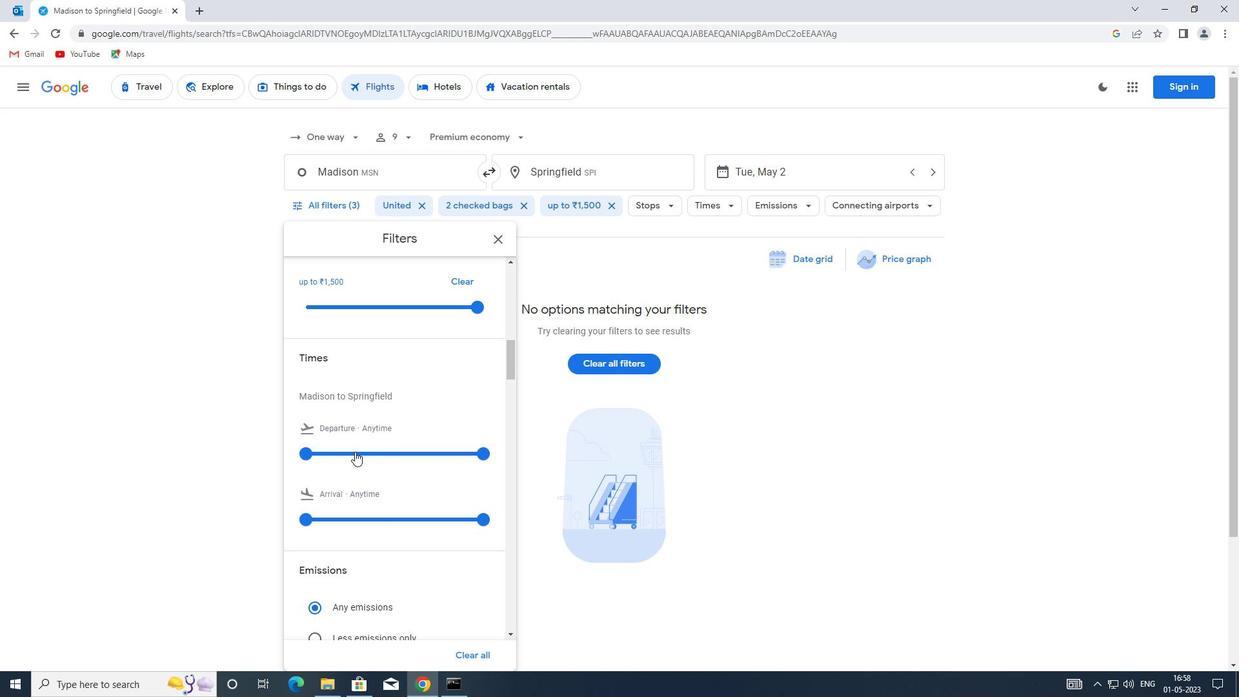 
Action: Mouse moved to (356, 450)
Screenshot: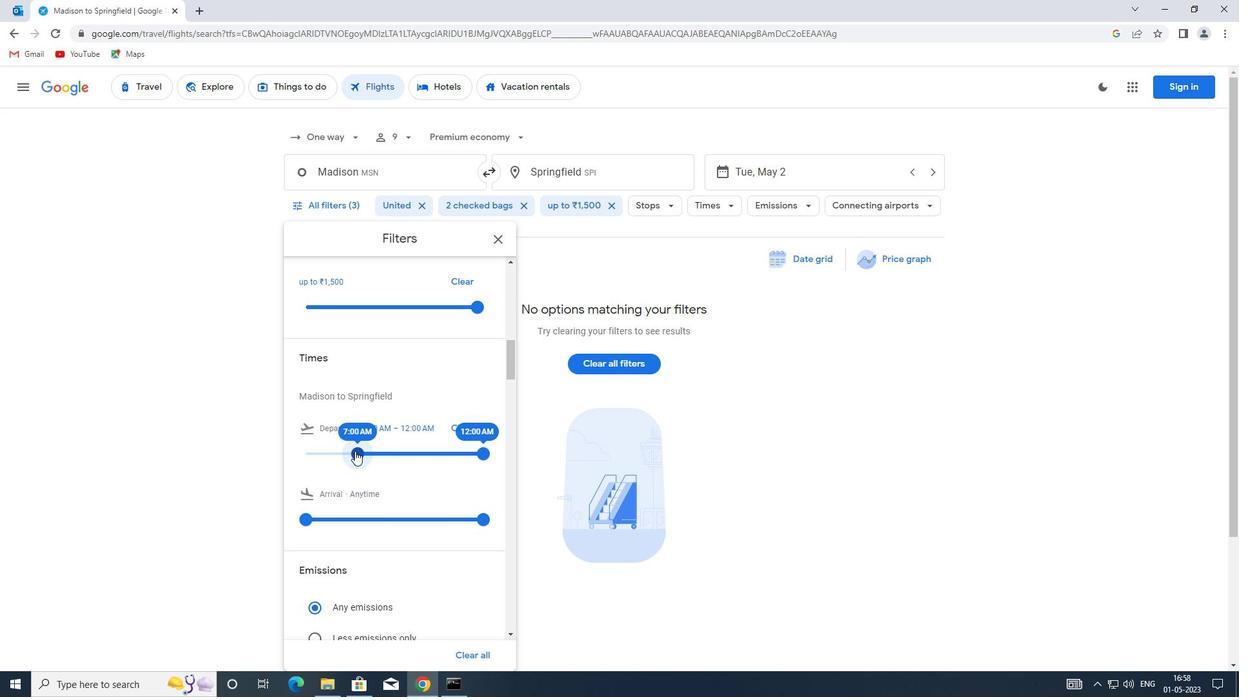 
Action: Mouse pressed left at (356, 450)
Screenshot: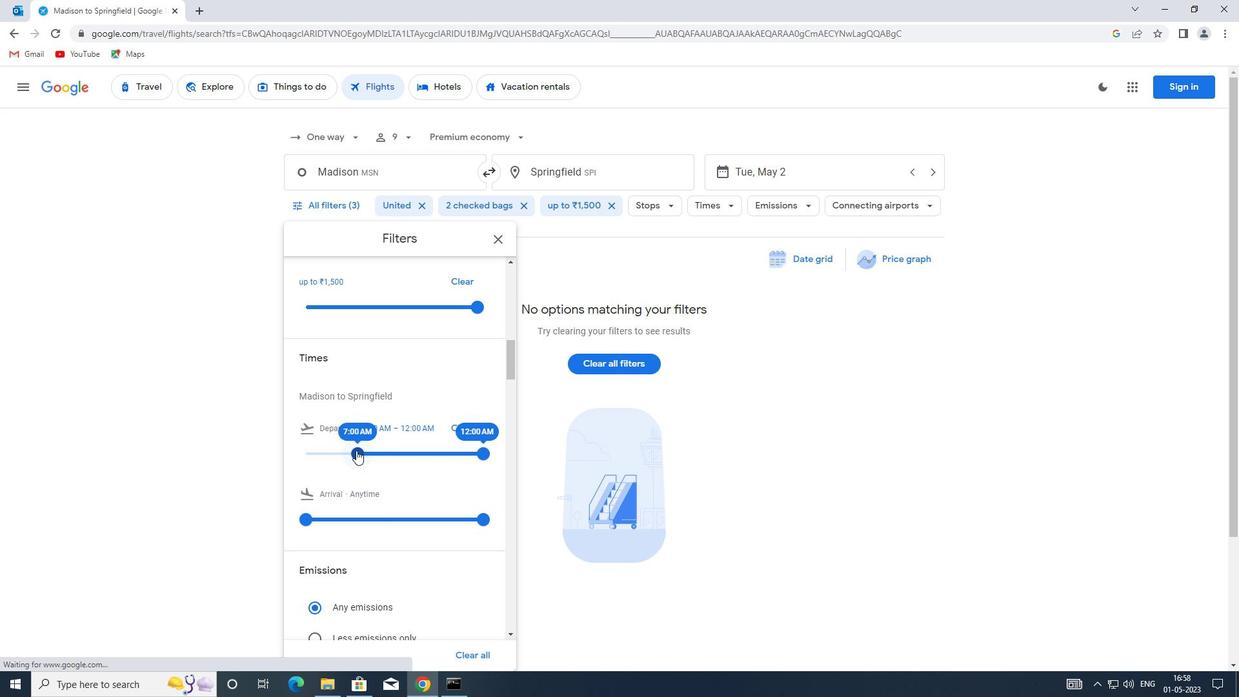 
Action: Mouse moved to (478, 452)
Screenshot: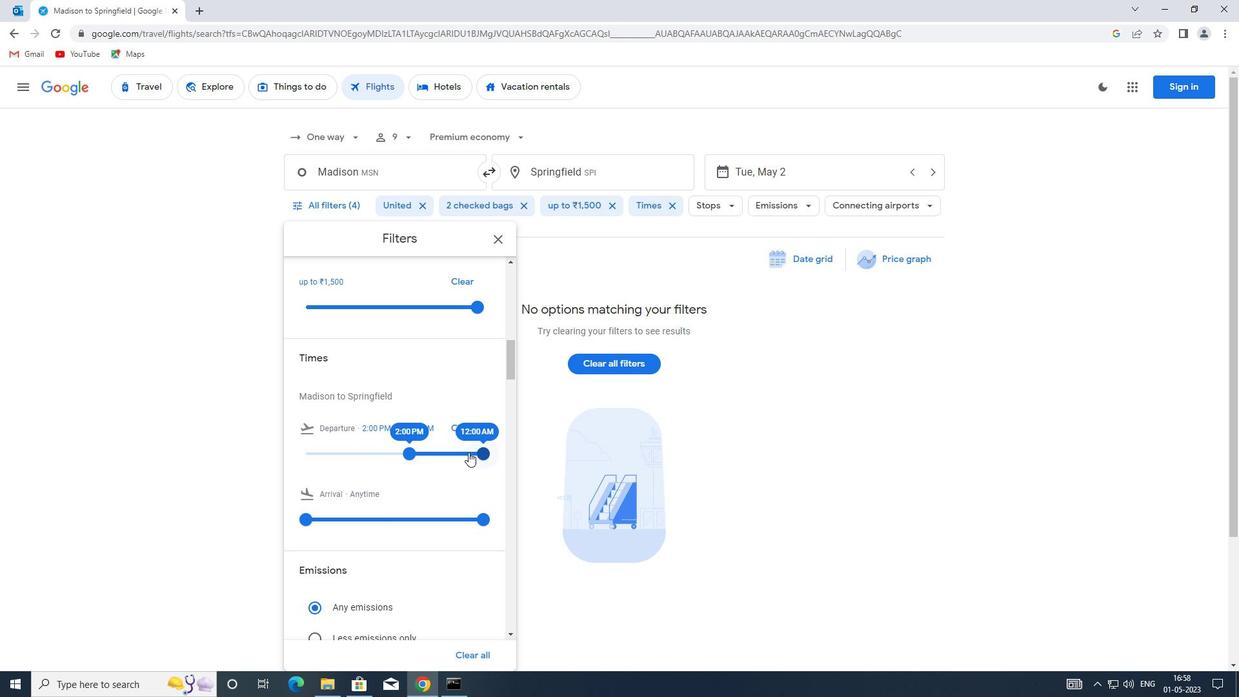 
Action: Mouse pressed left at (478, 452)
Screenshot: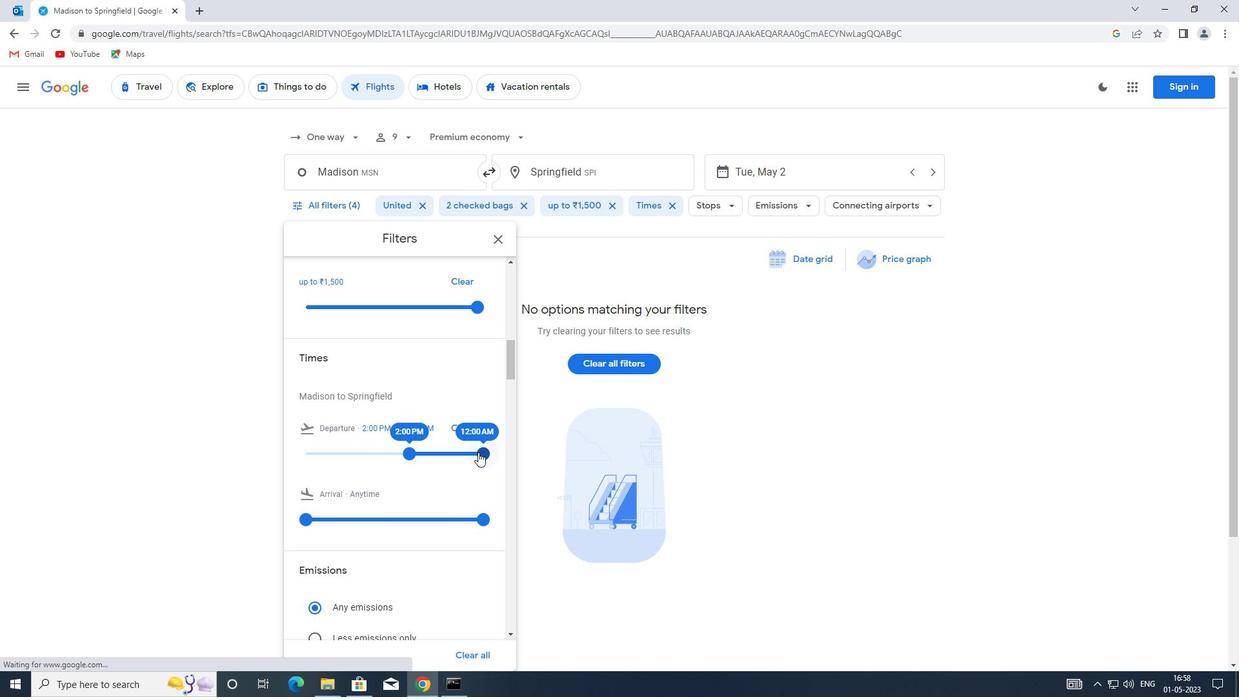 
Action: Mouse moved to (416, 449)
Screenshot: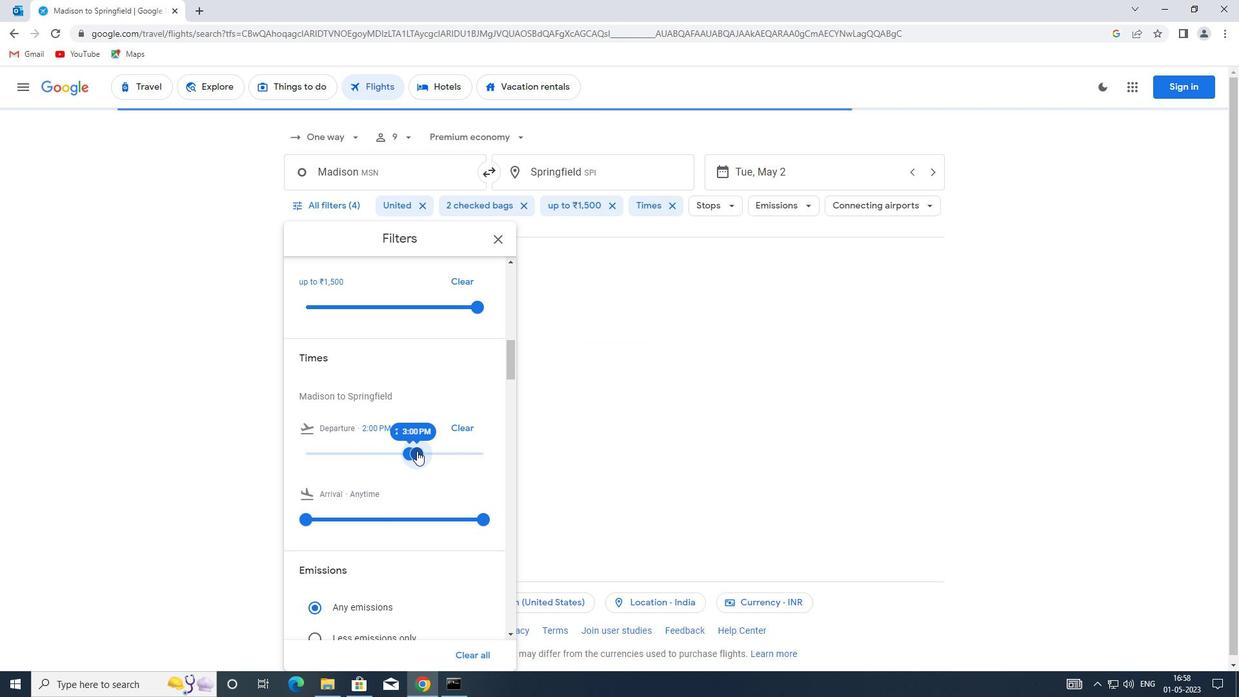 
Action: Mouse scrolled (416, 448) with delta (0, 0)
Screenshot: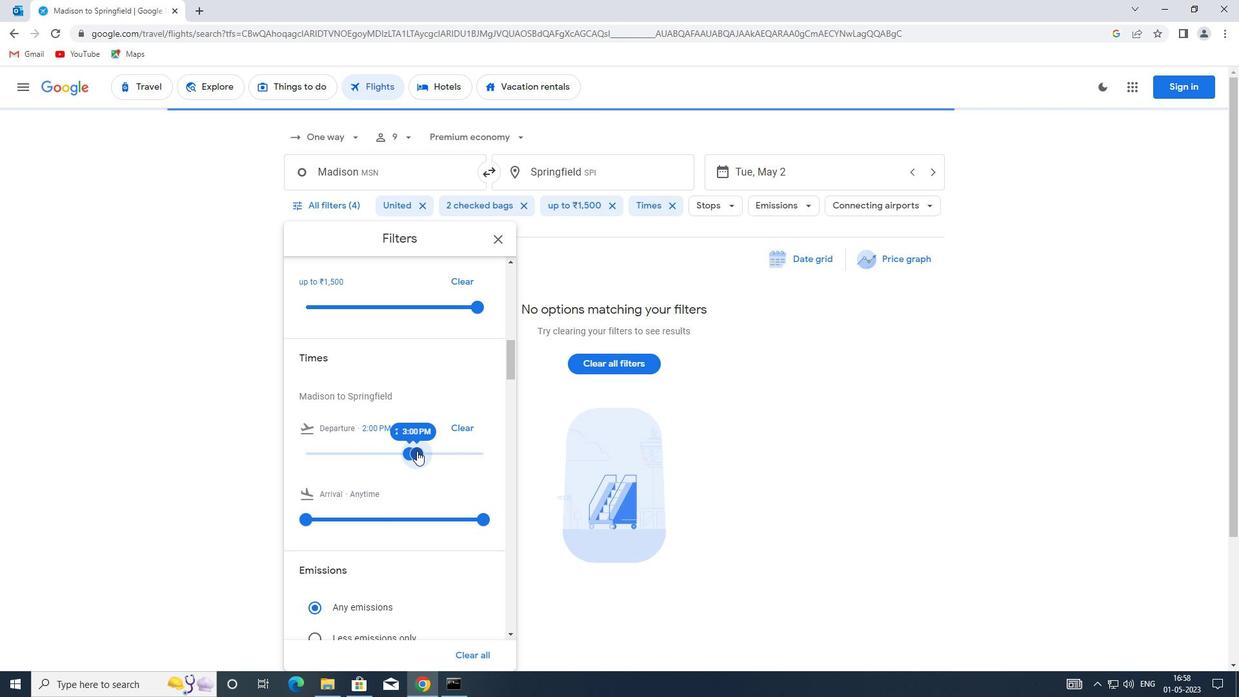 
Action: Mouse scrolled (416, 448) with delta (0, 0)
Screenshot: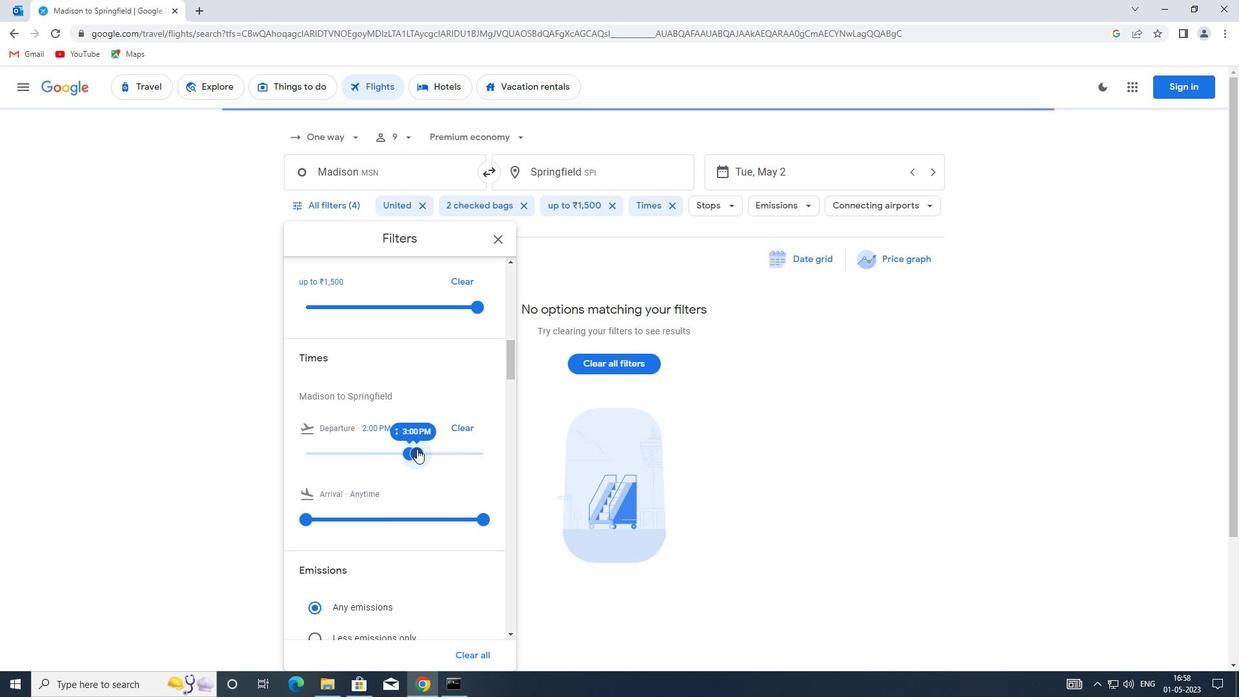 
Action: Mouse moved to (495, 236)
Screenshot: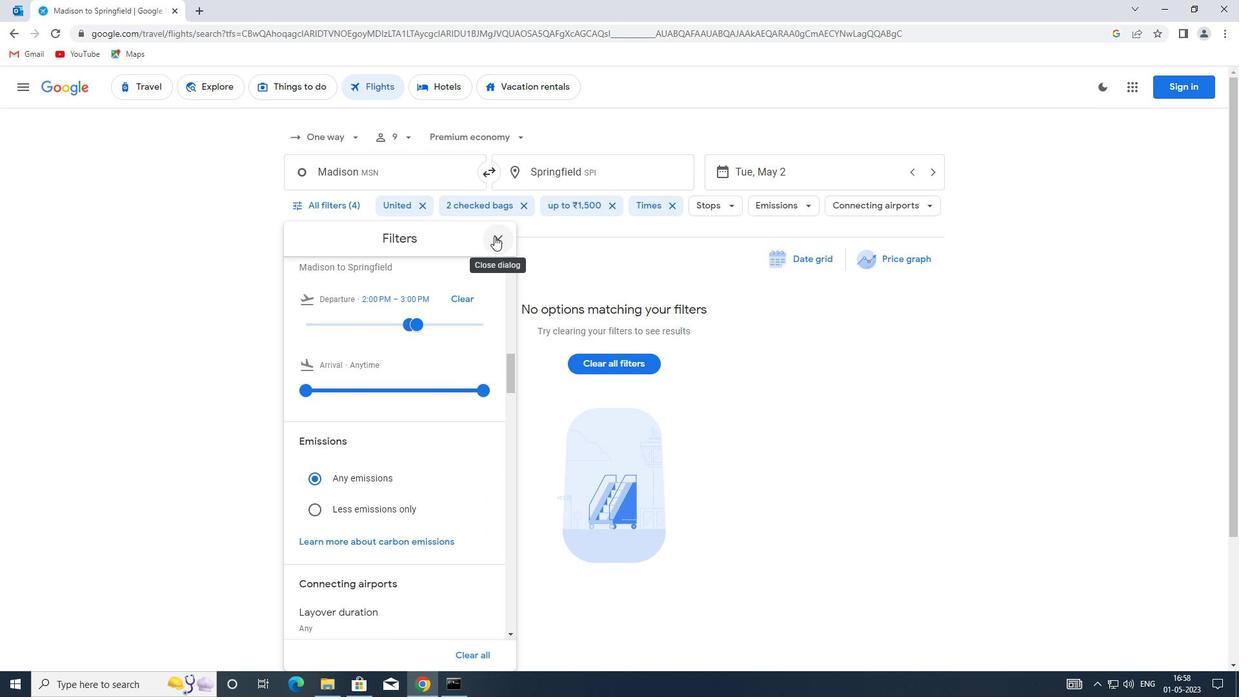 
Action: Mouse pressed left at (495, 236)
Screenshot: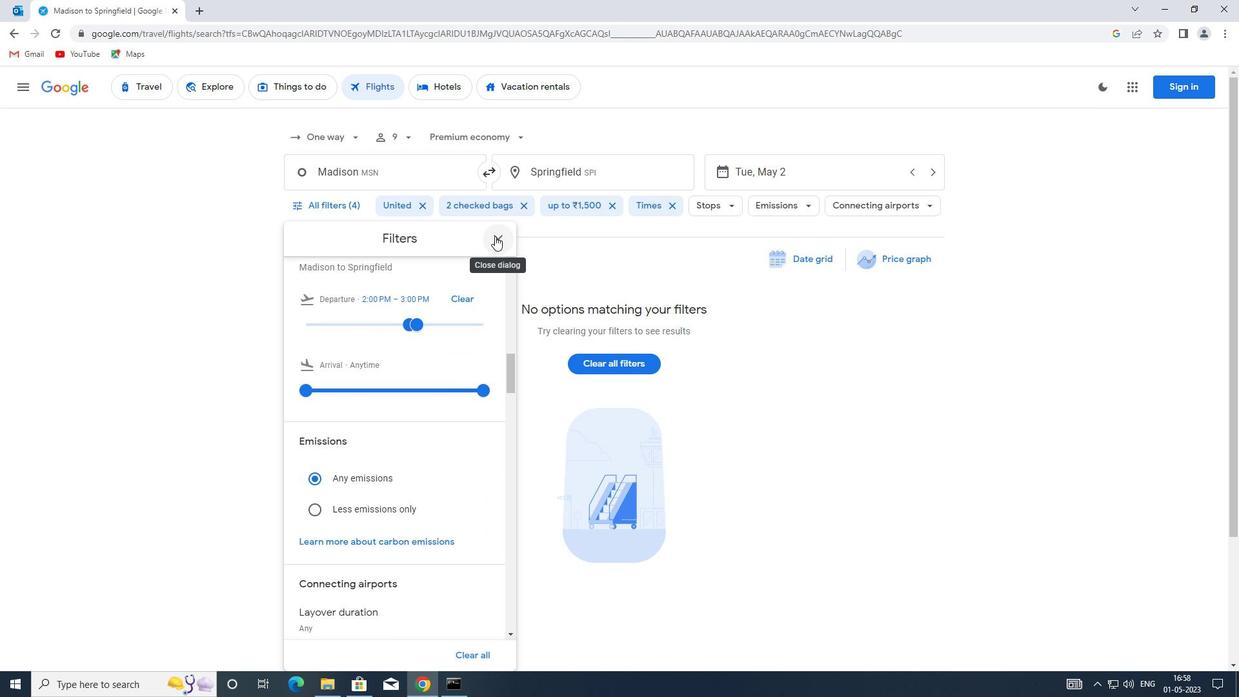 
